 Task: Find connections with filter location Pontevedra with filter topic #Homeofficewith filter profile language German with filter current company Bosch Global Software Technologies with filter school Sri Jayachamarajendra College Of Engineering with filter industry Medical Practices with filter service category Consulting with filter keywords title Concierge
Action: Mouse moved to (573, 113)
Screenshot: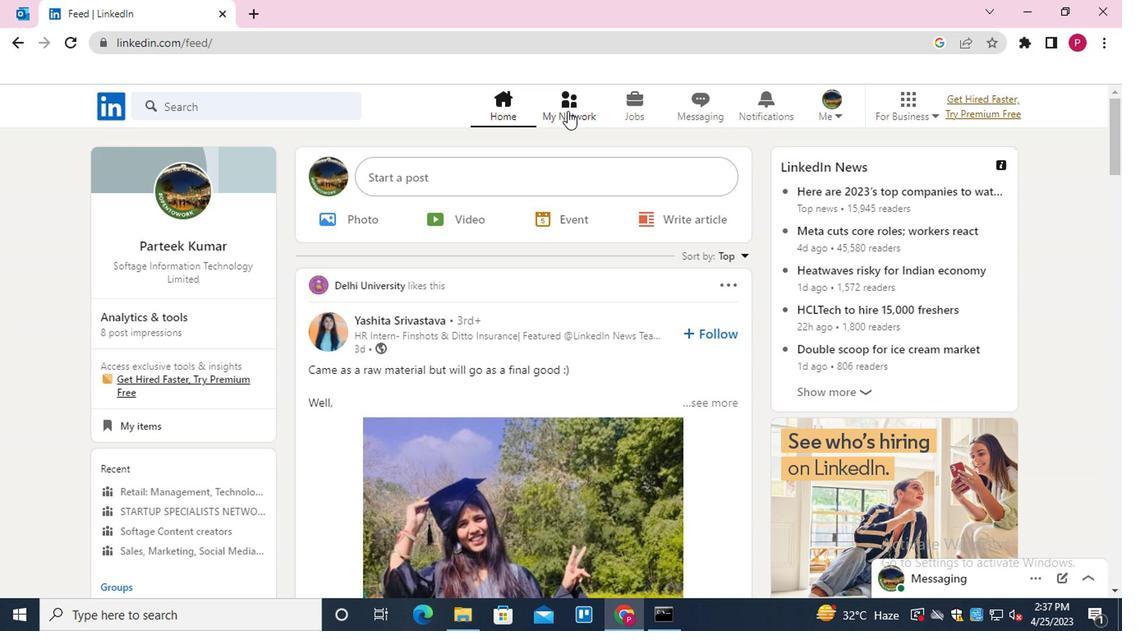 
Action: Mouse pressed left at (573, 113)
Screenshot: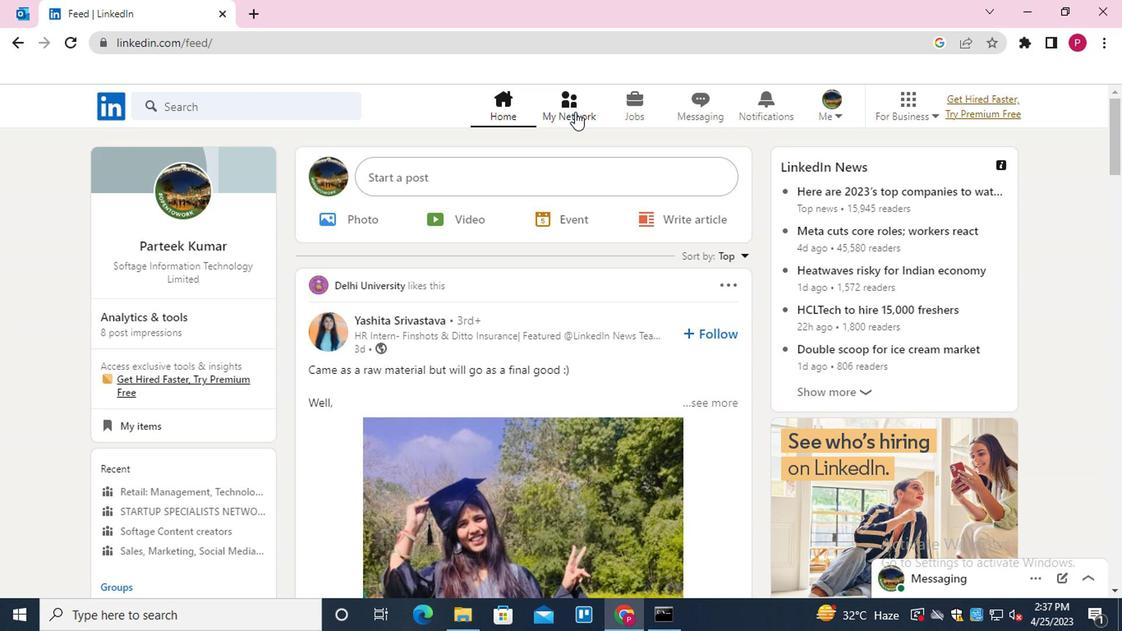 
Action: Mouse moved to (215, 205)
Screenshot: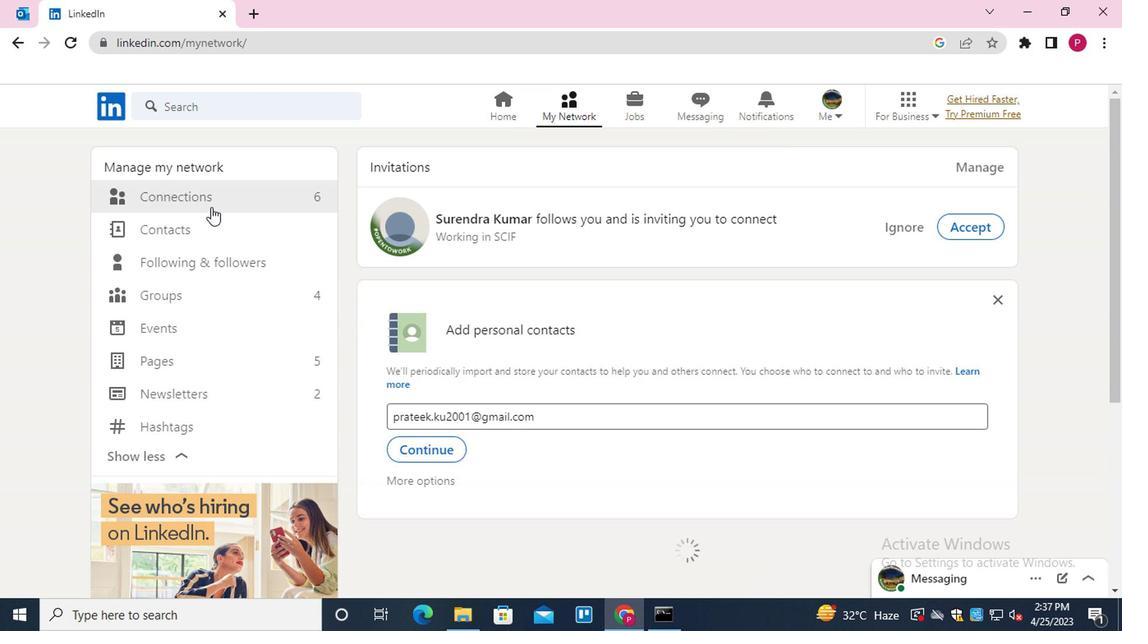 
Action: Mouse pressed left at (215, 205)
Screenshot: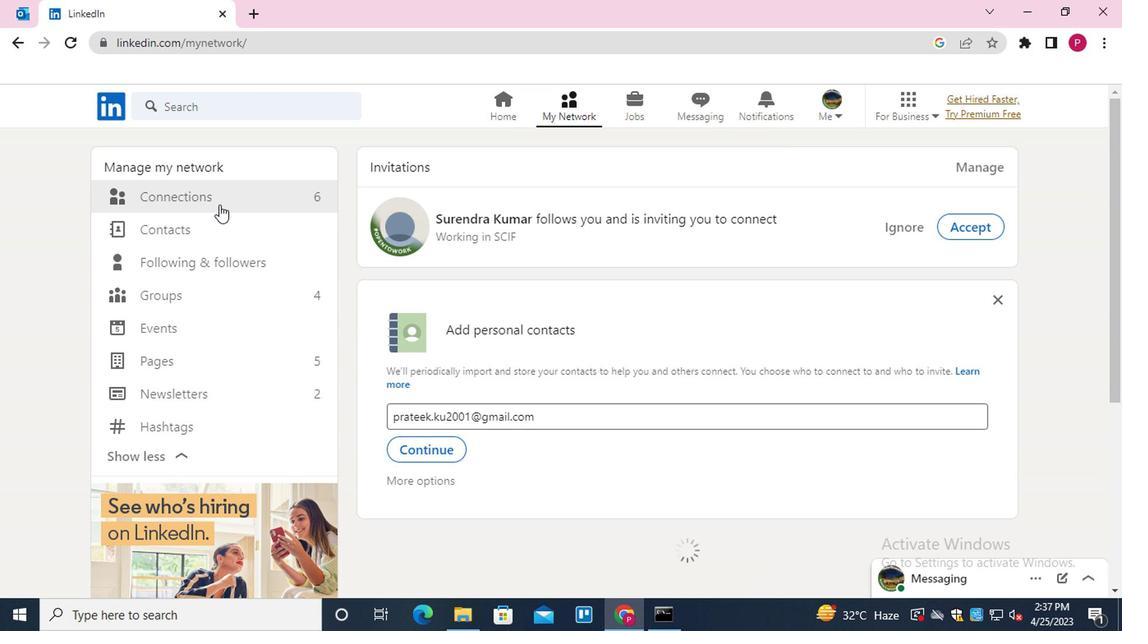 
Action: Mouse moved to (709, 198)
Screenshot: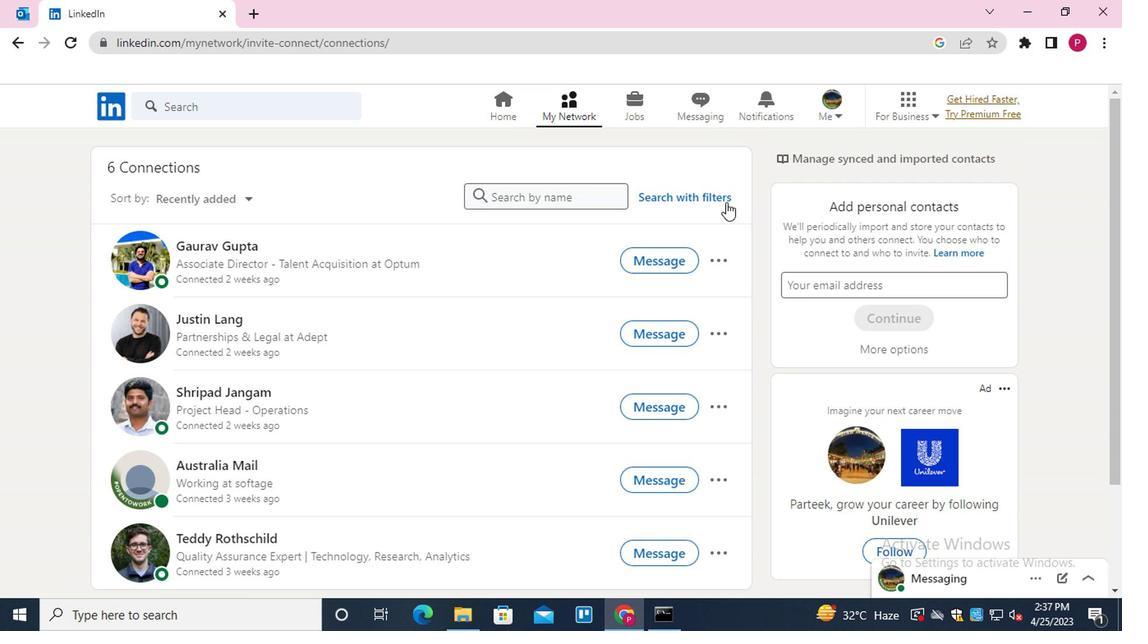 
Action: Mouse pressed left at (709, 198)
Screenshot: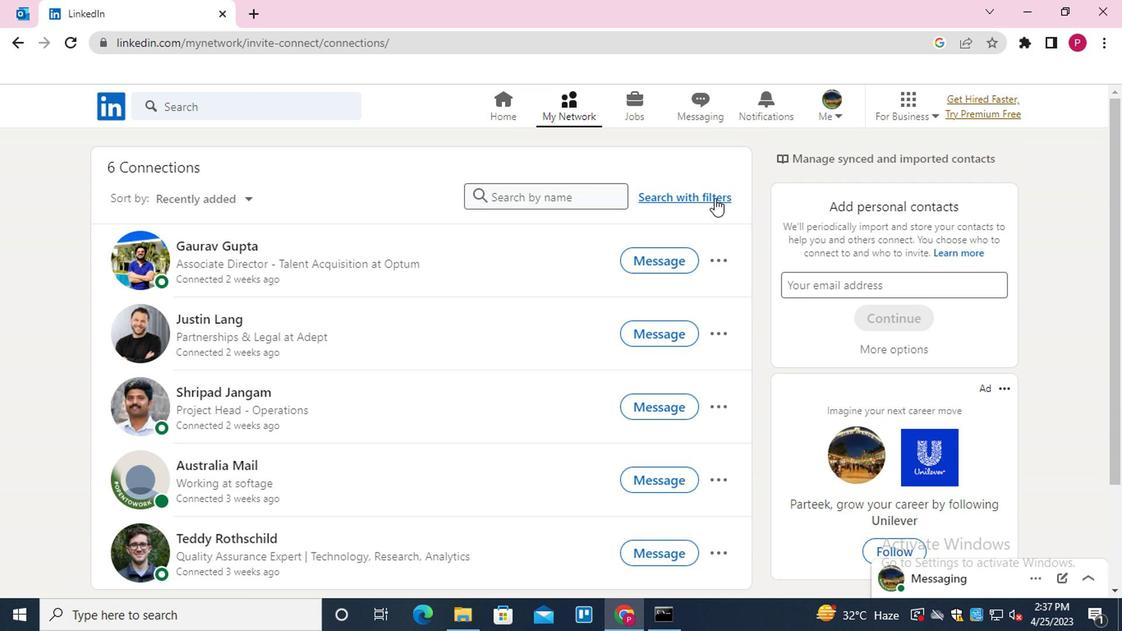 
Action: Mouse moved to (515, 154)
Screenshot: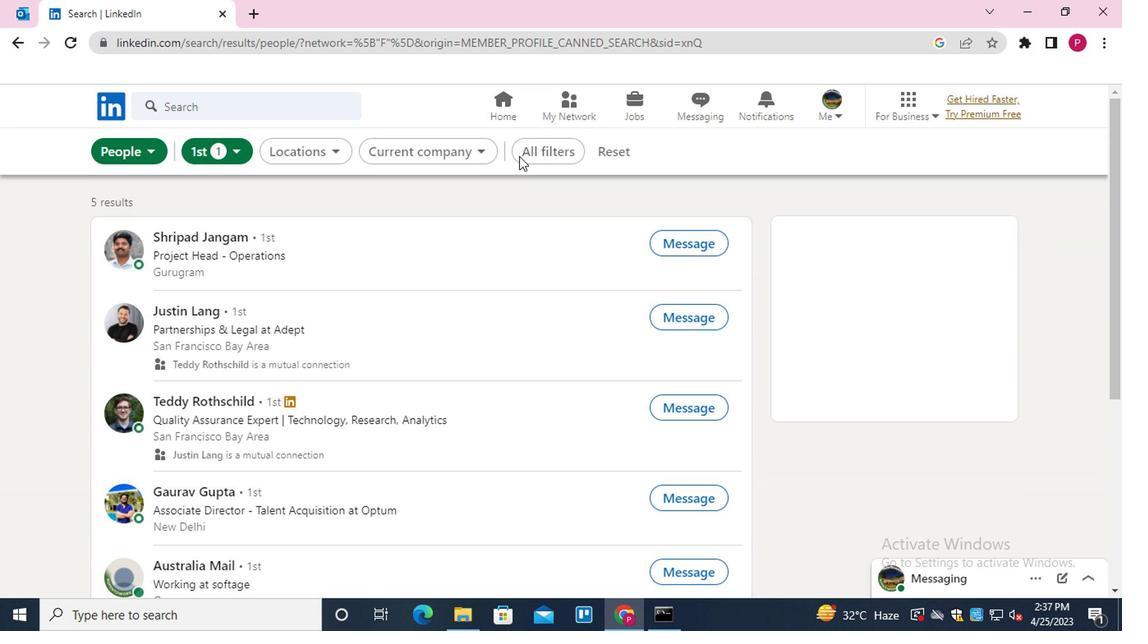 
Action: Mouse pressed left at (515, 154)
Screenshot: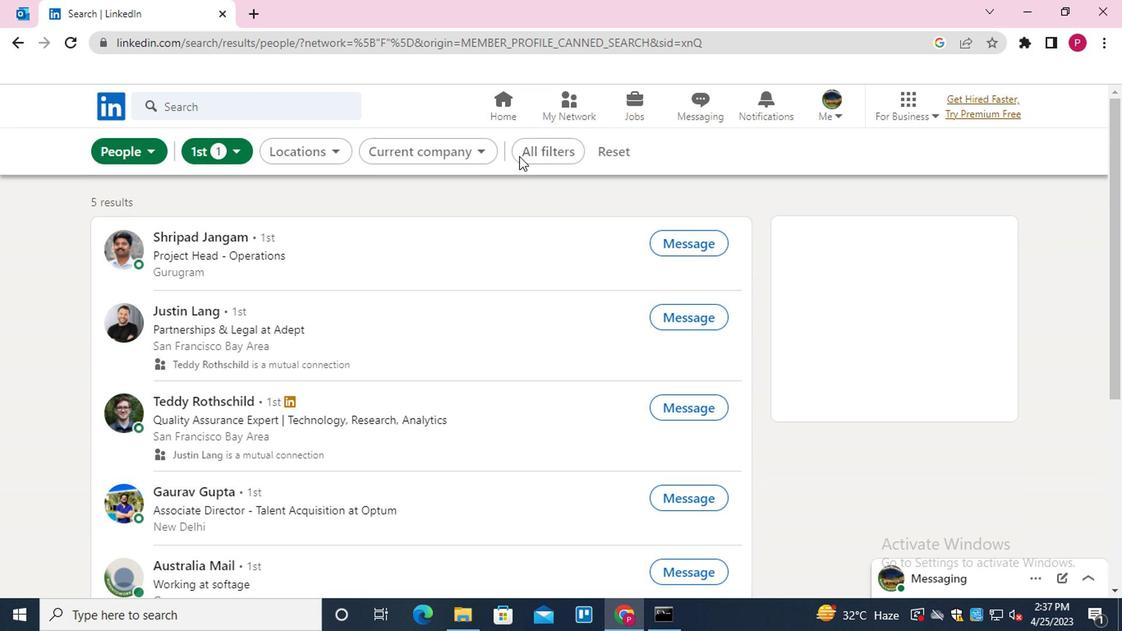 
Action: Mouse moved to (831, 325)
Screenshot: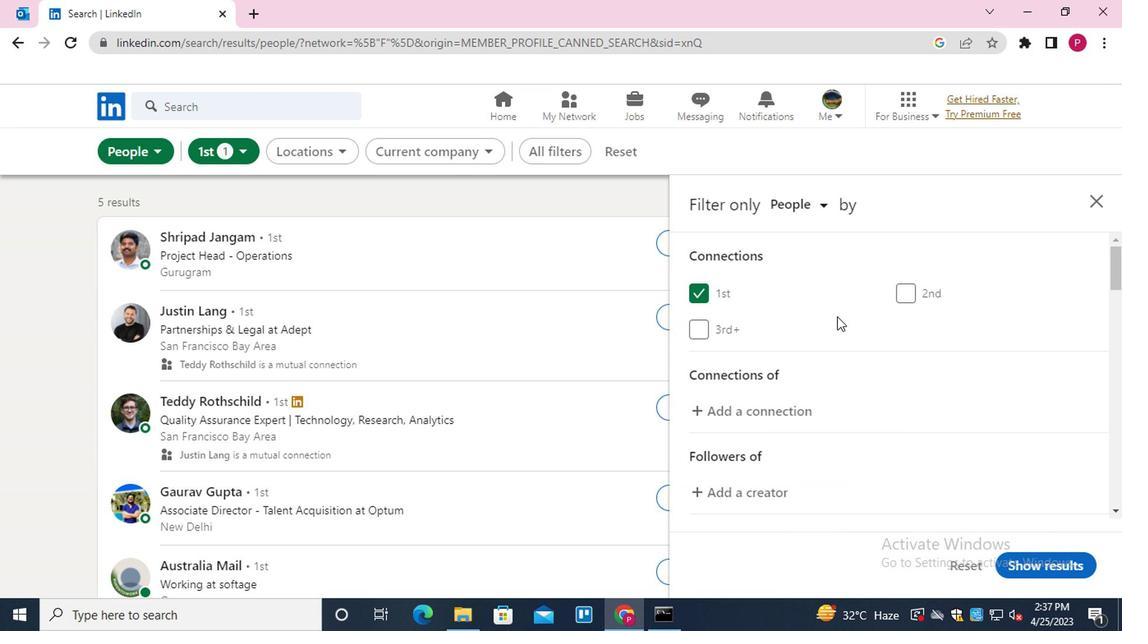 
Action: Mouse scrolled (831, 324) with delta (0, -1)
Screenshot: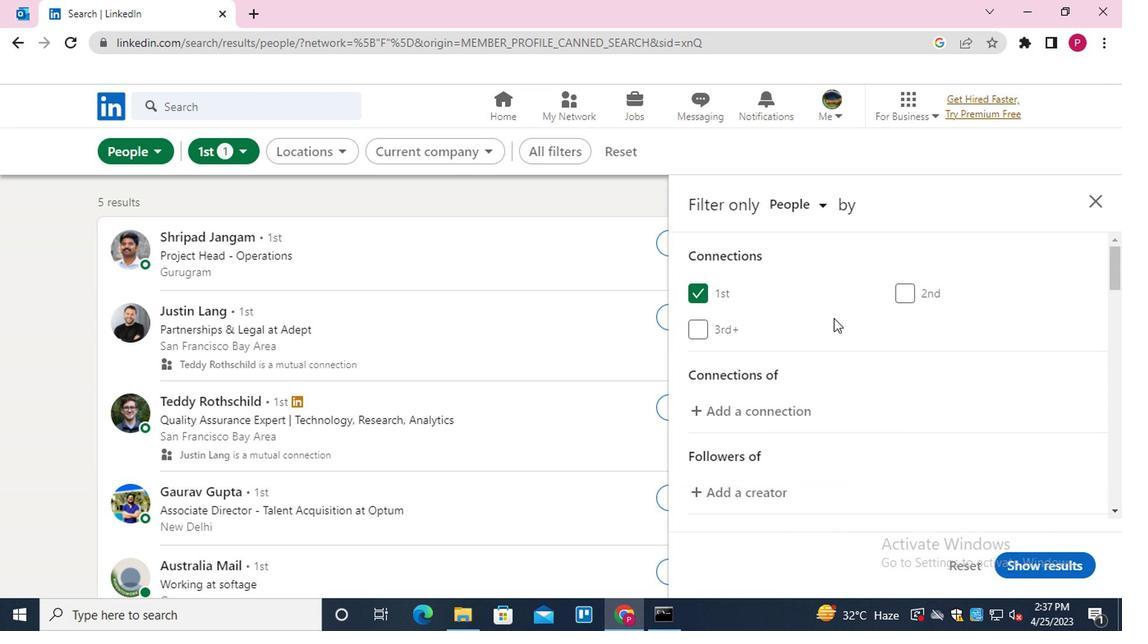 
Action: Mouse moved to (831, 326)
Screenshot: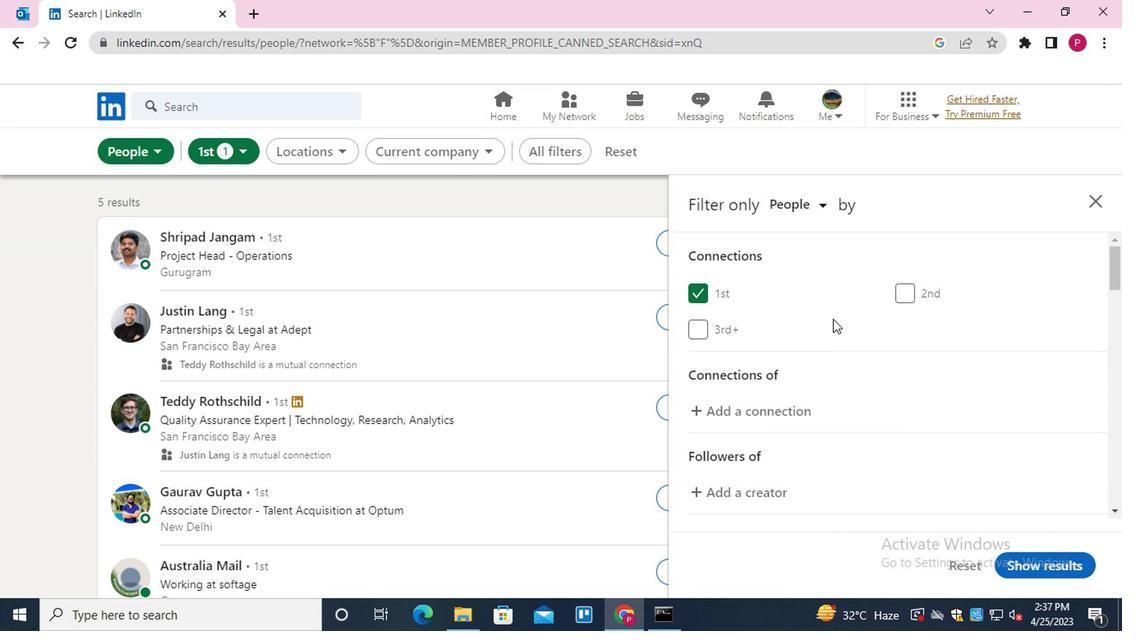 
Action: Mouse scrolled (831, 326) with delta (0, 0)
Screenshot: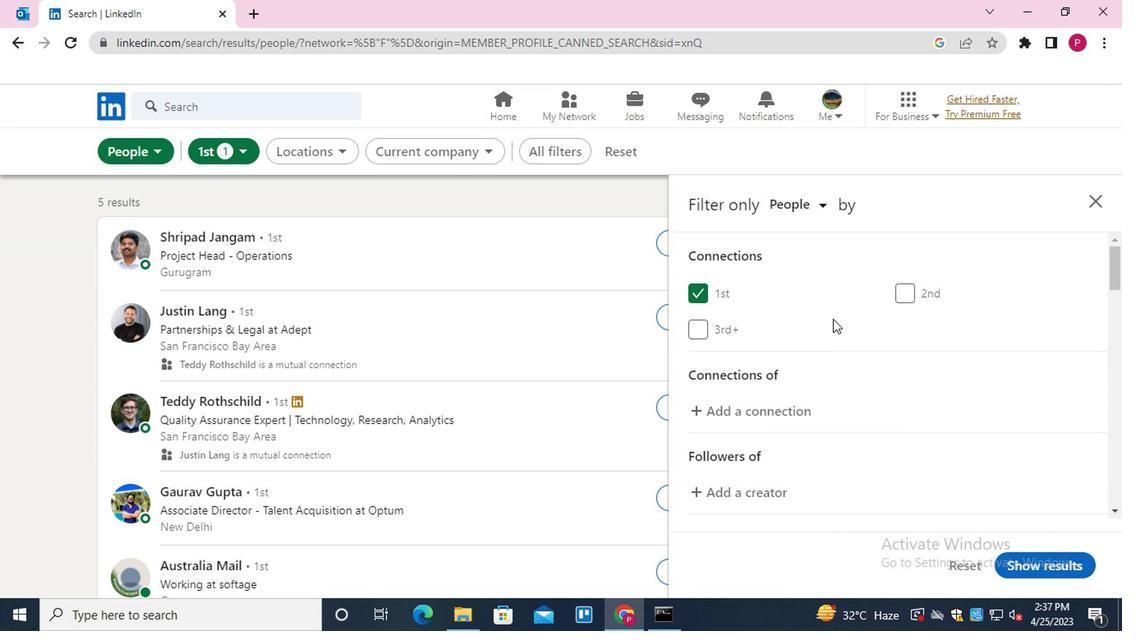 
Action: Mouse moved to (959, 473)
Screenshot: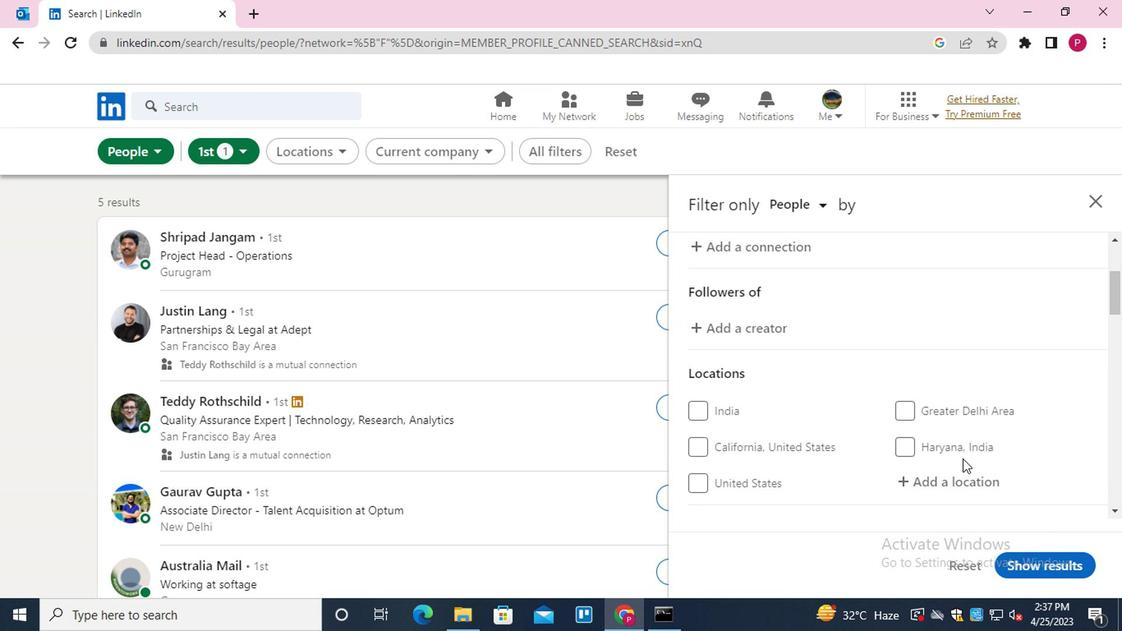 
Action: Mouse pressed left at (959, 473)
Screenshot: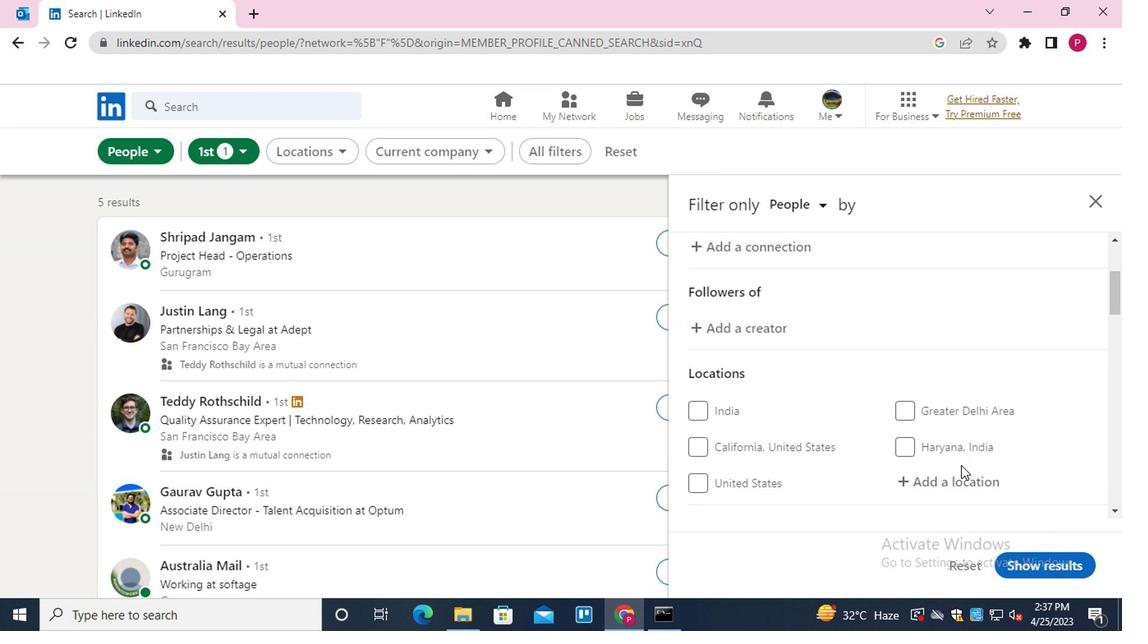 
Action: Key pressed <Key.shift>PONTEVEDRA
Screenshot: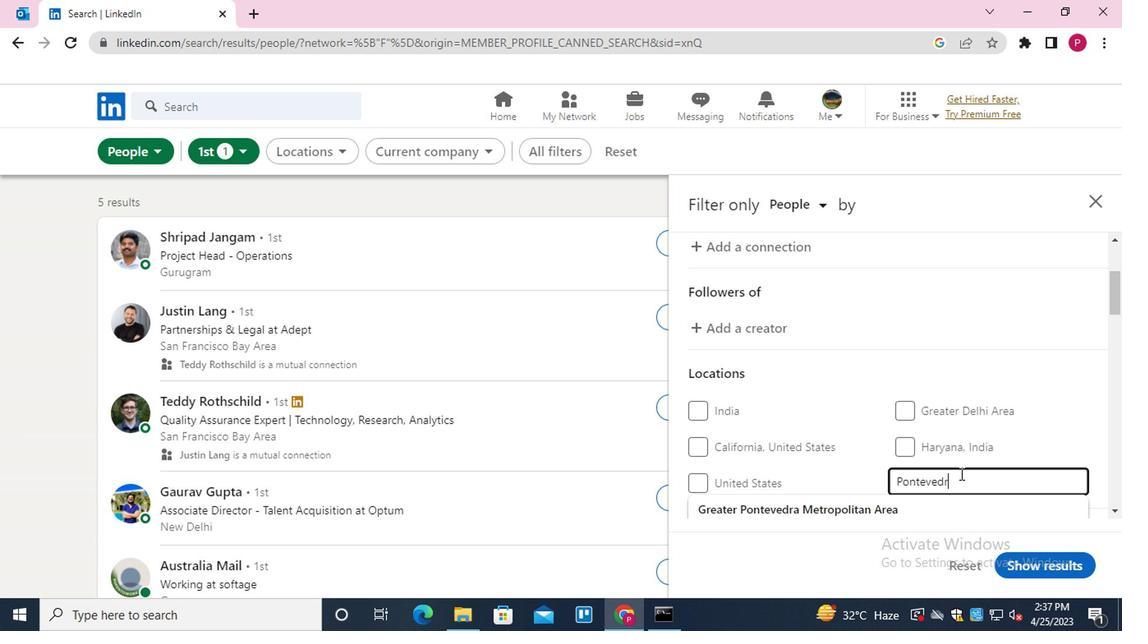 
Action: Mouse moved to (915, 513)
Screenshot: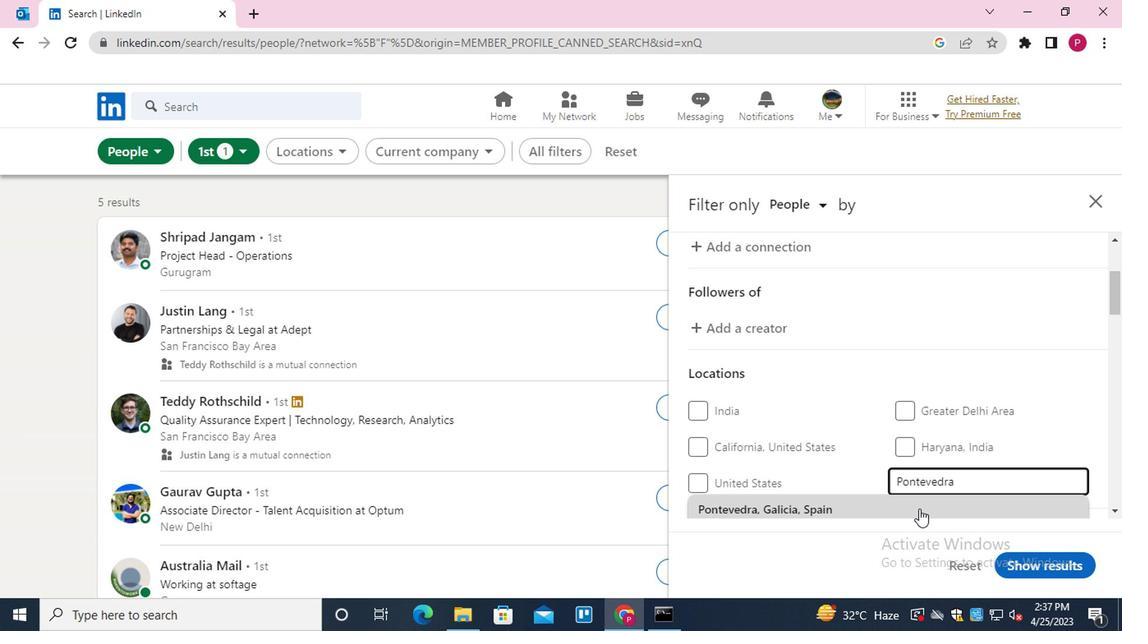 
Action: Mouse pressed left at (915, 513)
Screenshot: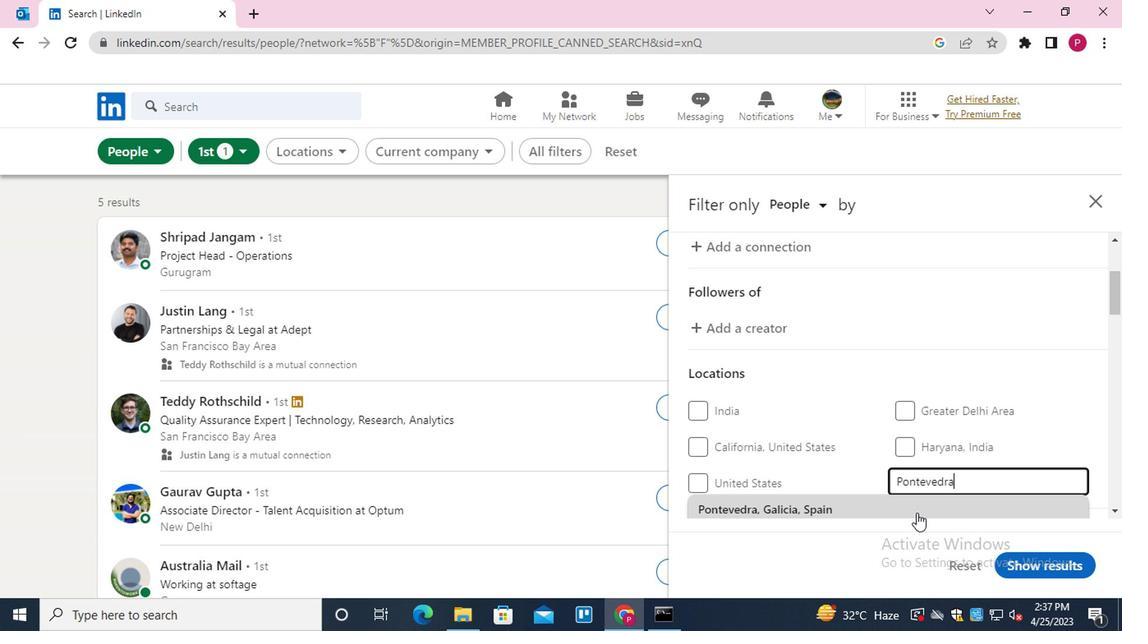 
Action: Mouse moved to (891, 441)
Screenshot: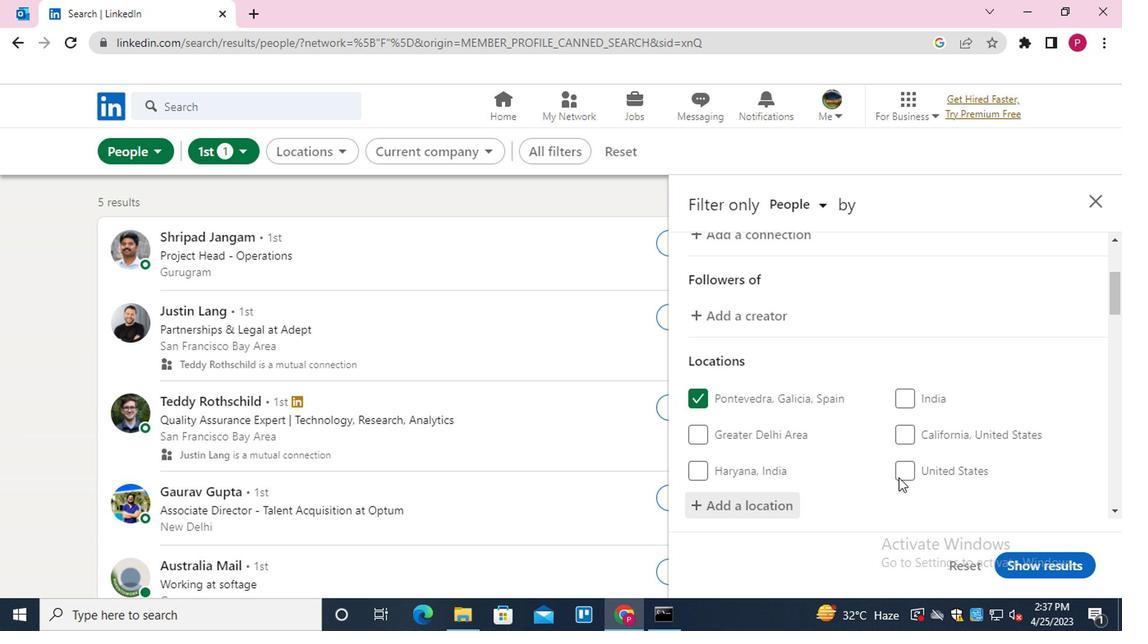 
Action: Mouse scrolled (891, 440) with delta (0, 0)
Screenshot: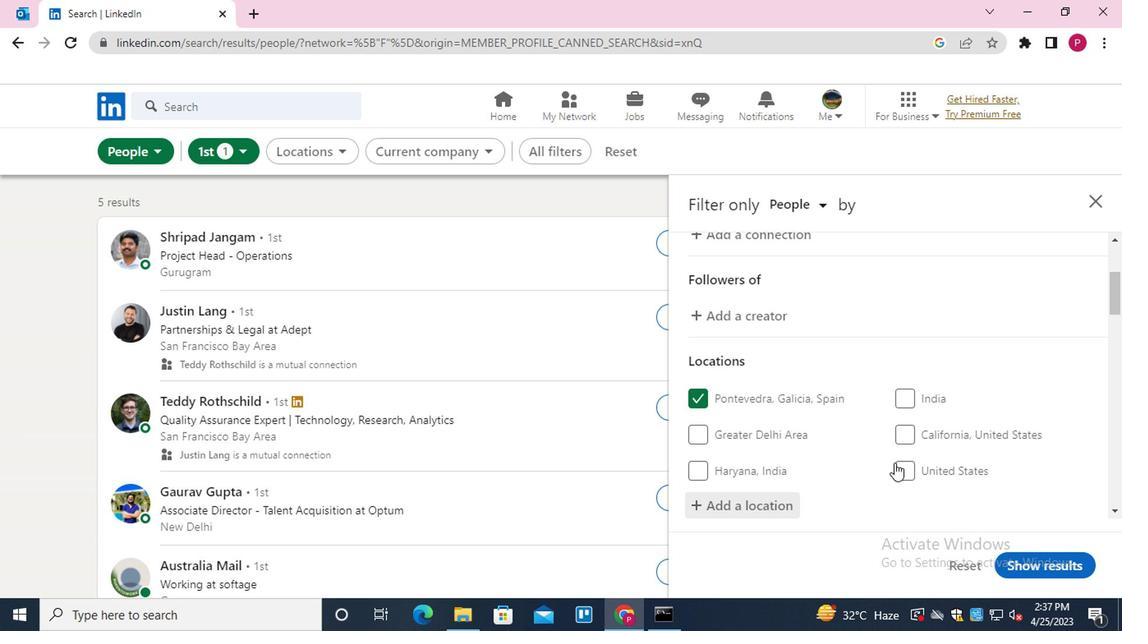 
Action: Mouse scrolled (891, 440) with delta (0, 0)
Screenshot: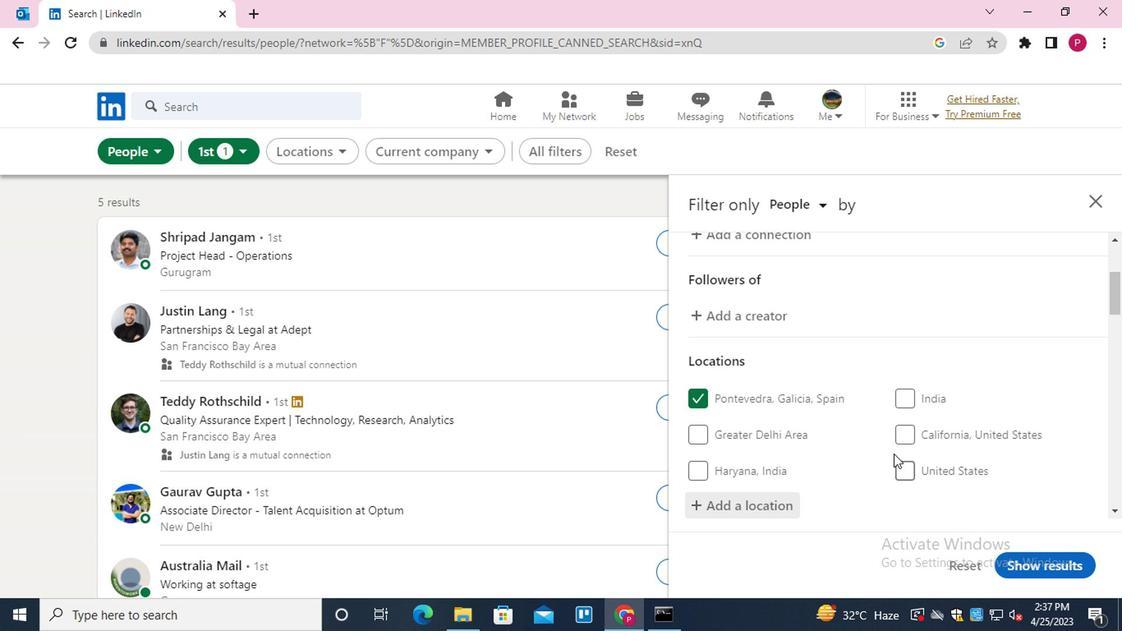 
Action: Mouse moved to (787, 426)
Screenshot: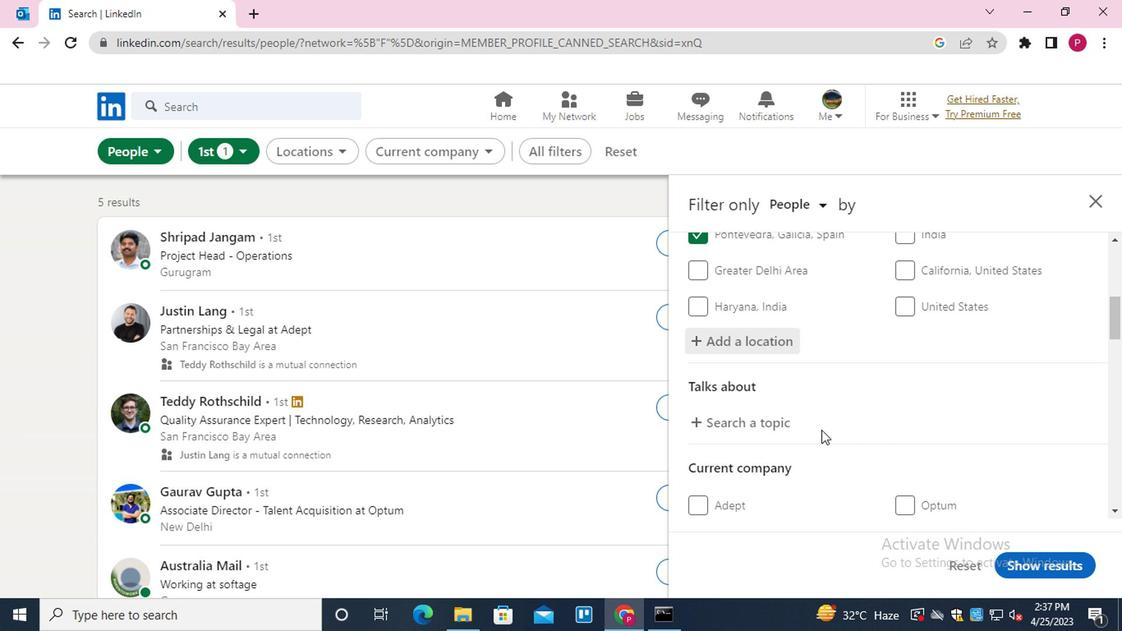 
Action: Mouse pressed left at (787, 426)
Screenshot: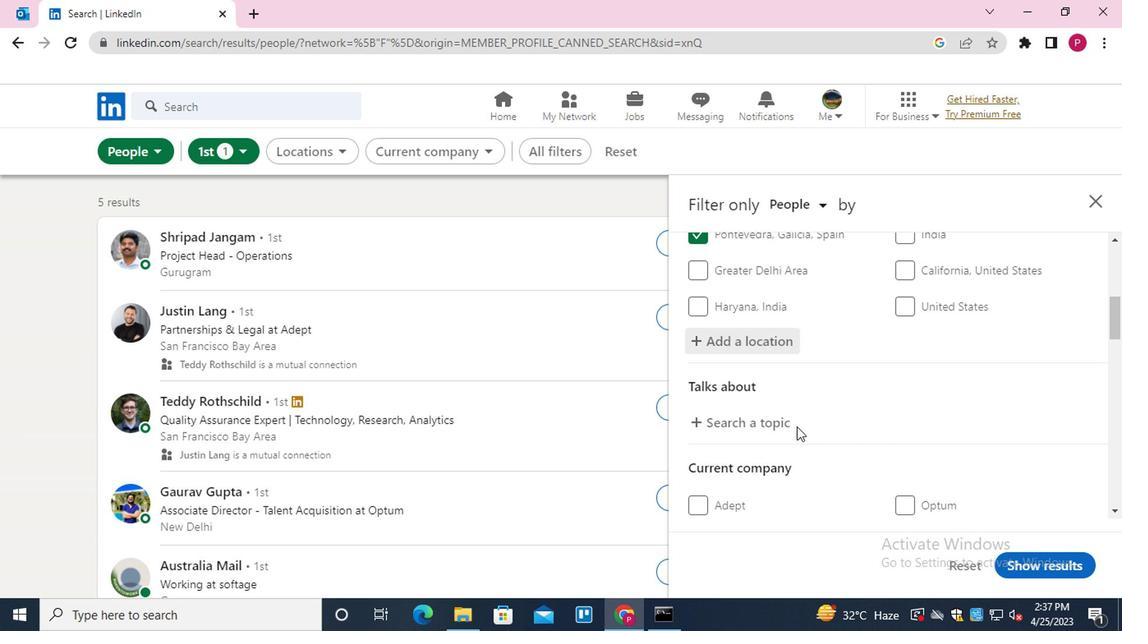 
Action: Key pressed <Key.shift><Key.shift>#HOMEOFFICE
Screenshot: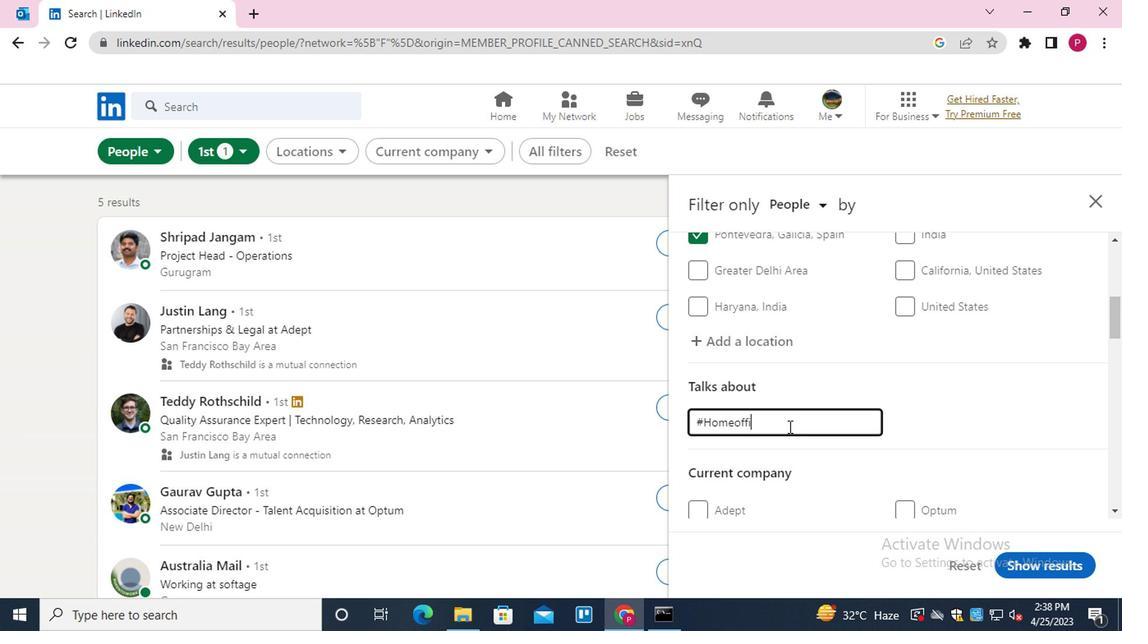 
Action: Mouse moved to (793, 426)
Screenshot: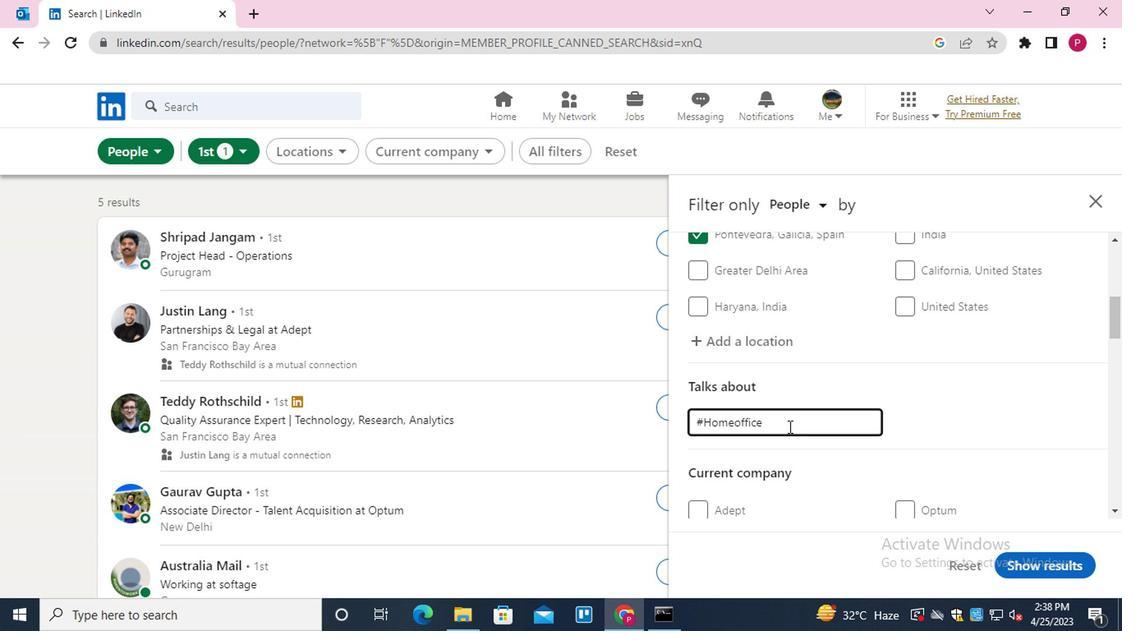 
Action: Mouse scrolled (793, 424) with delta (0, -1)
Screenshot: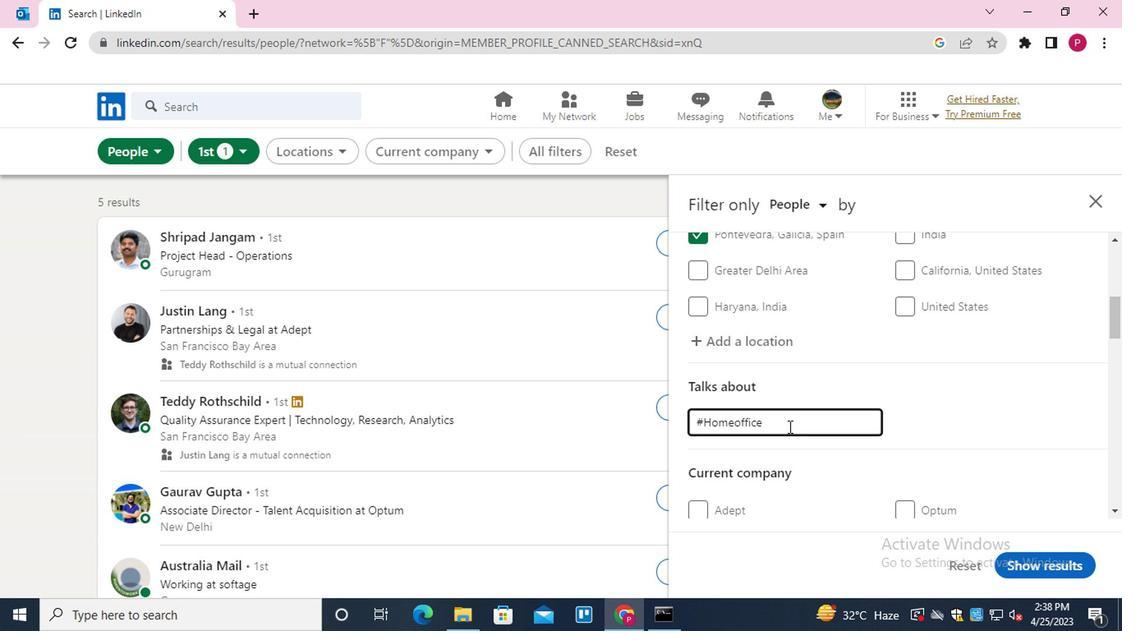 
Action: Mouse moved to (797, 427)
Screenshot: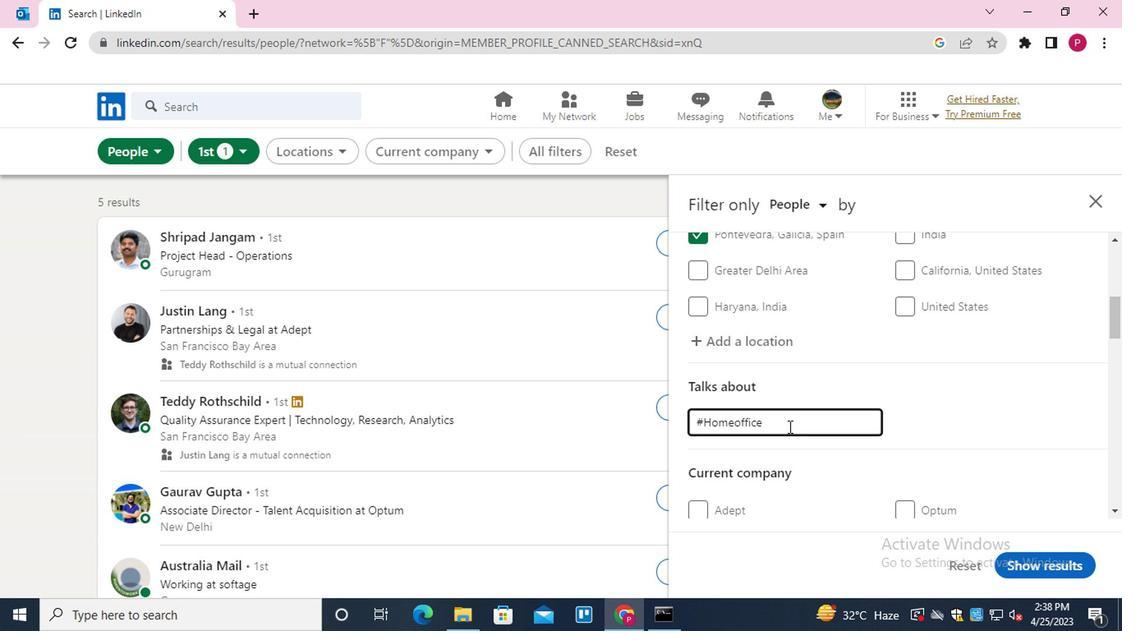 
Action: Mouse scrolled (797, 426) with delta (0, -1)
Screenshot: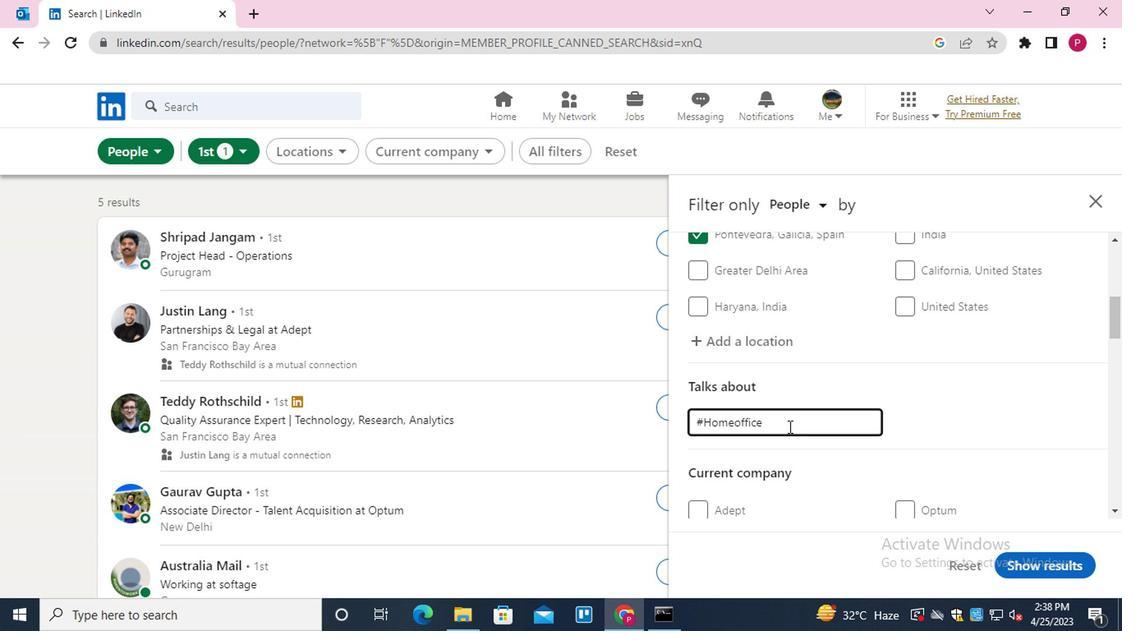 
Action: Mouse moved to (951, 385)
Screenshot: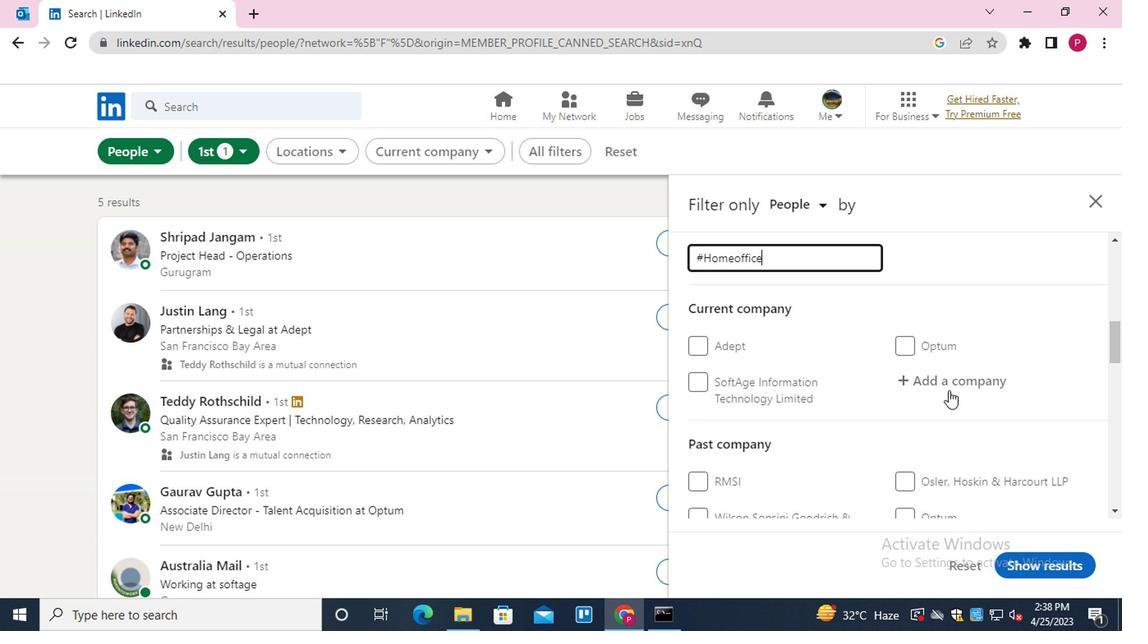 
Action: Mouse pressed left at (951, 385)
Screenshot: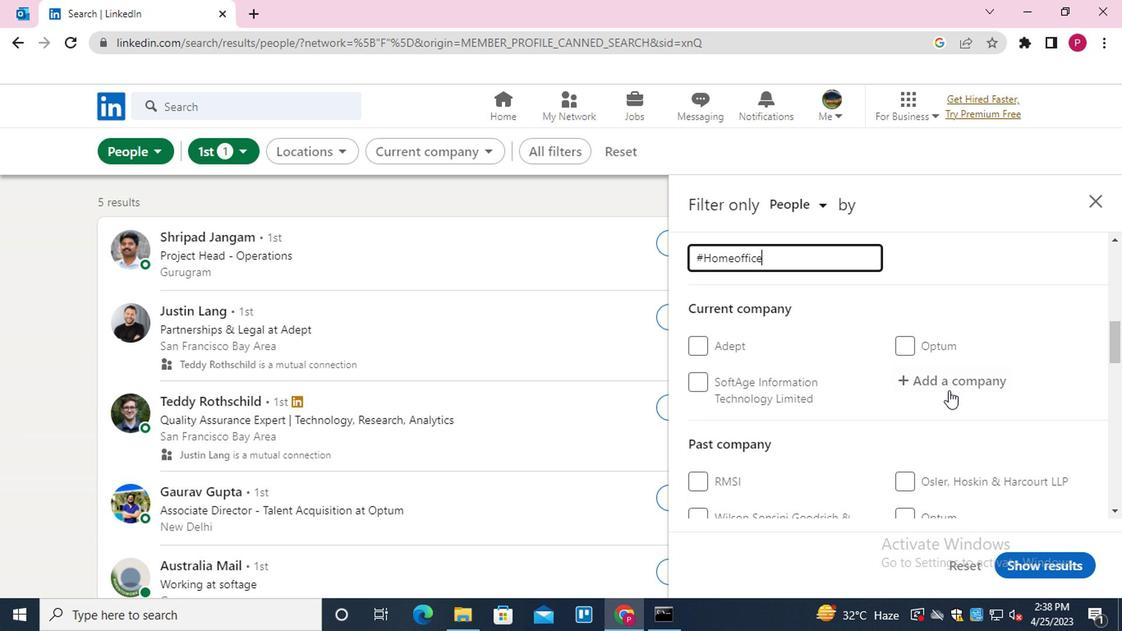 
Action: Key pressed <Key.shift><Key.shift><Key.shift><Key.shift><Key.shift><Key.shift><Key.shift><Key.shift><Key.shift><Key.shift><Key.shift><Key.shift><Key.shift><Key.shift><Key.shift><Key.shift><Key.shift><Key.shift>BOSCH
Screenshot: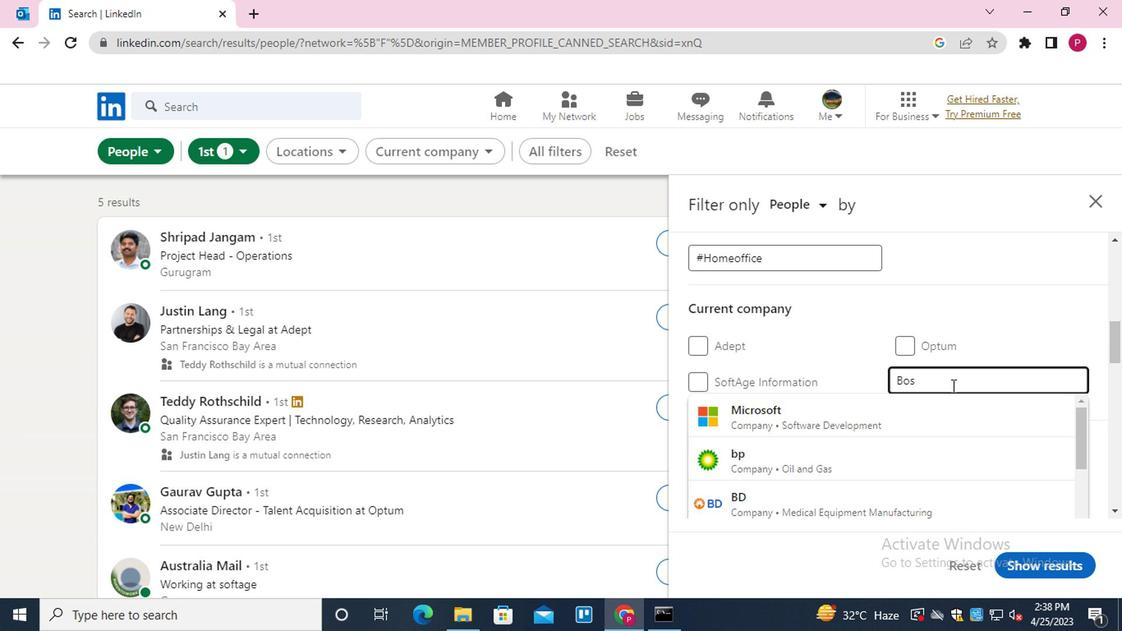 
Action: Mouse moved to (823, 412)
Screenshot: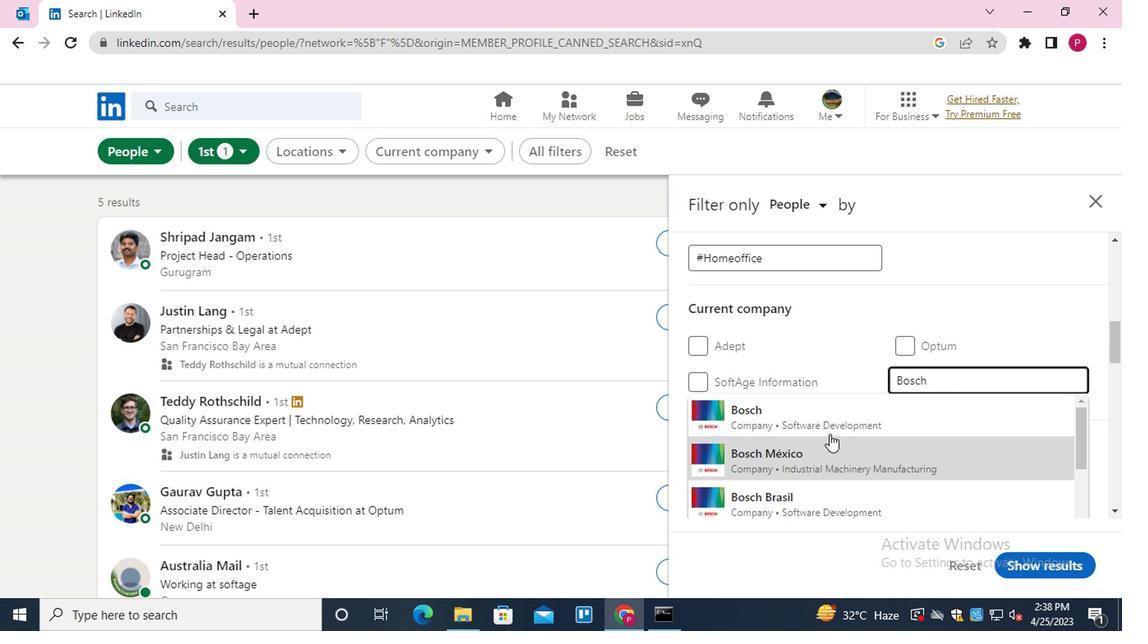 
Action: Mouse scrolled (823, 412) with delta (0, 0)
Screenshot: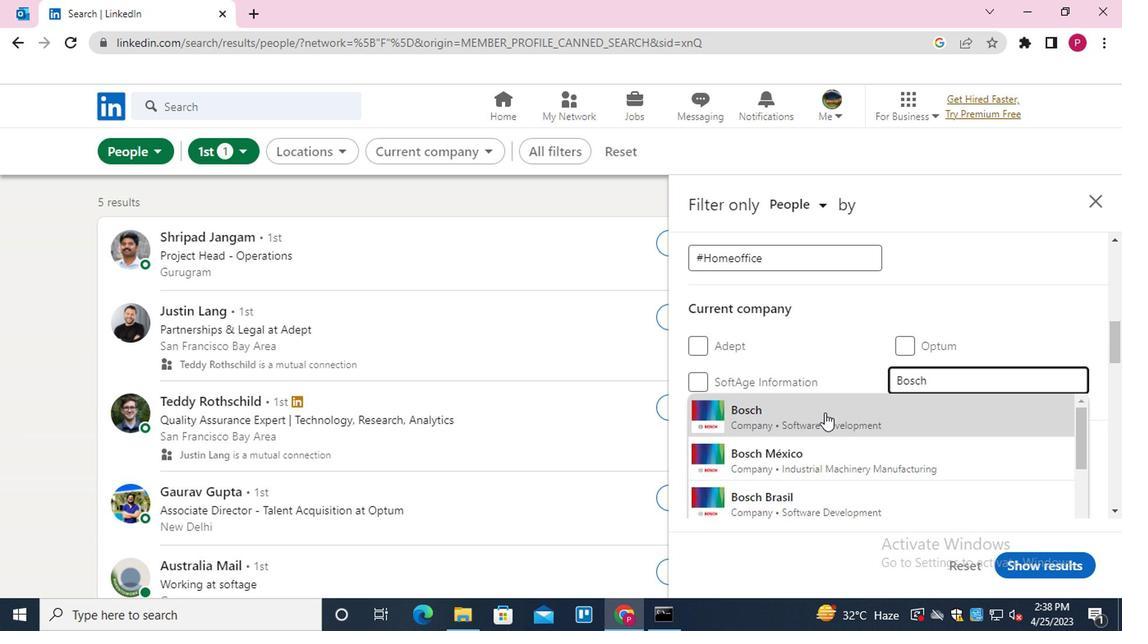 
Action: Mouse moved to (821, 412)
Screenshot: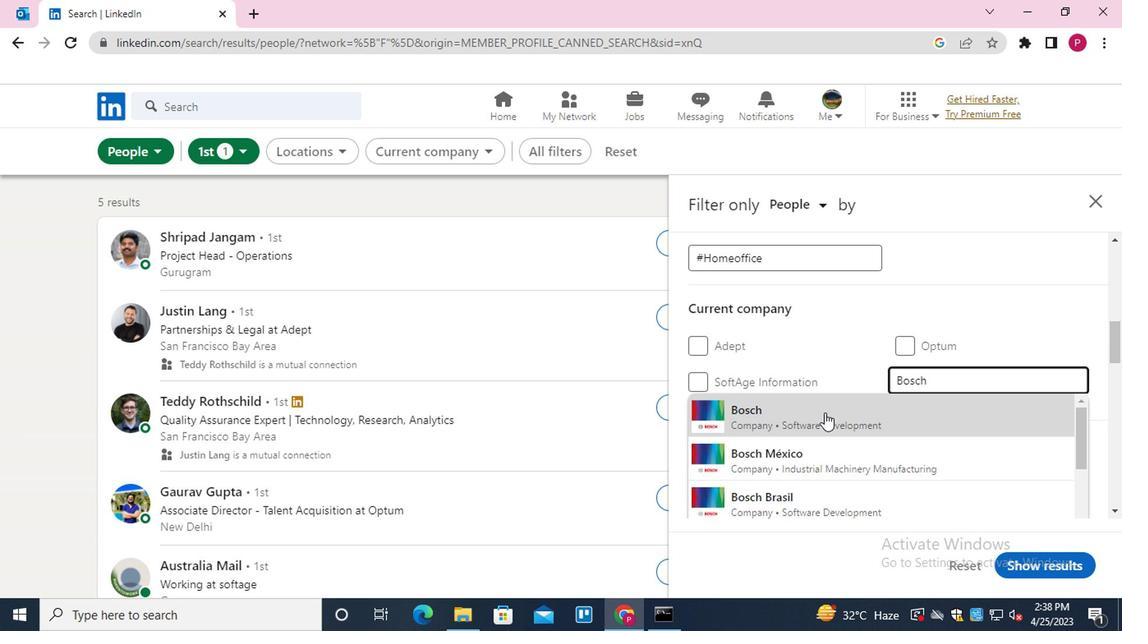 
Action: Mouse scrolled (821, 411) with delta (0, 0)
Screenshot: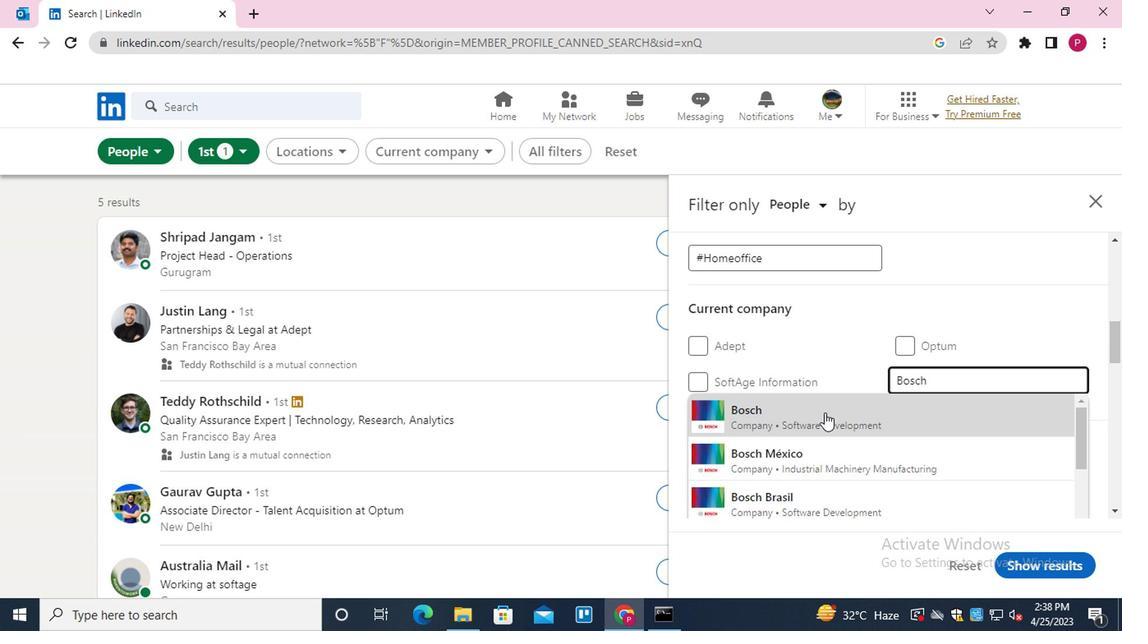 
Action: Mouse moved to (837, 447)
Screenshot: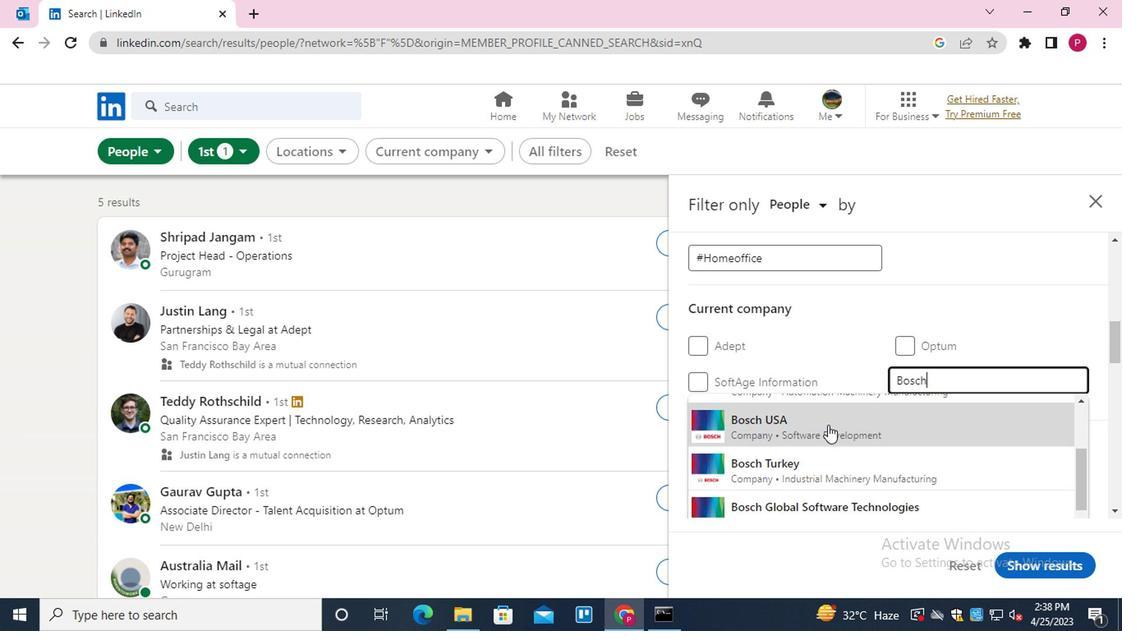 
Action: Mouse scrolled (837, 446) with delta (0, 0)
Screenshot: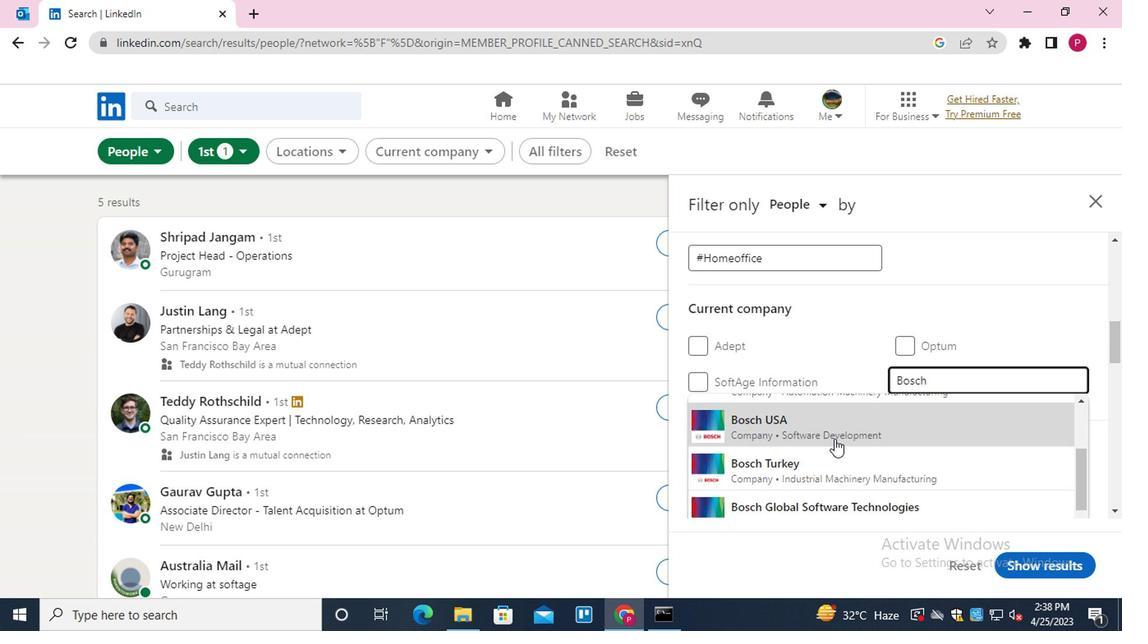 
Action: Mouse moved to (840, 440)
Screenshot: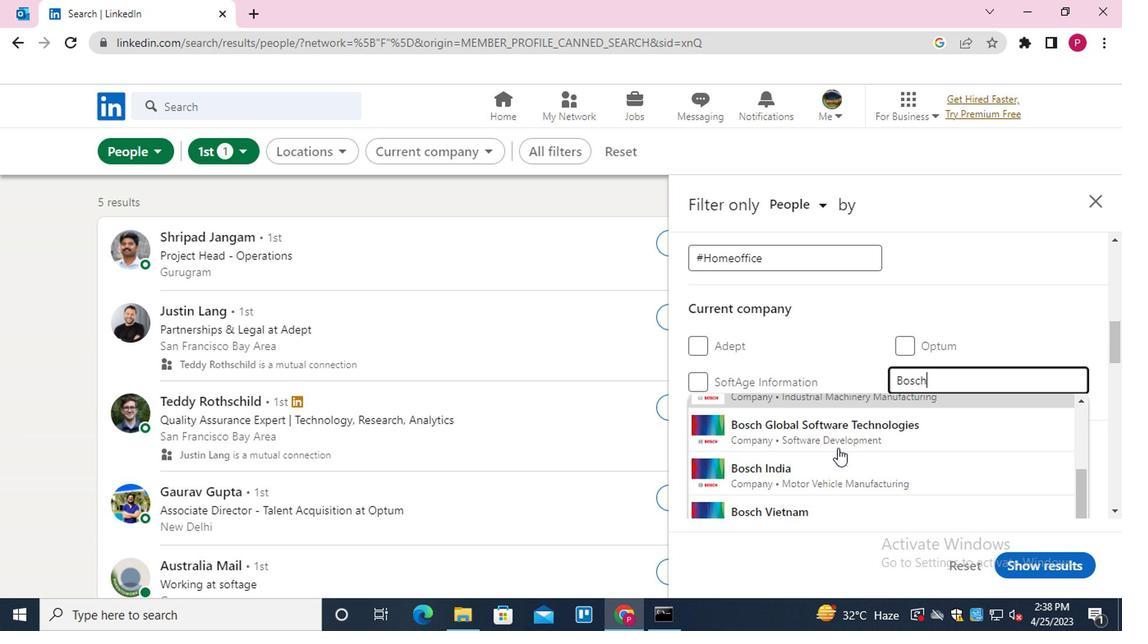 
Action: Mouse pressed left at (840, 440)
Screenshot: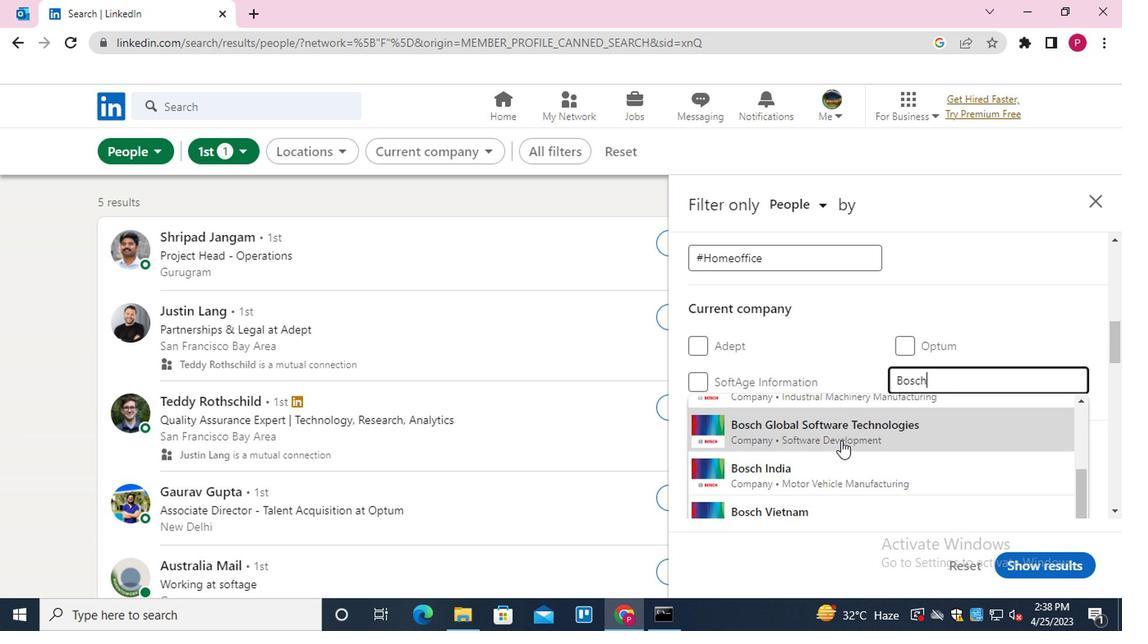 
Action: Mouse scrolled (840, 441) with delta (0, 0)
Screenshot: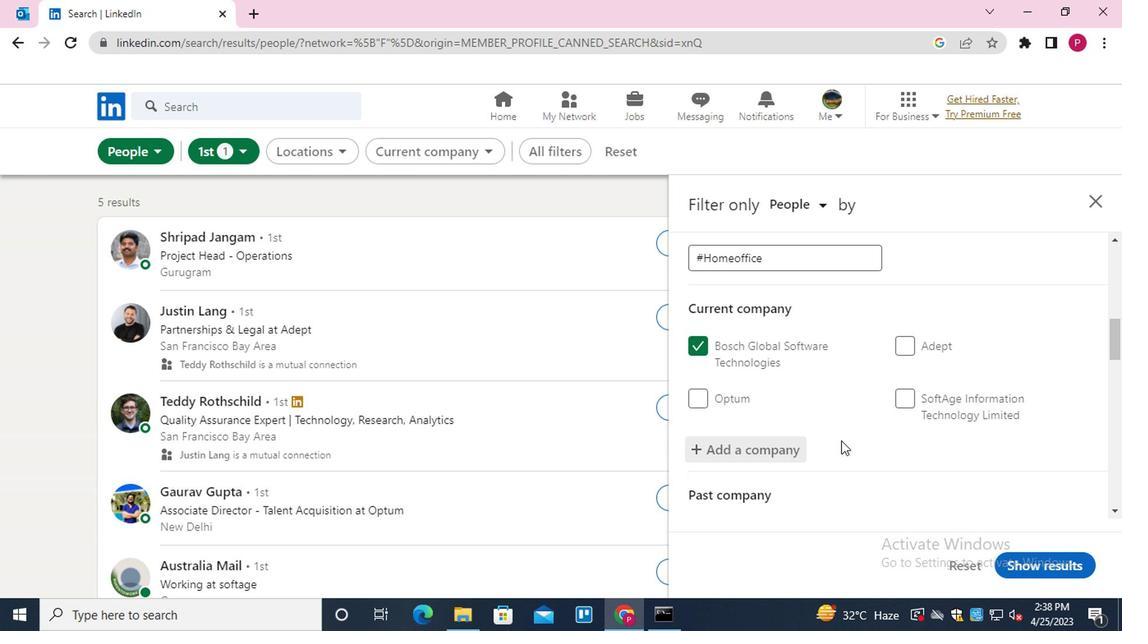 
Action: Mouse scrolled (840, 441) with delta (0, 0)
Screenshot: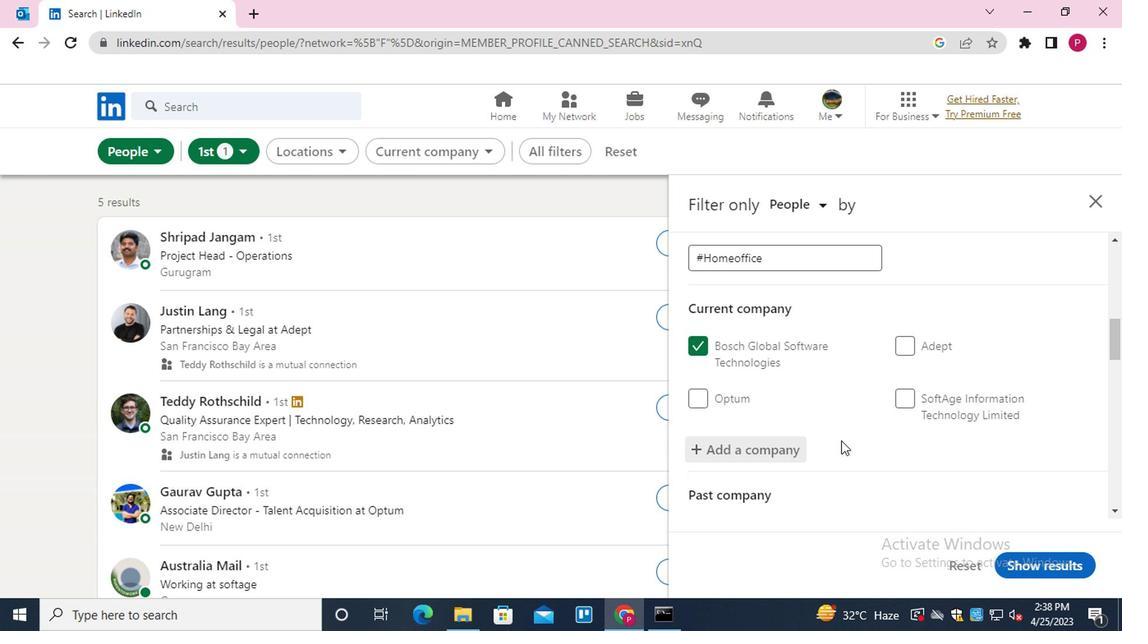 
Action: Mouse scrolled (840, 441) with delta (0, 0)
Screenshot: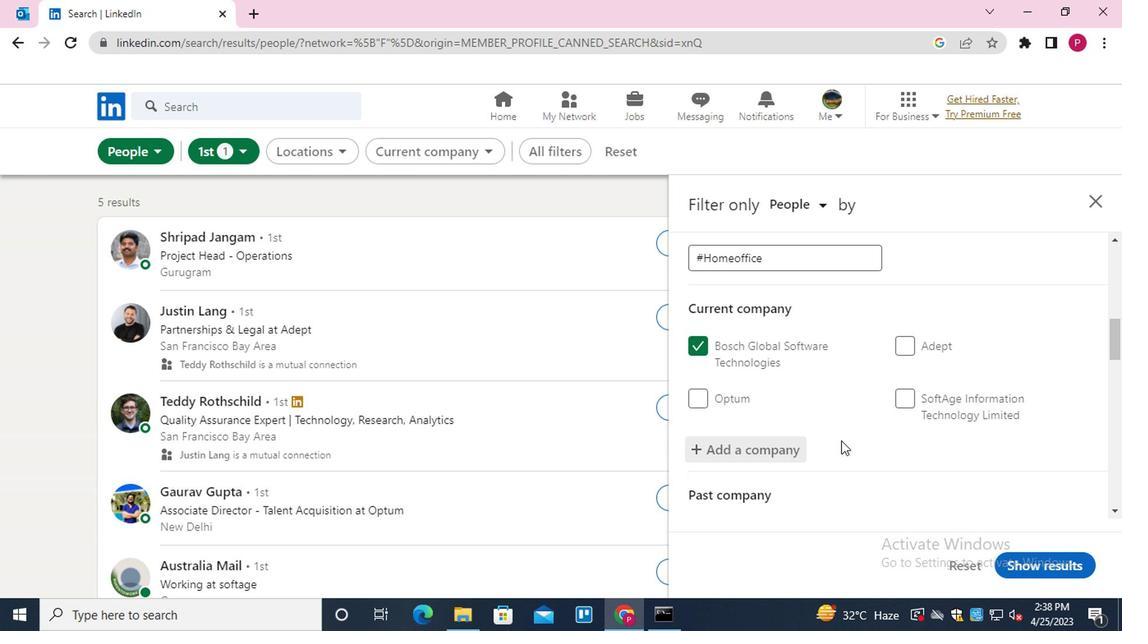 
Action: Mouse moved to (887, 428)
Screenshot: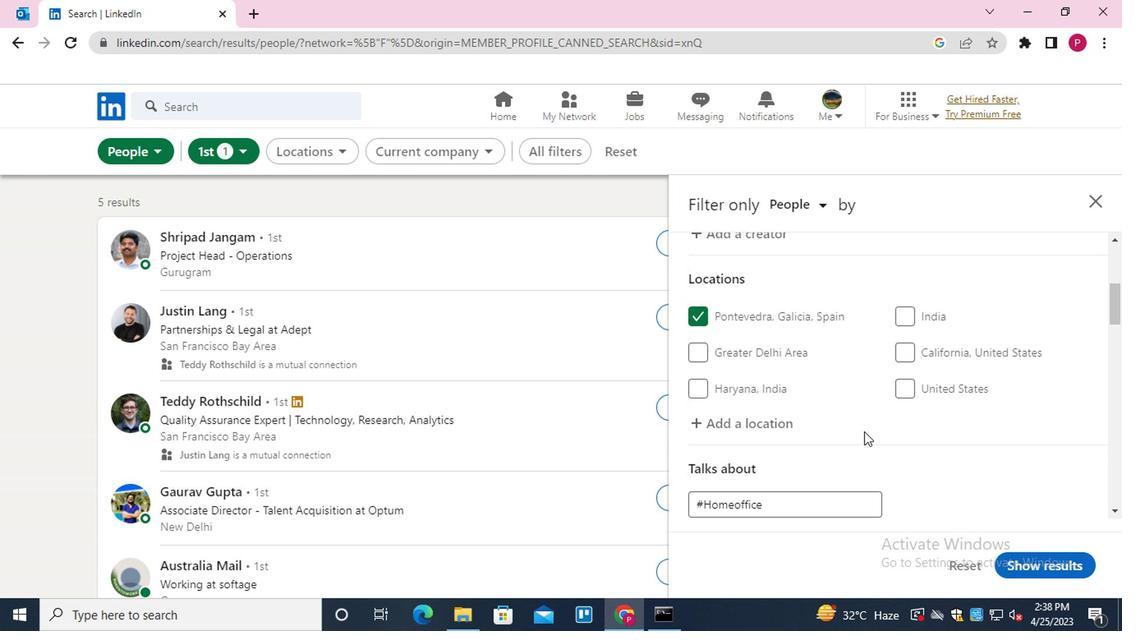 
Action: Mouse scrolled (887, 427) with delta (0, 0)
Screenshot: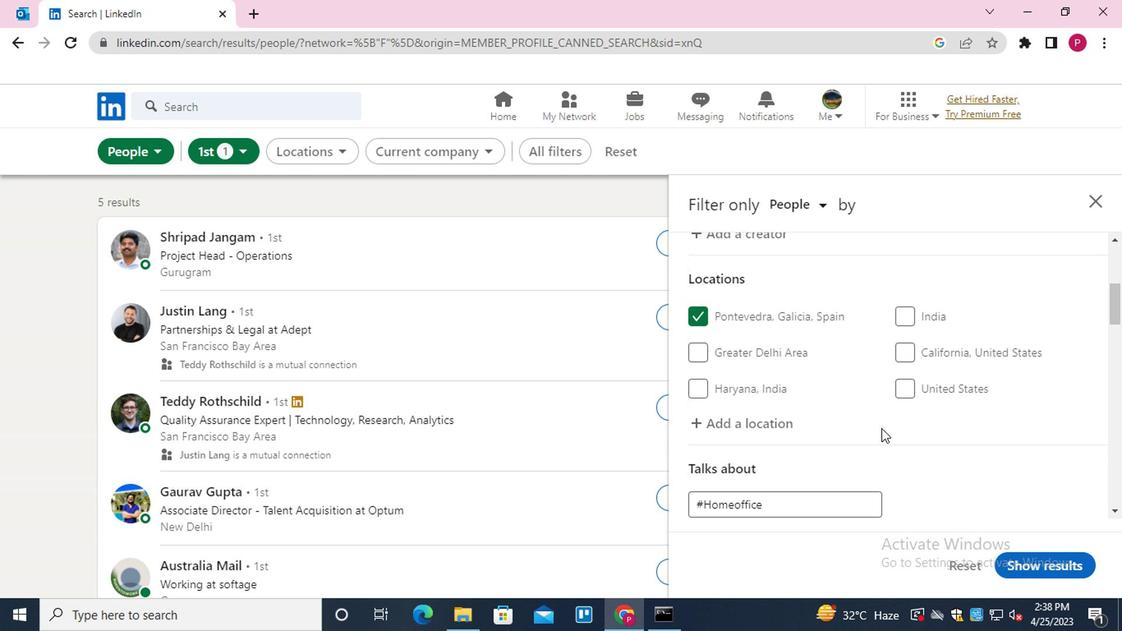 
Action: Mouse moved to (887, 428)
Screenshot: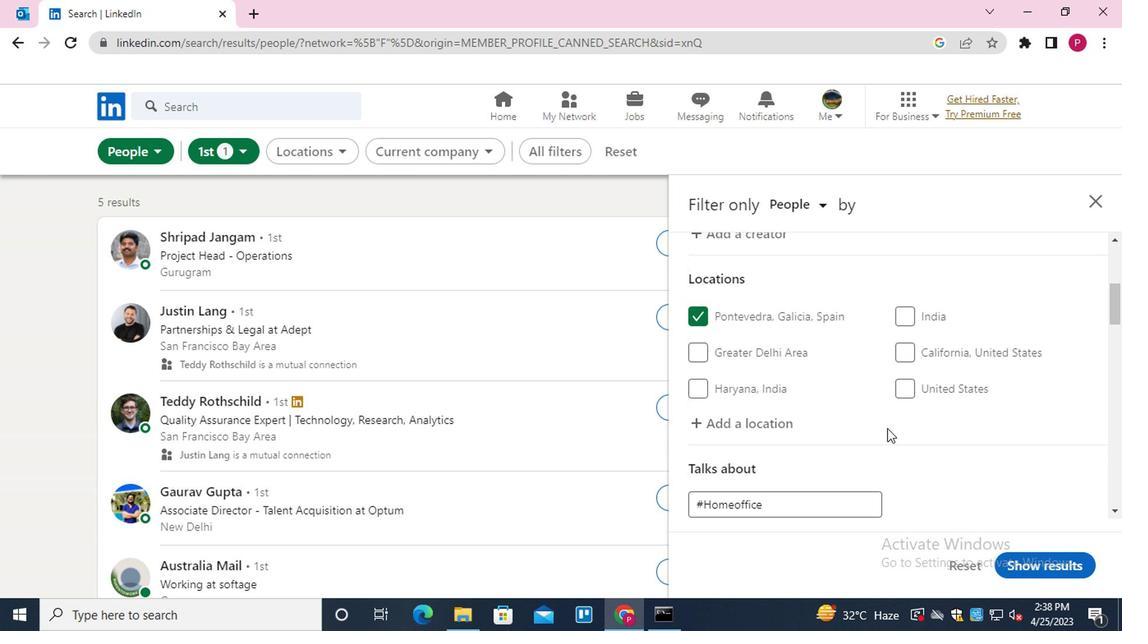 
Action: Mouse scrolled (887, 427) with delta (0, 0)
Screenshot: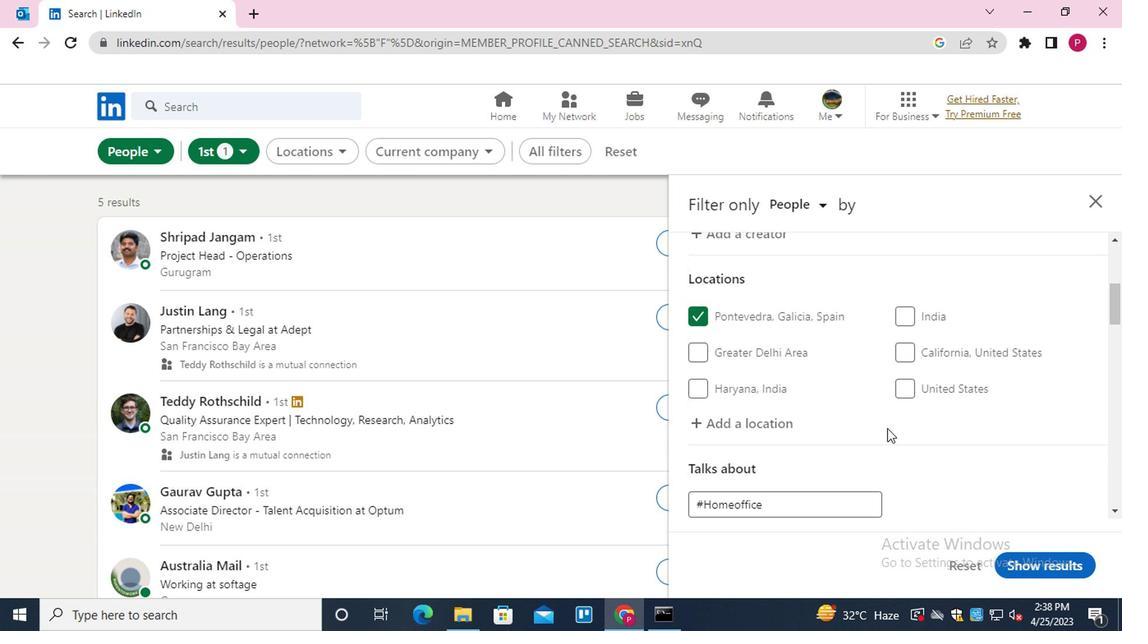 
Action: Mouse moved to (889, 428)
Screenshot: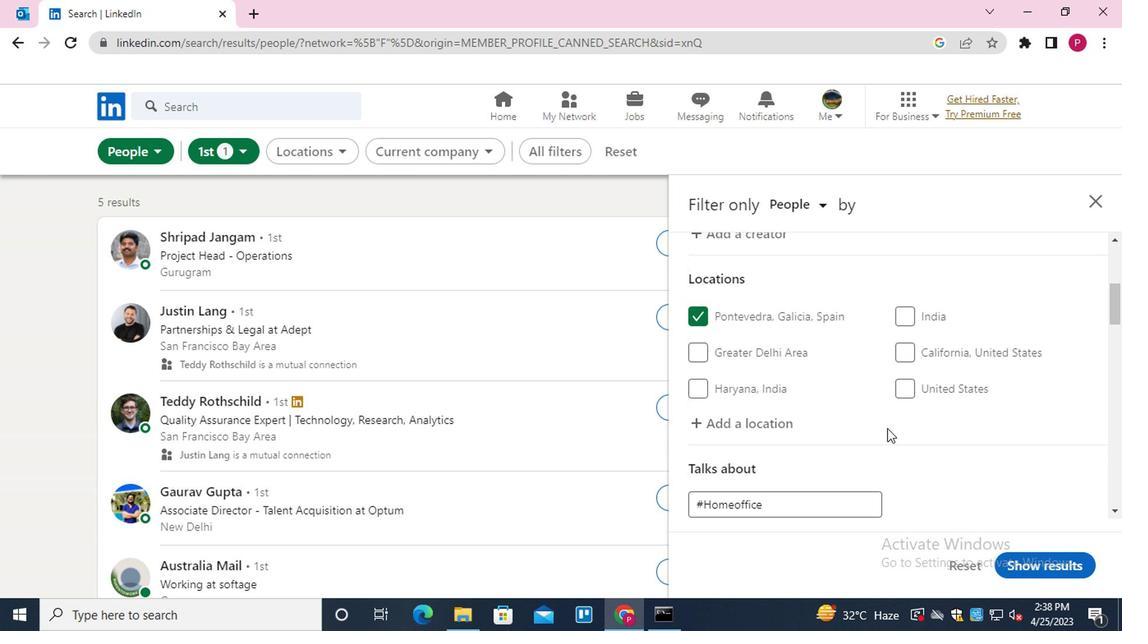 
Action: Mouse scrolled (889, 427) with delta (0, 0)
Screenshot: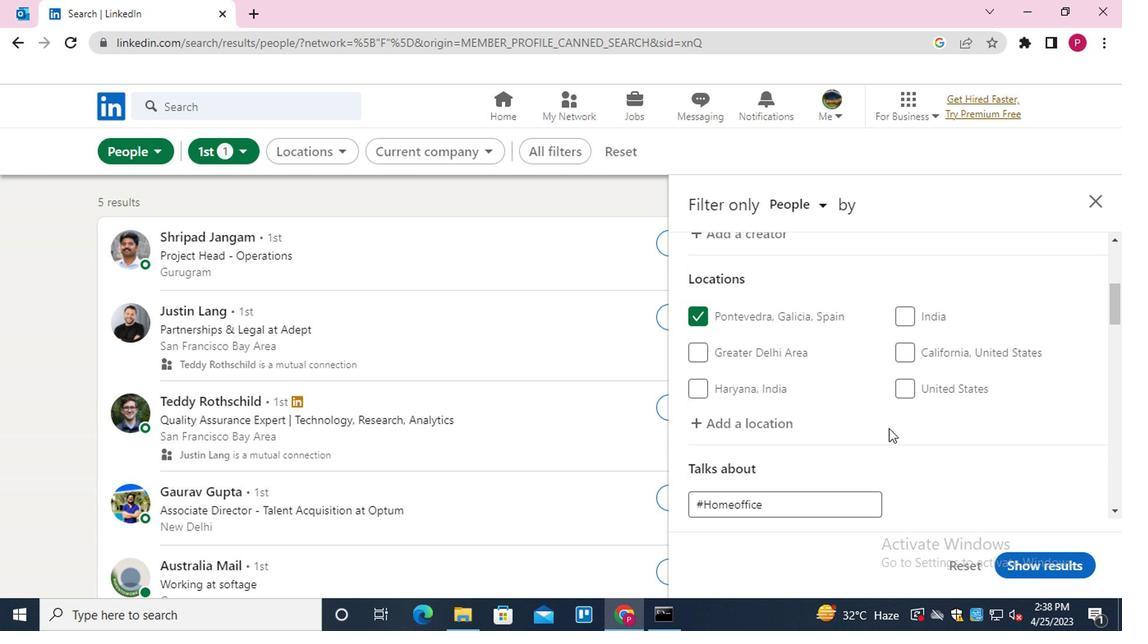 
Action: Mouse scrolled (889, 427) with delta (0, 0)
Screenshot: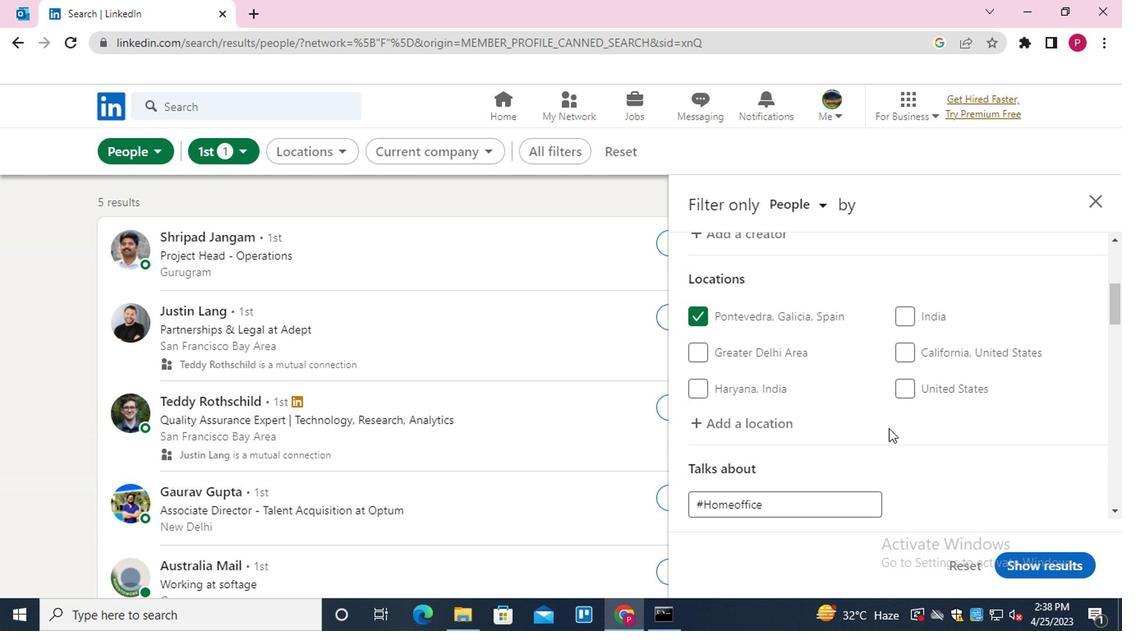 
Action: Mouse moved to (925, 440)
Screenshot: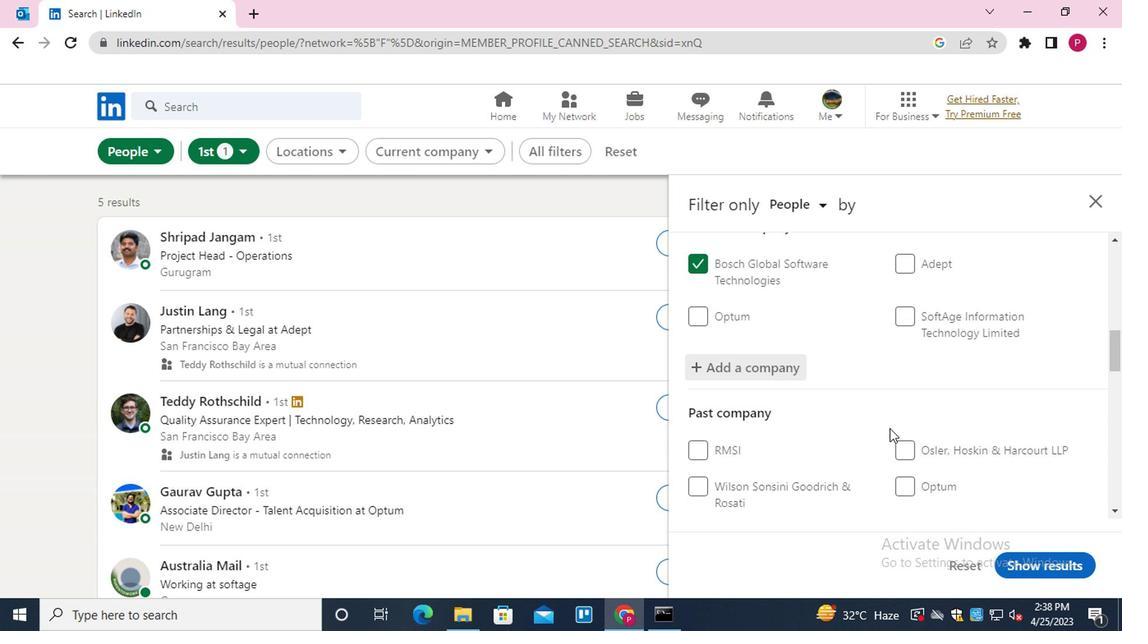 
Action: Mouse scrolled (925, 439) with delta (0, -1)
Screenshot: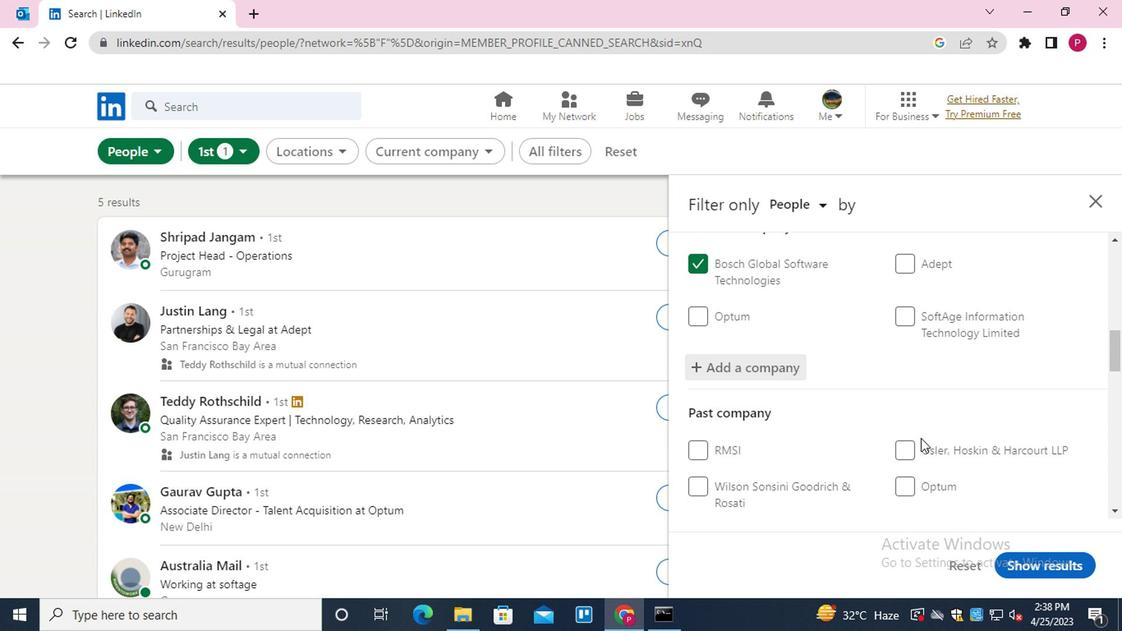 
Action: Mouse scrolled (925, 439) with delta (0, -1)
Screenshot: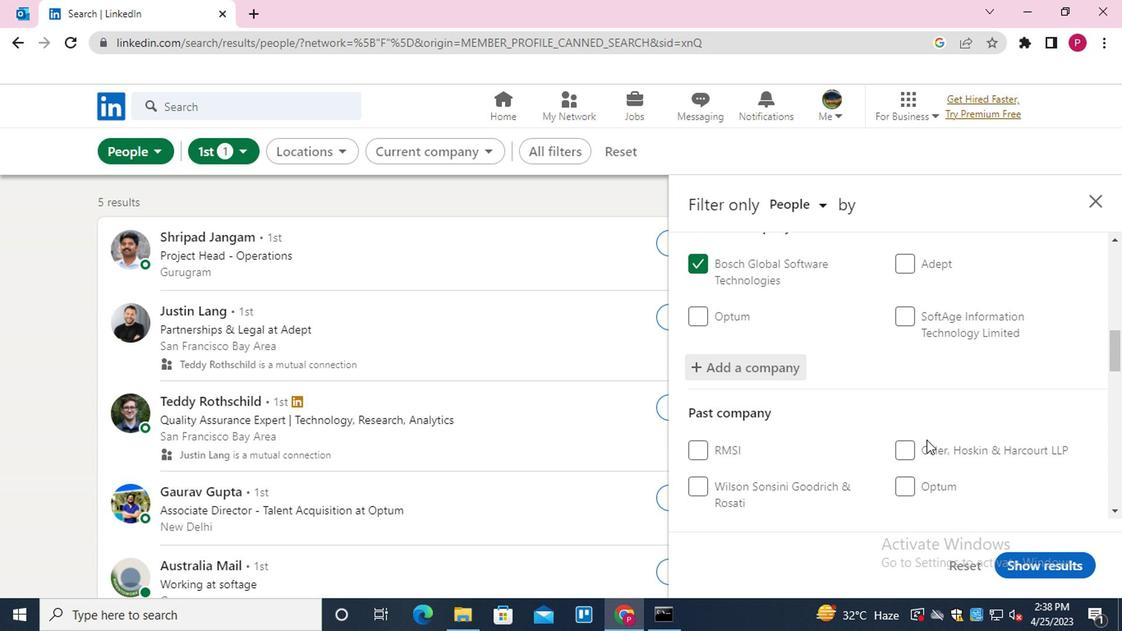 
Action: Mouse moved to (927, 440)
Screenshot: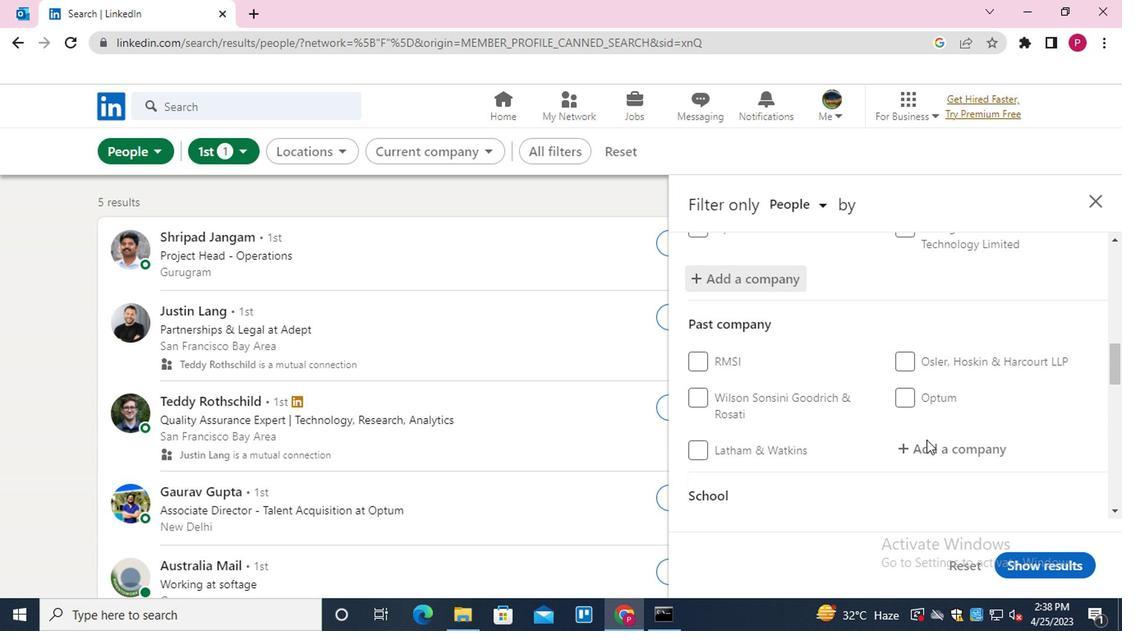 
Action: Mouse scrolled (927, 439) with delta (0, -1)
Screenshot: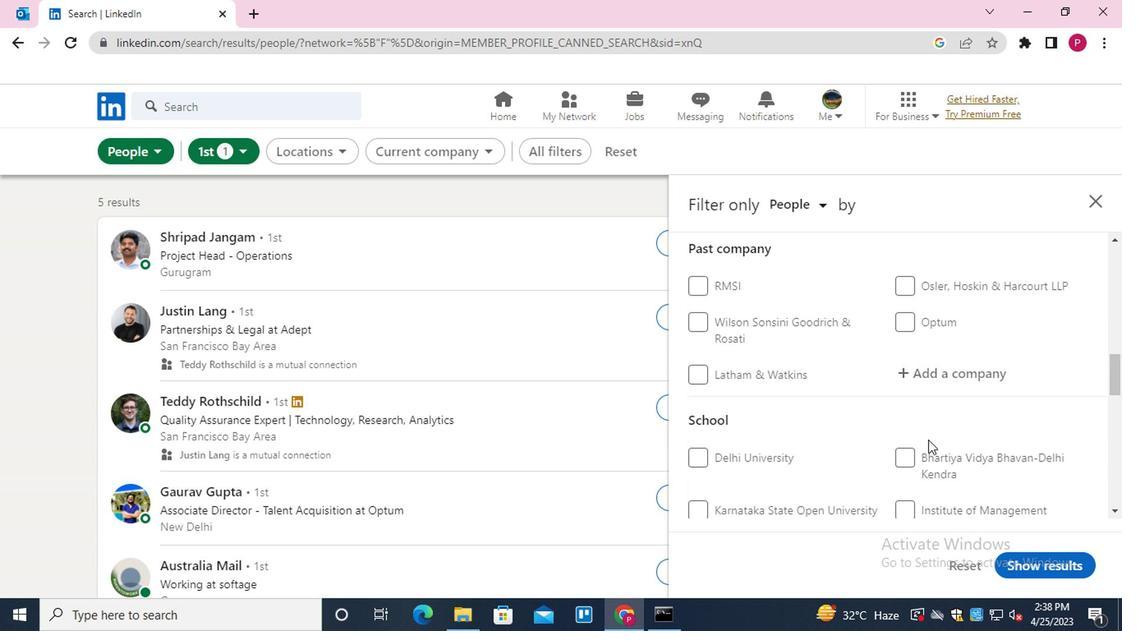 
Action: Mouse scrolled (927, 439) with delta (0, -1)
Screenshot: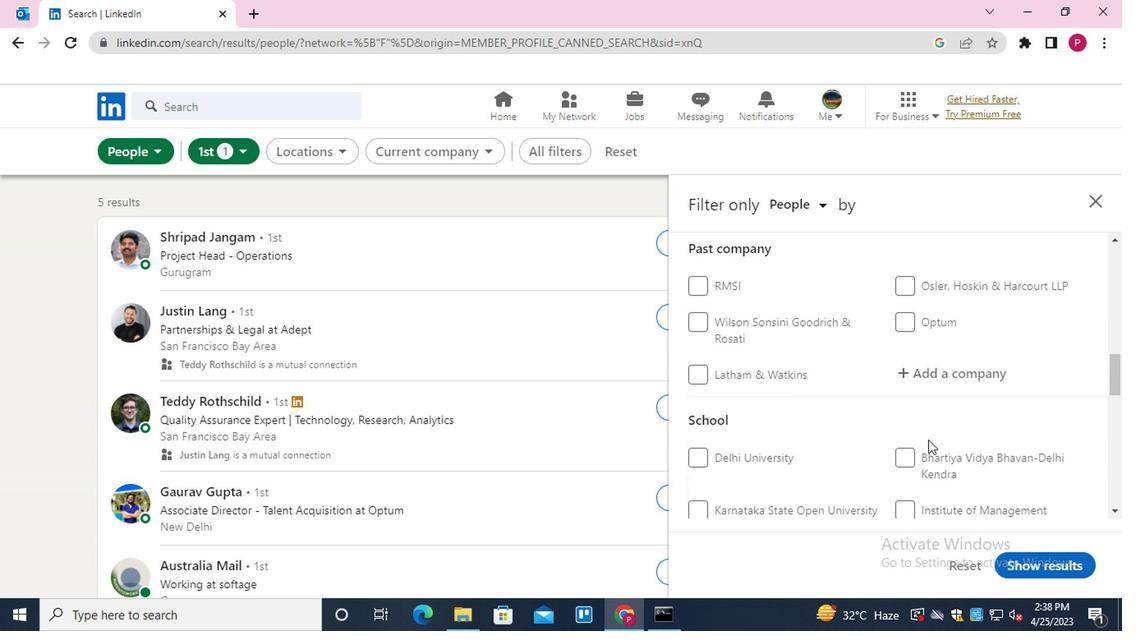 
Action: Mouse moved to (955, 400)
Screenshot: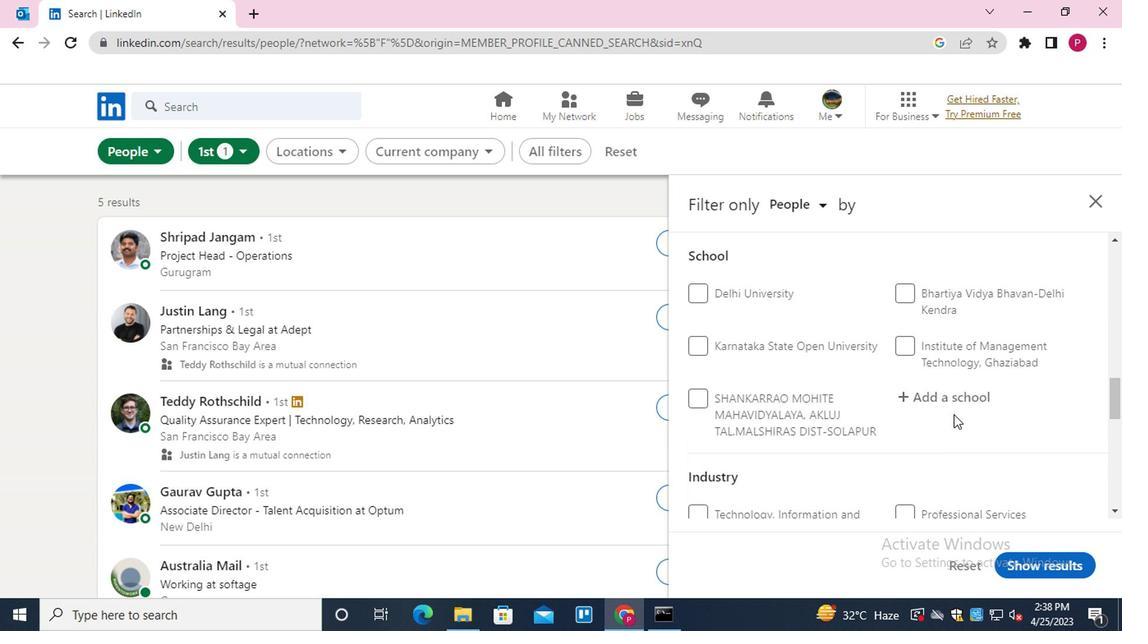 
Action: Mouse pressed left at (955, 400)
Screenshot: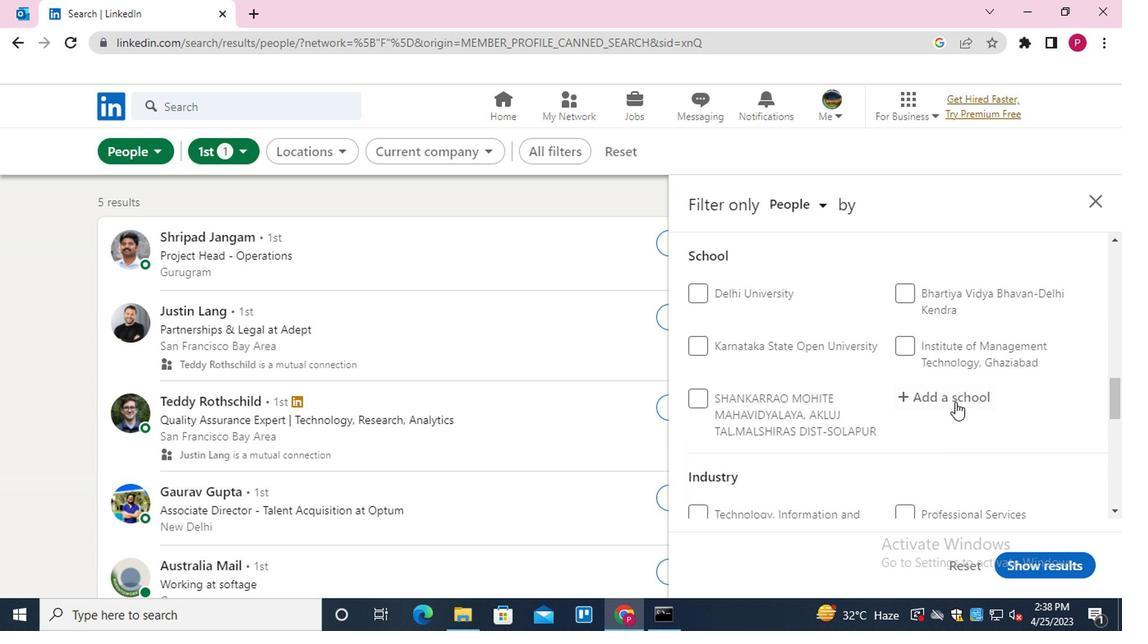 
Action: Key pressed <Key.shift>SHRI<Key.space><Key.shift>JAYACHAMAR
Screenshot: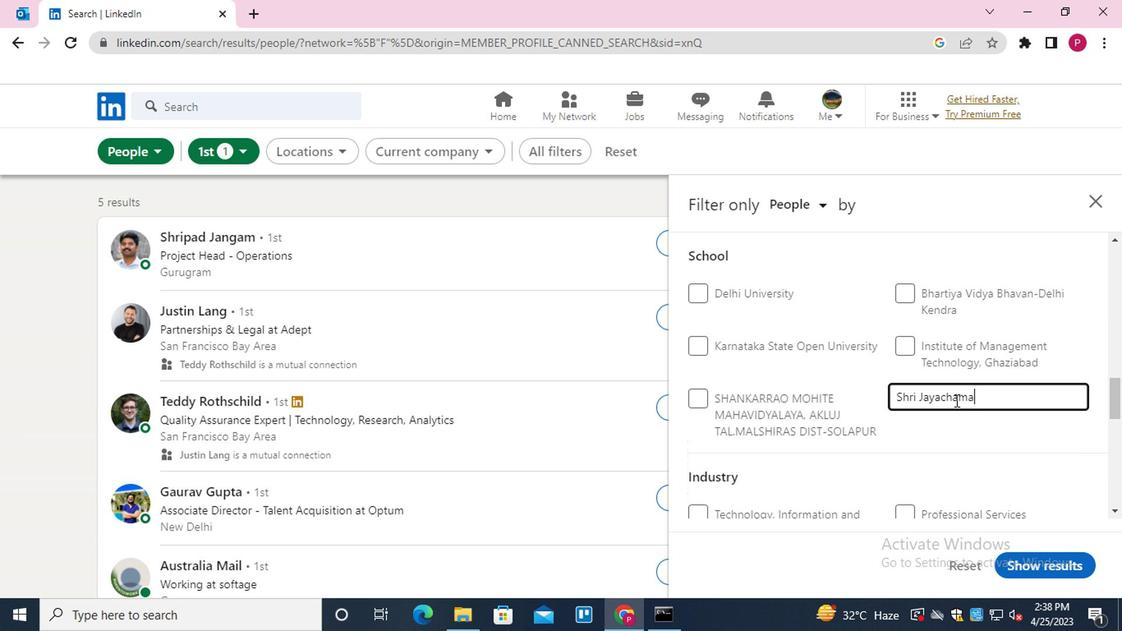 
Action: Mouse moved to (955, 404)
Screenshot: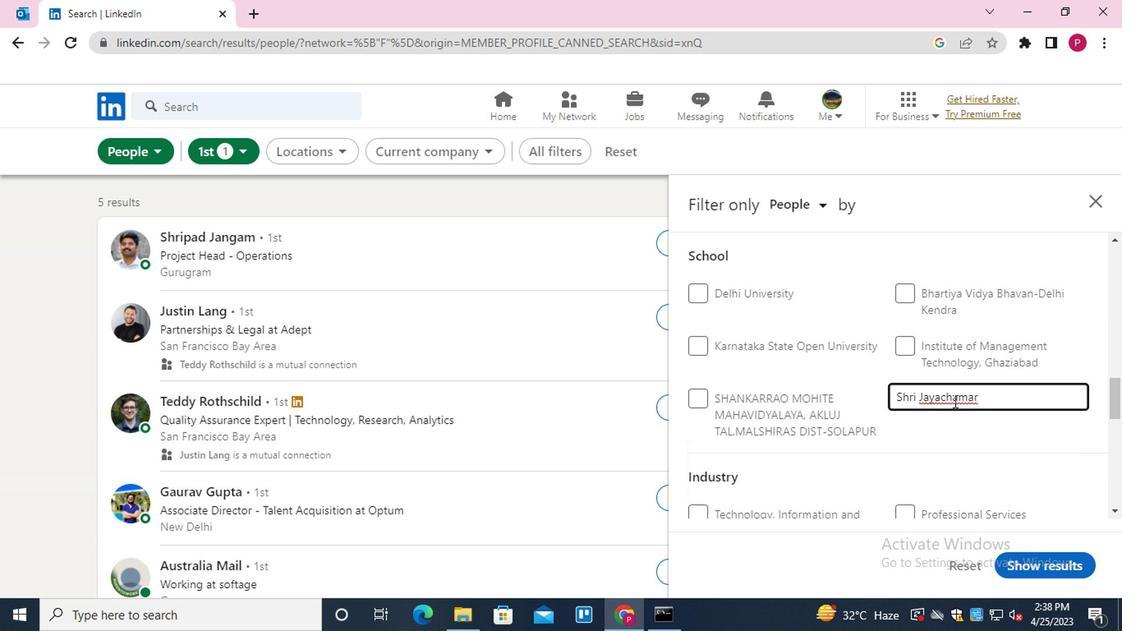
Action: Key pressed AJEB<Key.backspace>NDRA<Key.space><Key.shift>COLLEGE<Key.space>OF<Key.space><Key.shift><Key.shift>ENGINEERING<Key.space>
Screenshot: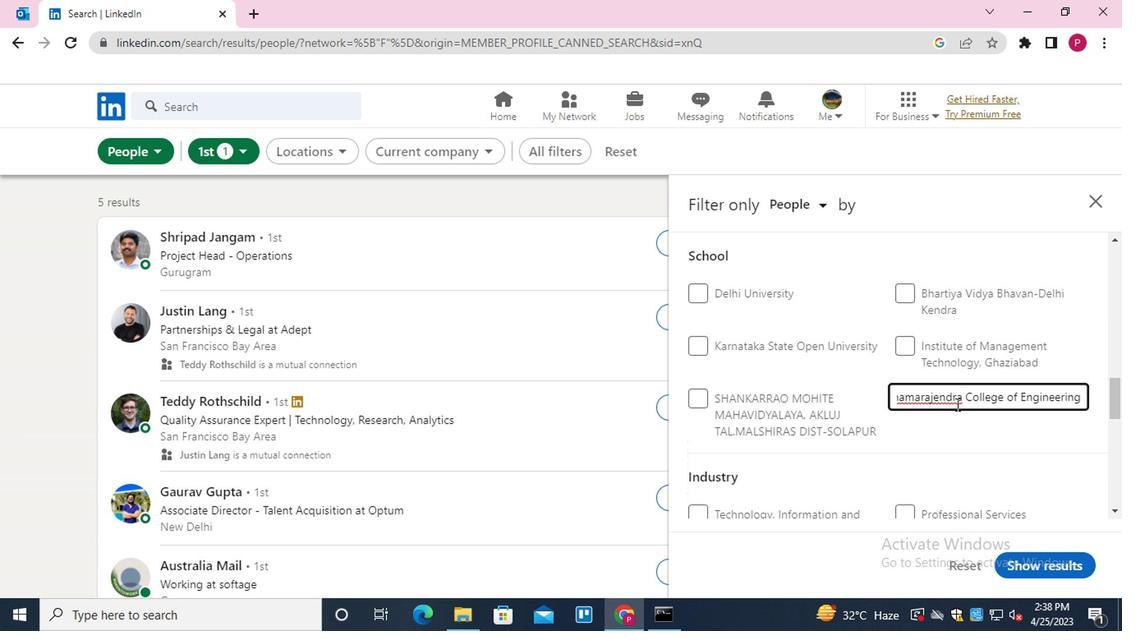
Action: Mouse moved to (962, 473)
Screenshot: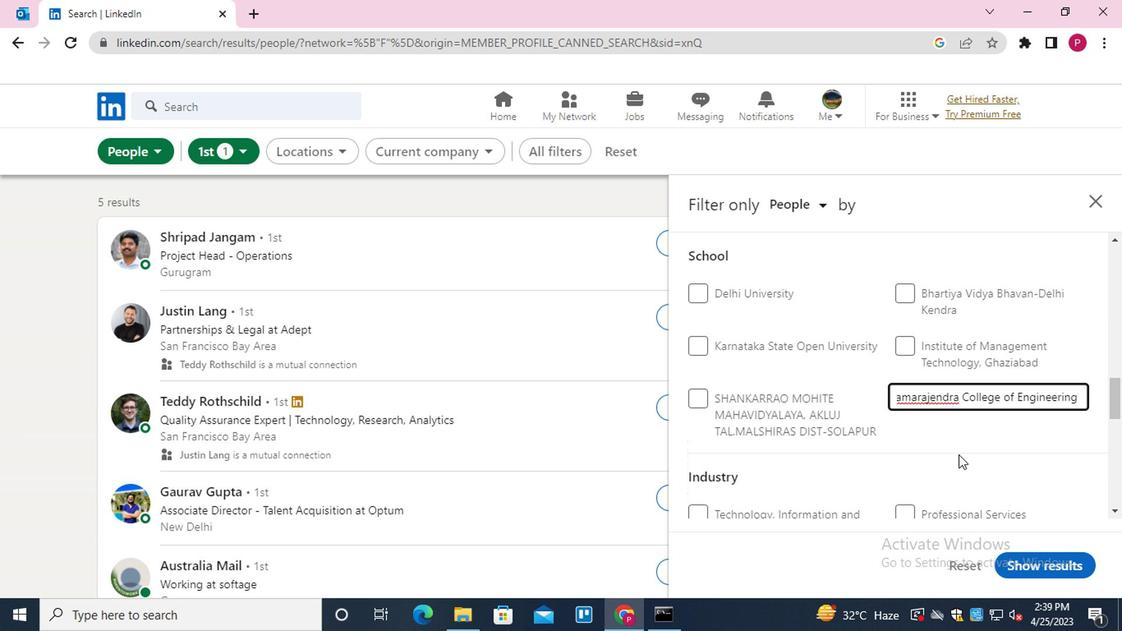 
Action: Mouse pressed left at (962, 473)
Screenshot: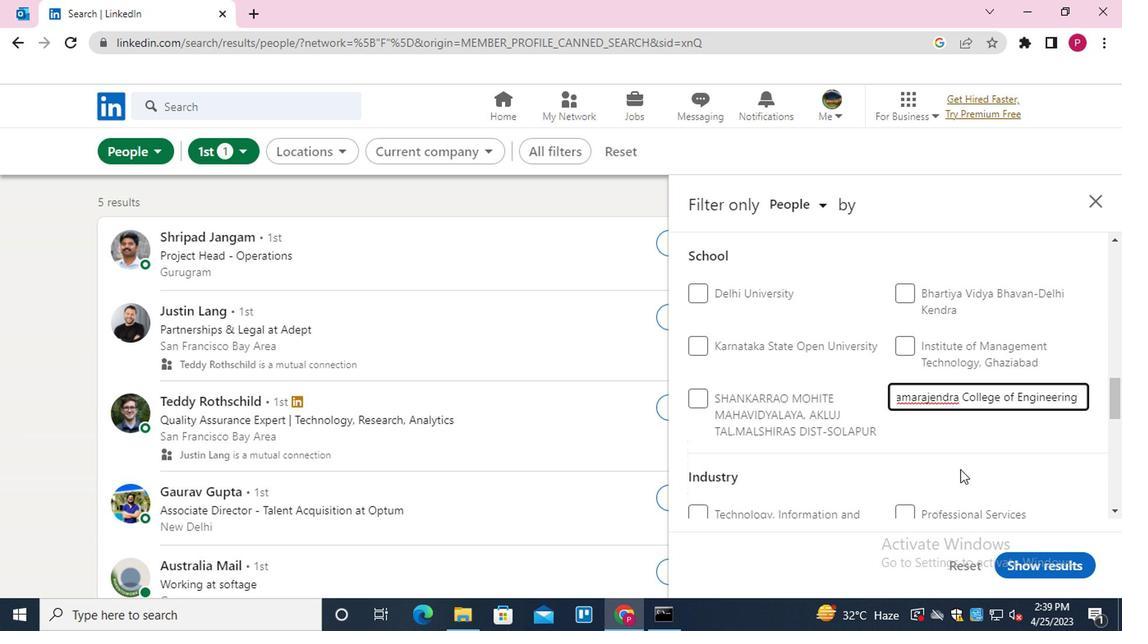 
Action: Mouse moved to (965, 460)
Screenshot: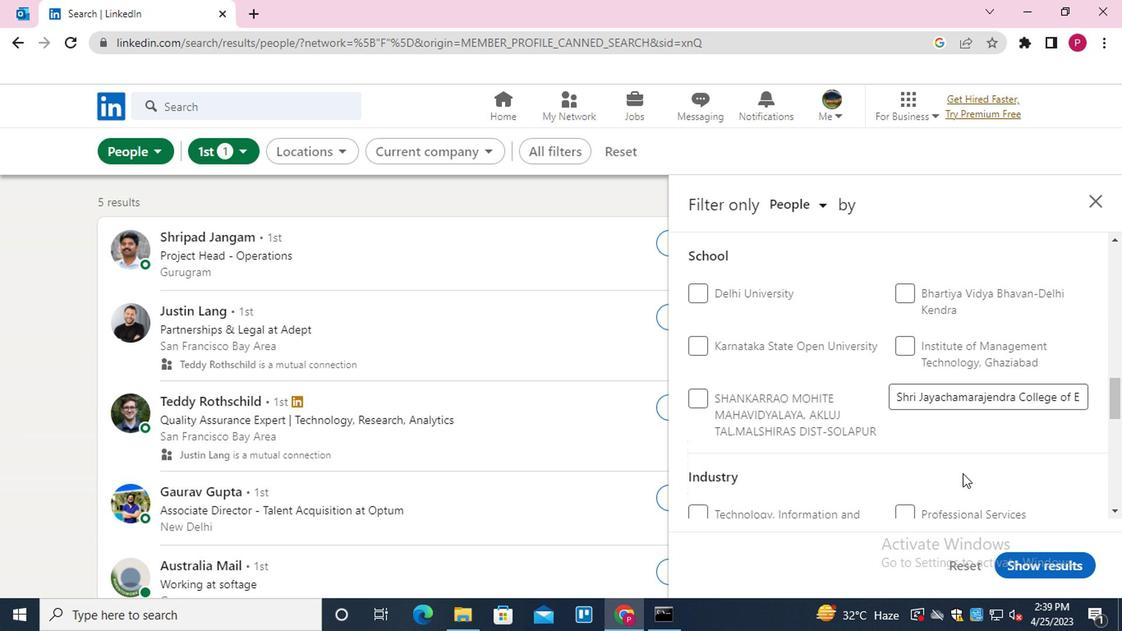 
Action: Mouse scrolled (965, 459) with delta (0, -1)
Screenshot: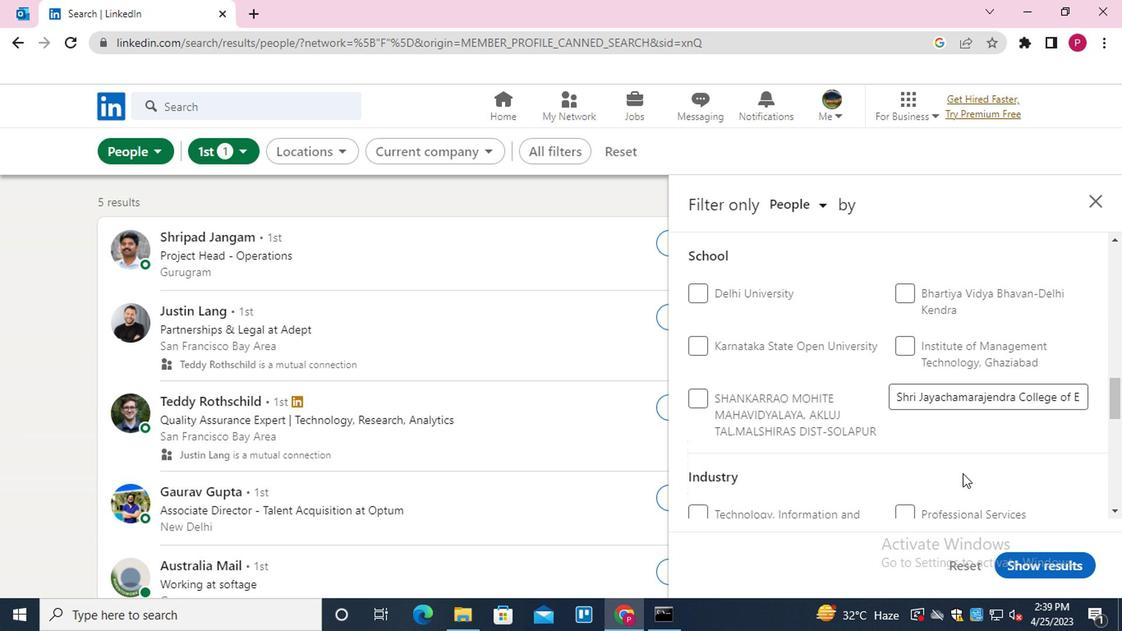 
Action: Mouse scrolled (965, 459) with delta (0, -1)
Screenshot: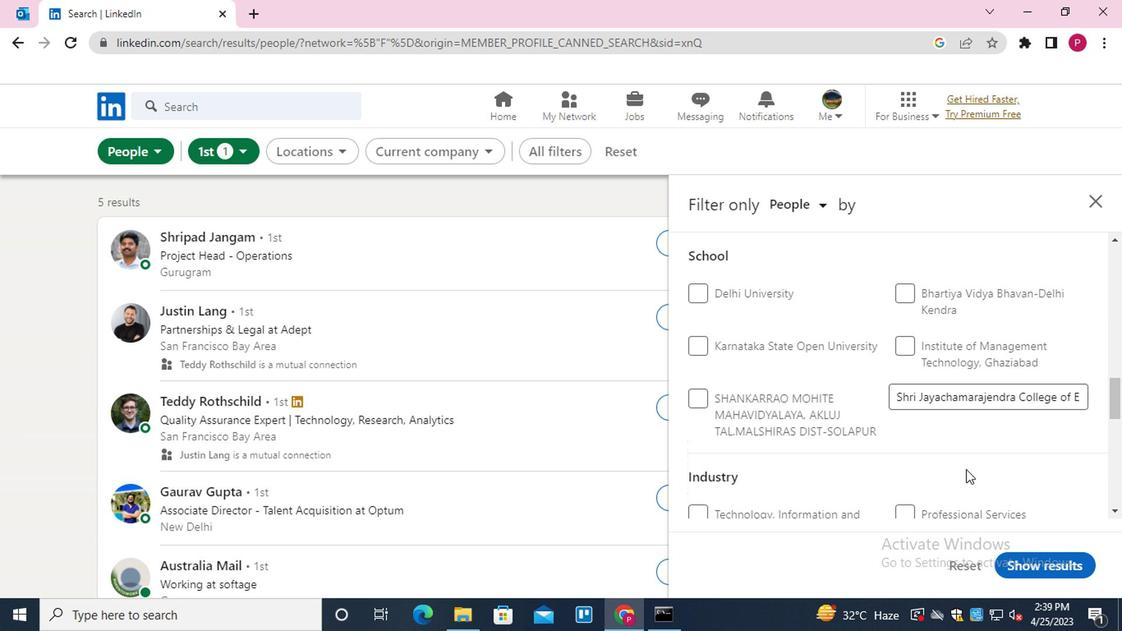 
Action: Mouse scrolled (965, 459) with delta (0, -1)
Screenshot: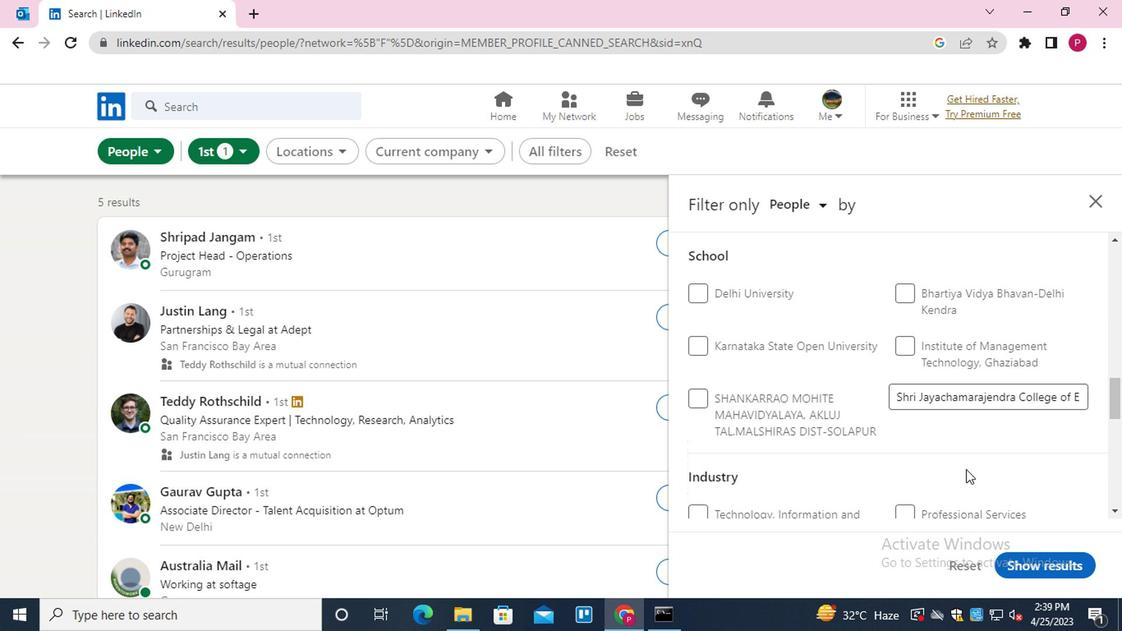 
Action: Mouse moved to (965, 360)
Screenshot: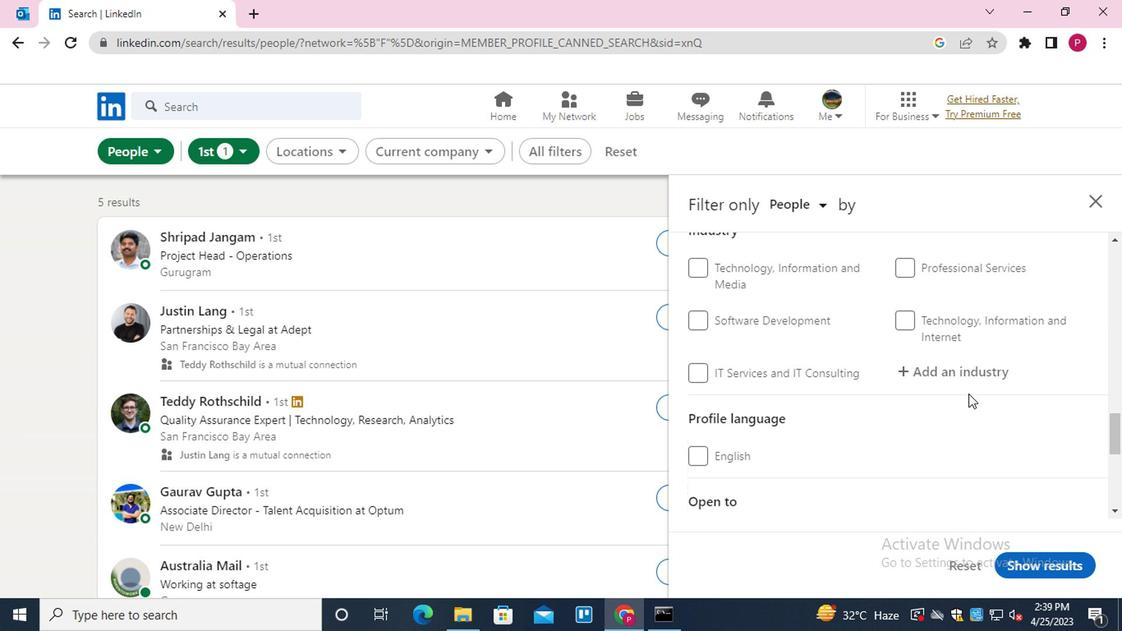 
Action: Mouse pressed left at (965, 360)
Screenshot: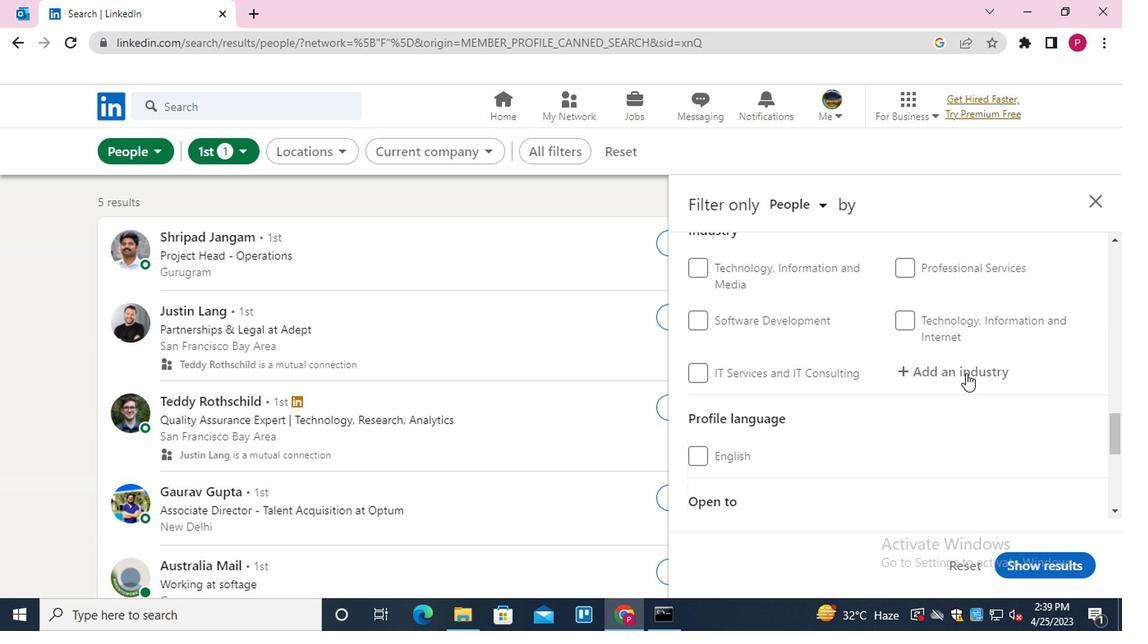 
Action: Key pressed <Key.shift>MEDICAL
Screenshot: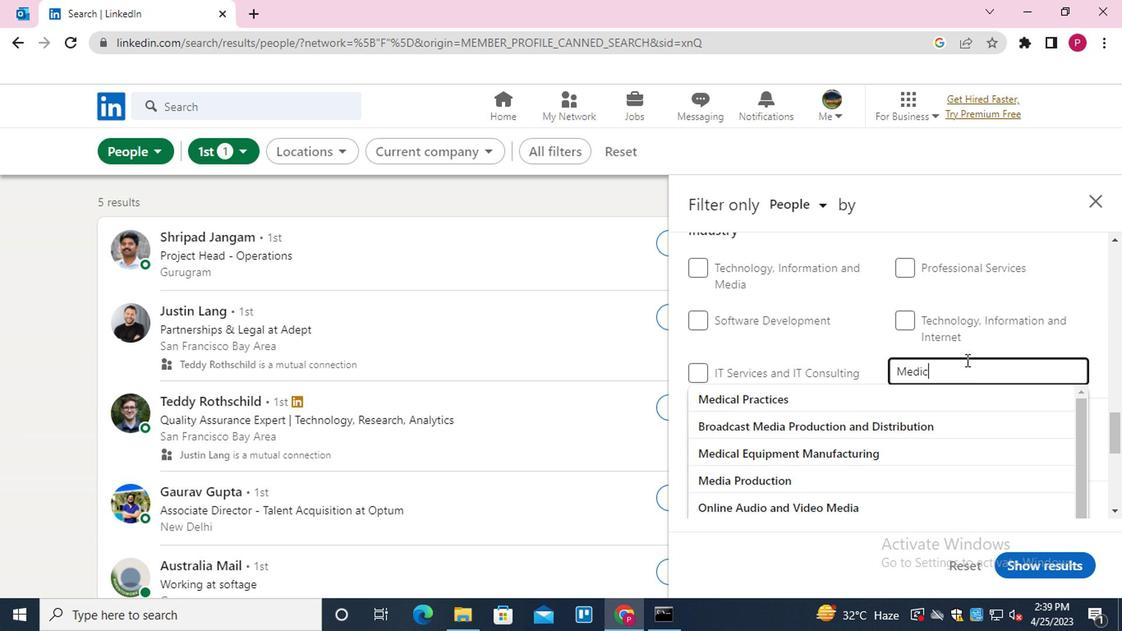 
Action: Mouse moved to (878, 401)
Screenshot: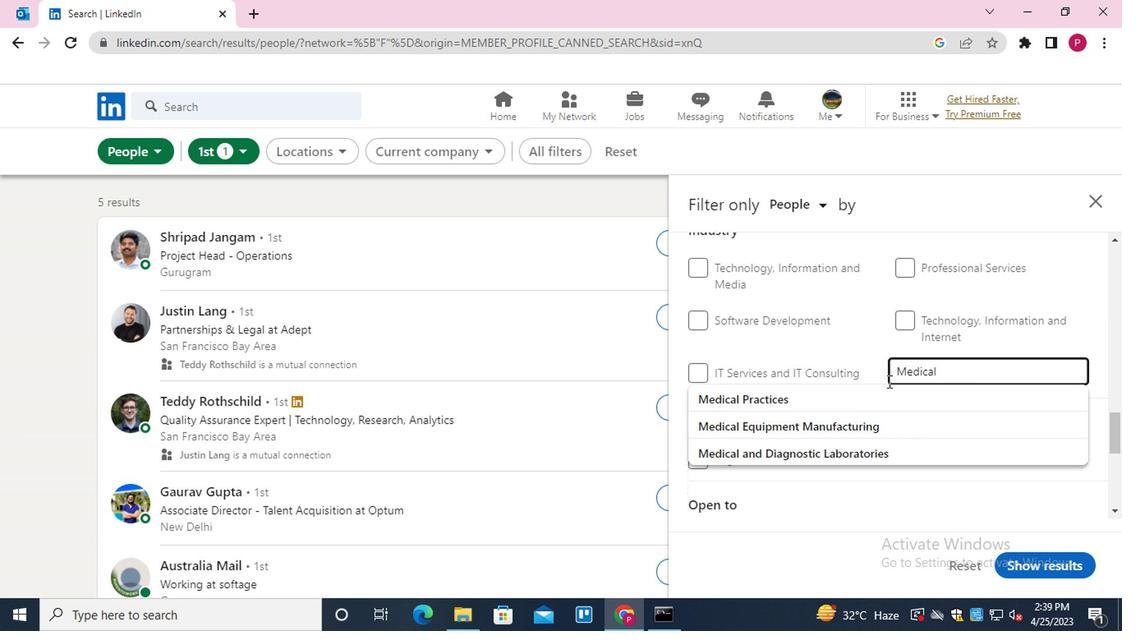 
Action: Mouse pressed left at (878, 401)
Screenshot: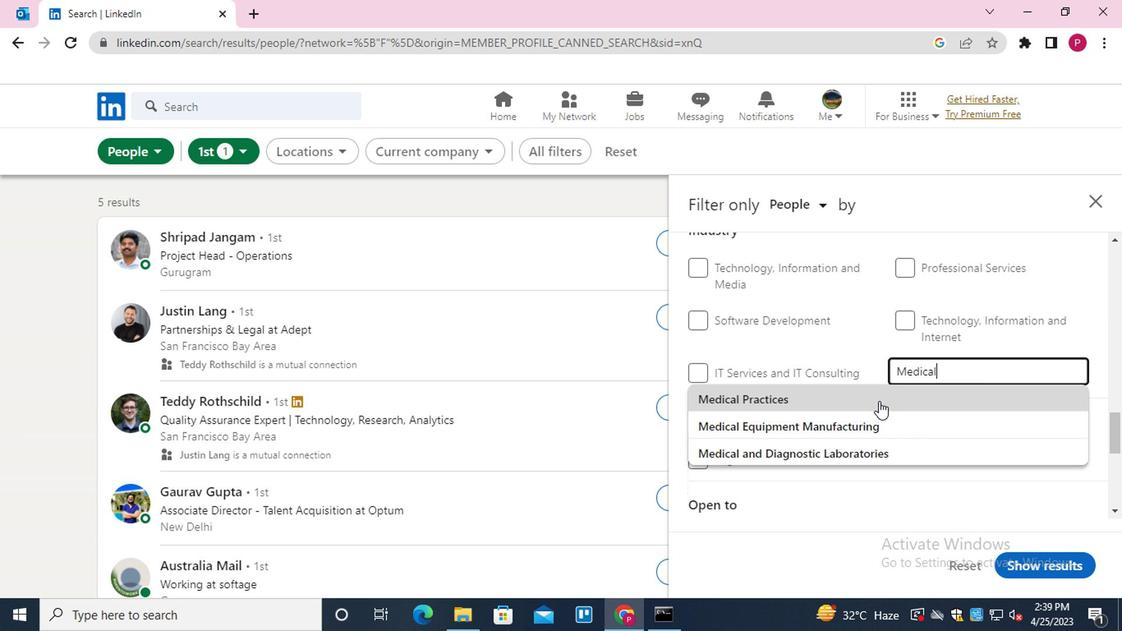
Action: Mouse moved to (772, 440)
Screenshot: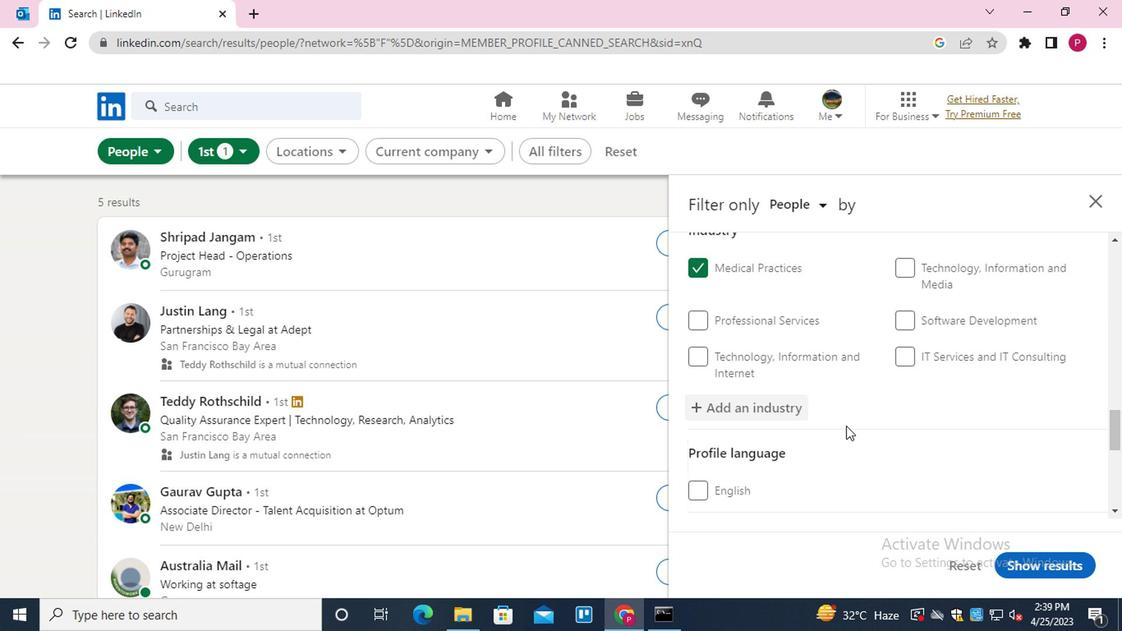 
Action: Mouse scrolled (772, 440) with delta (0, 0)
Screenshot: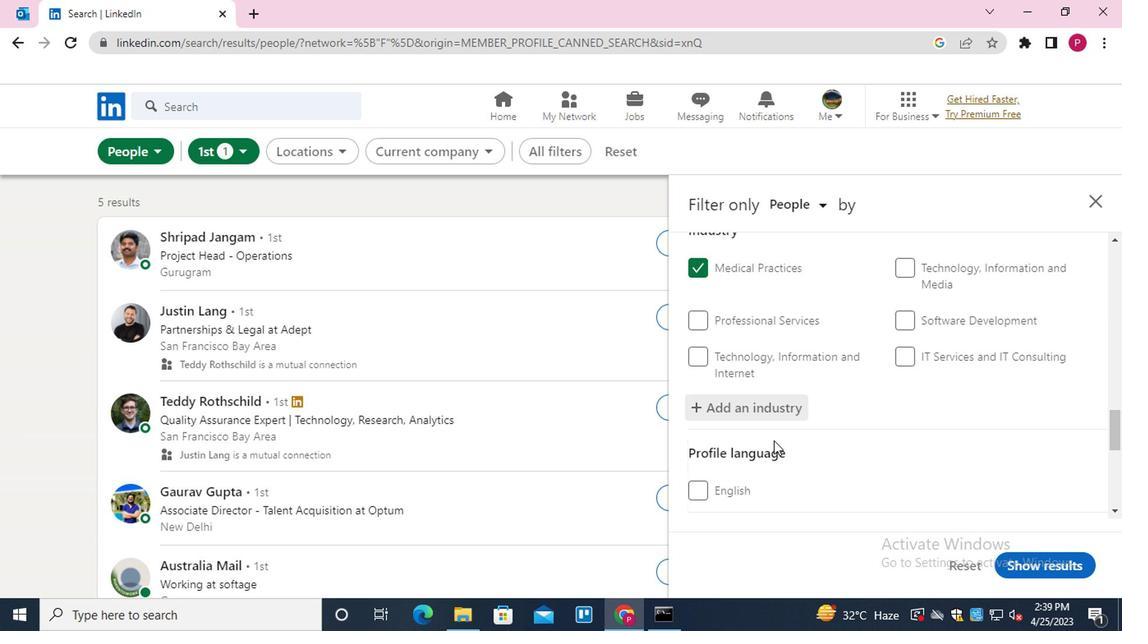 
Action: Mouse scrolled (772, 440) with delta (0, 0)
Screenshot: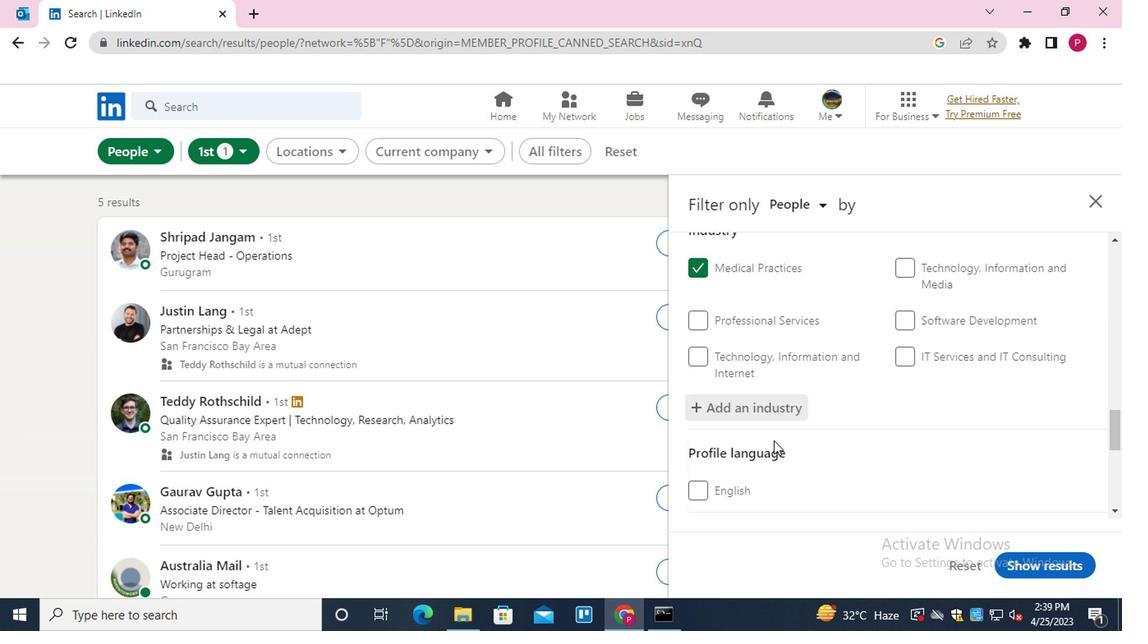
Action: Mouse moved to (799, 354)
Screenshot: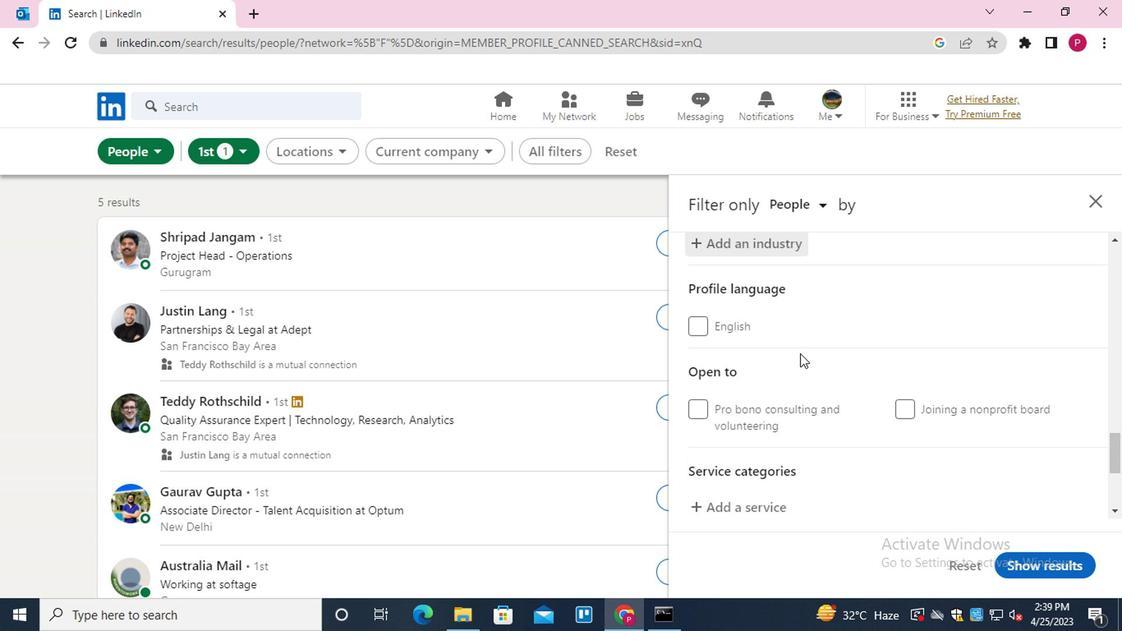 
Action: Mouse scrolled (799, 353) with delta (0, -1)
Screenshot: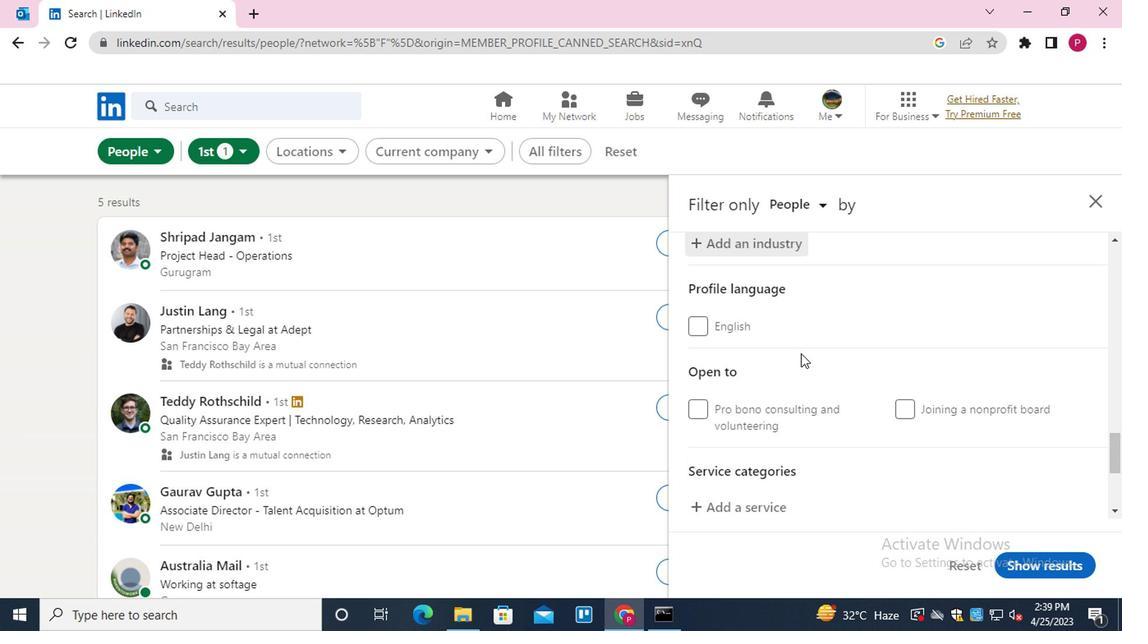 
Action: Mouse moved to (738, 427)
Screenshot: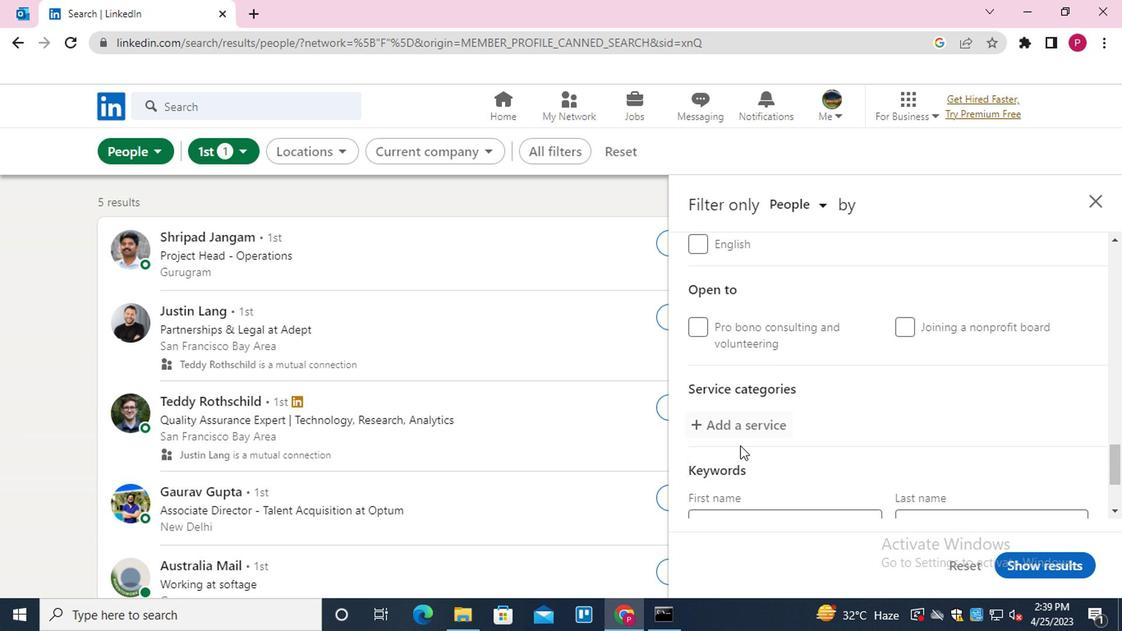 
Action: Mouse pressed left at (738, 427)
Screenshot: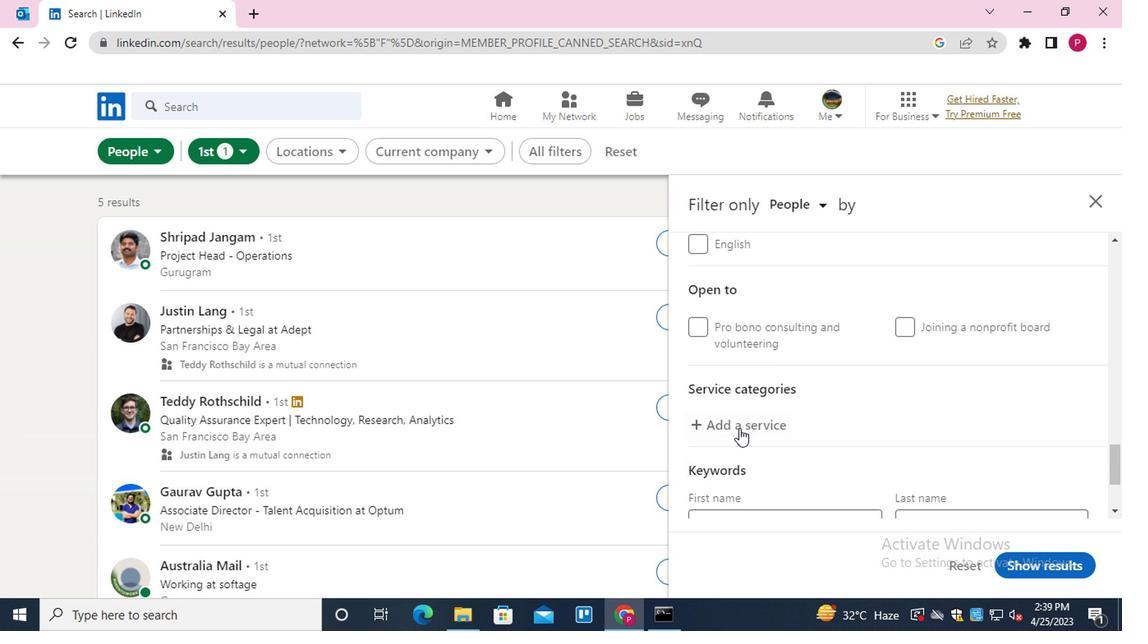 
Action: Key pressed <Key.shift>CO
Screenshot: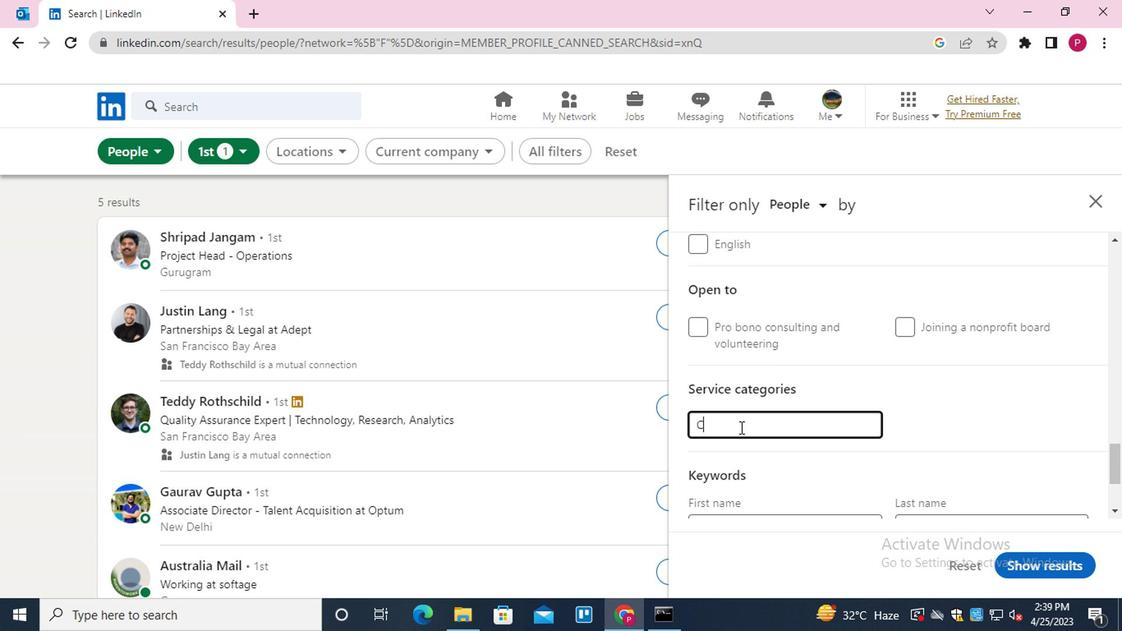 
Action: Mouse moved to (738, 426)
Screenshot: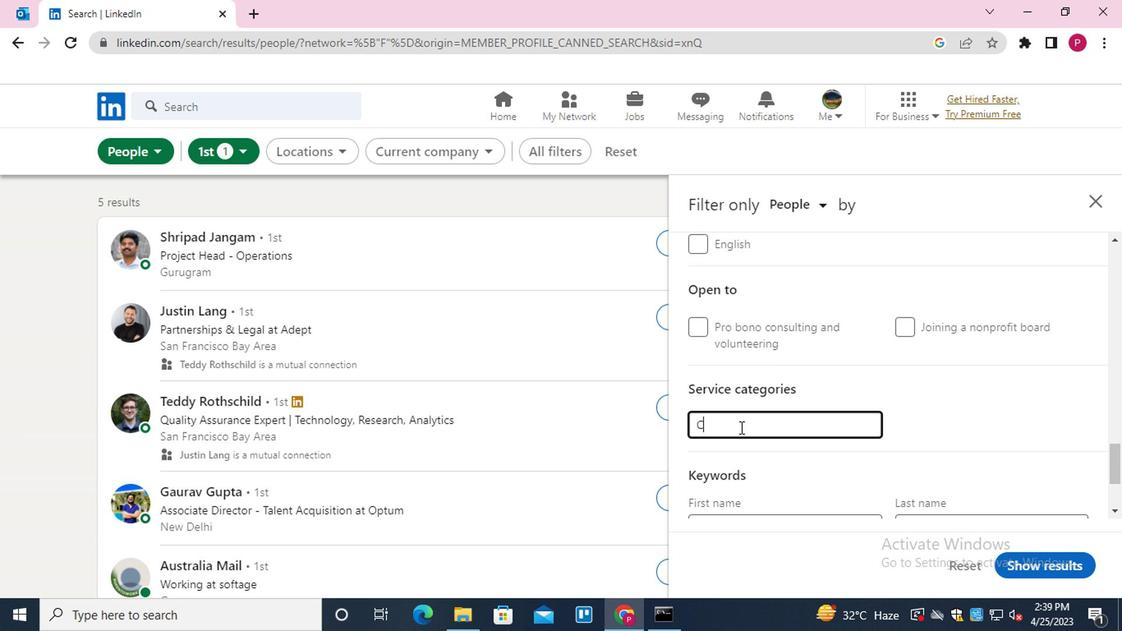 
Action: Key pressed NSUL
Screenshot: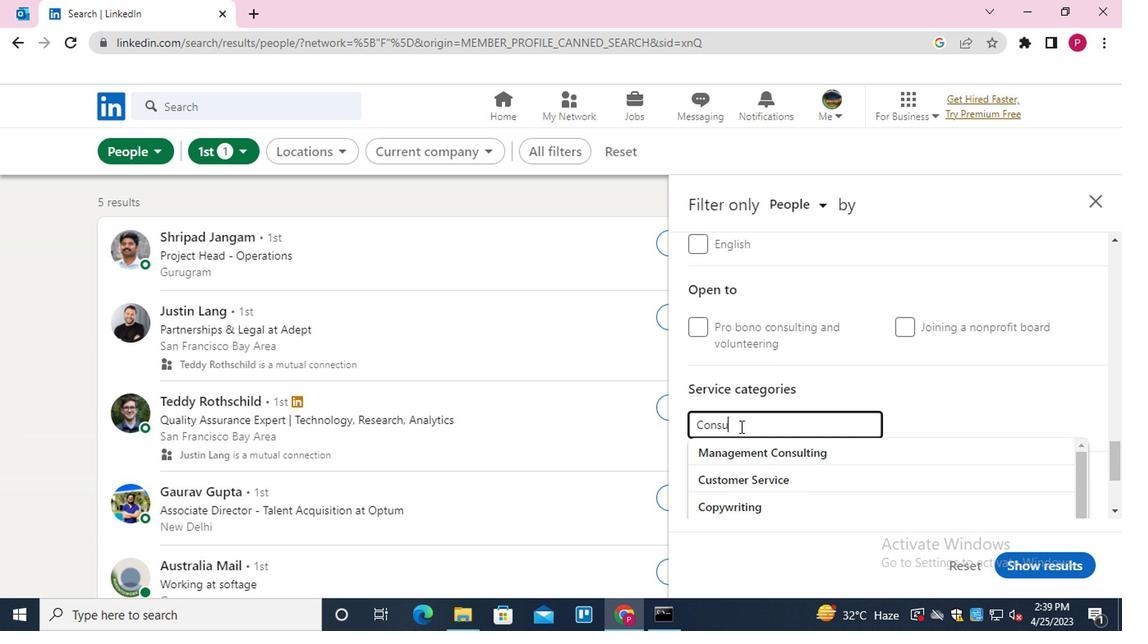 
Action: Mouse moved to (751, 451)
Screenshot: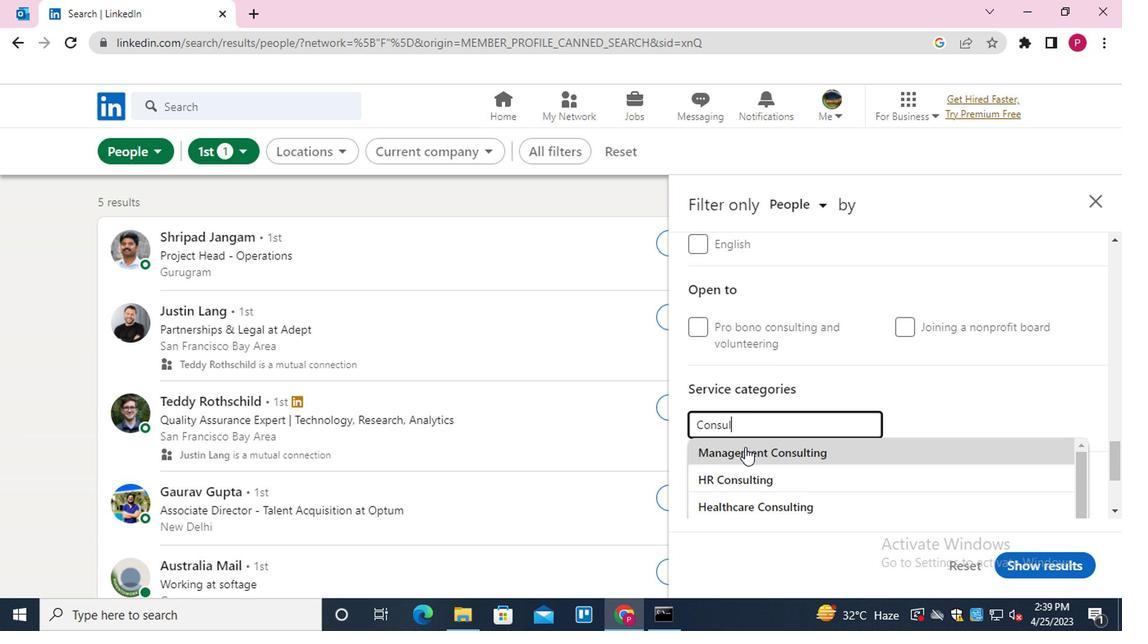 
Action: Key pressed TING
Screenshot: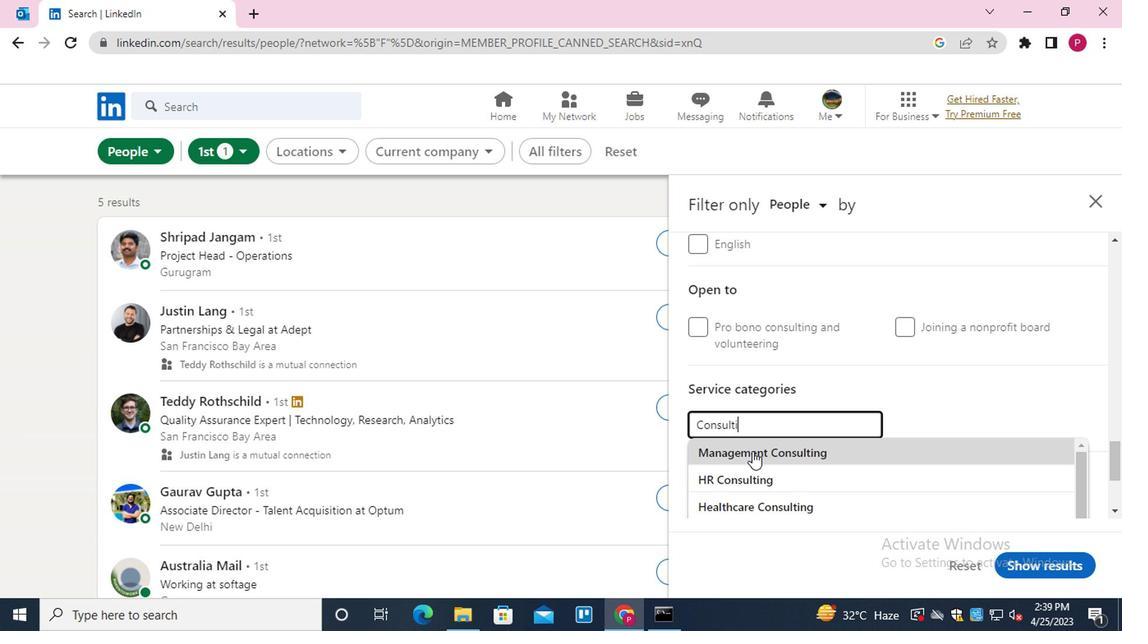 
Action: Mouse moved to (797, 471)
Screenshot: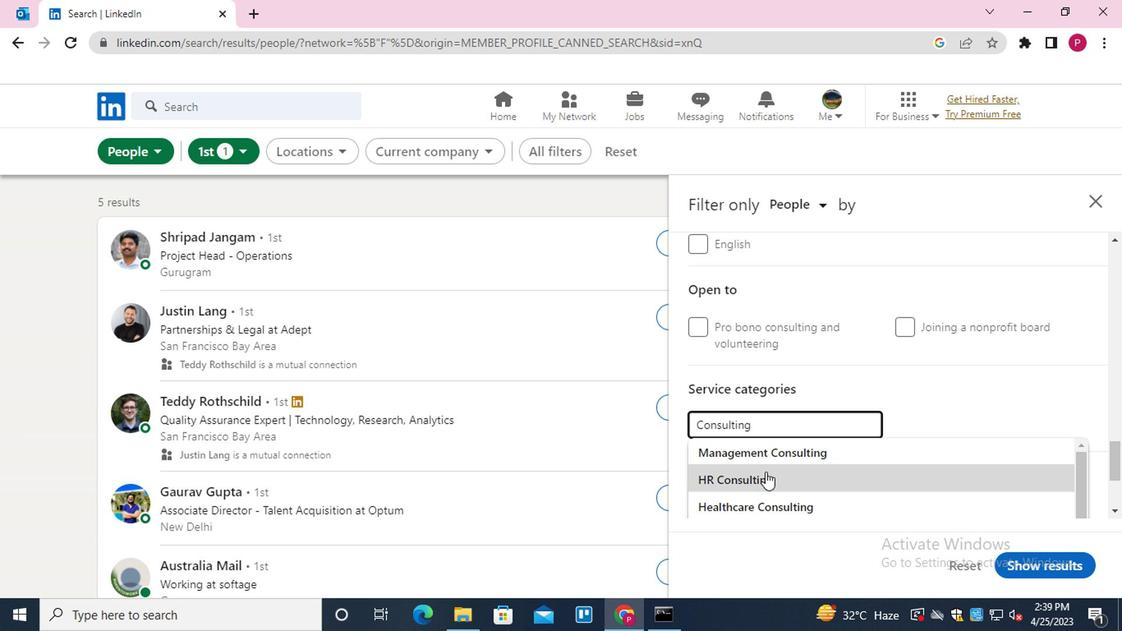 
Action: Mouse scrolled (797, 470) with delta (0, -1)
Screenshot: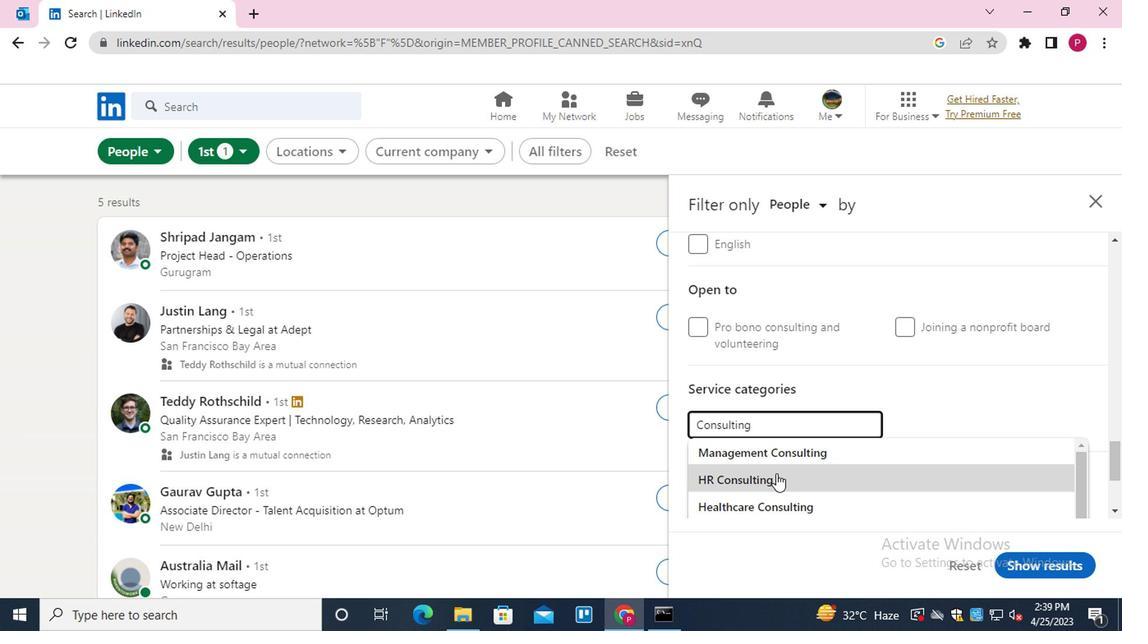 
Action: Mouse moved to (811, 463)
Screenshot: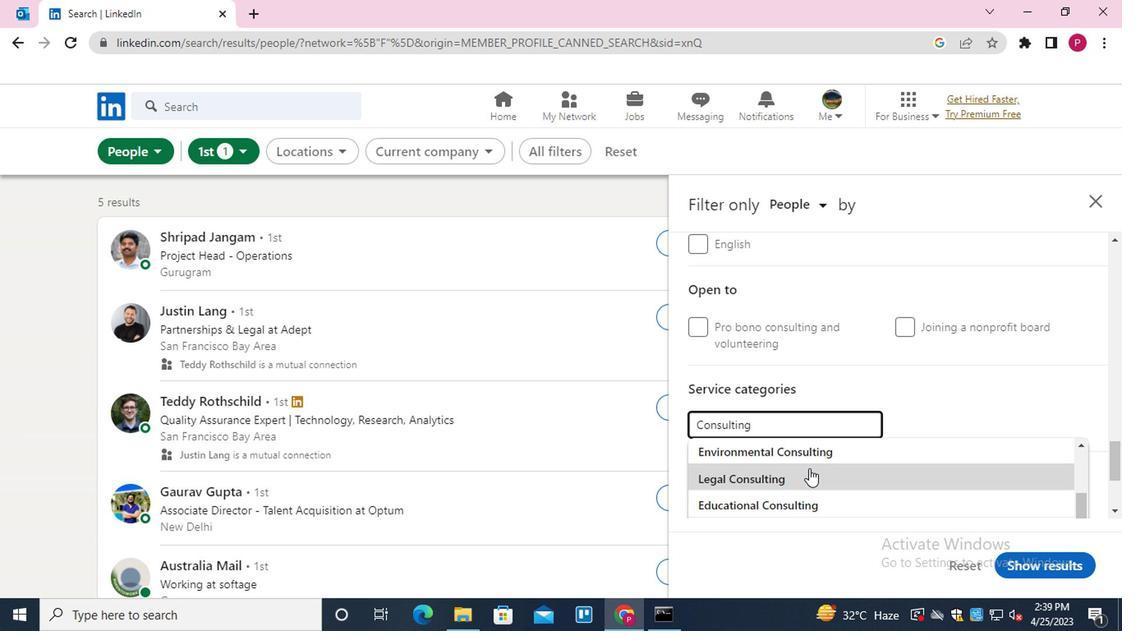 
Action: Mouse scrolled (811, 464) with delta (0, 1)
Screenshot: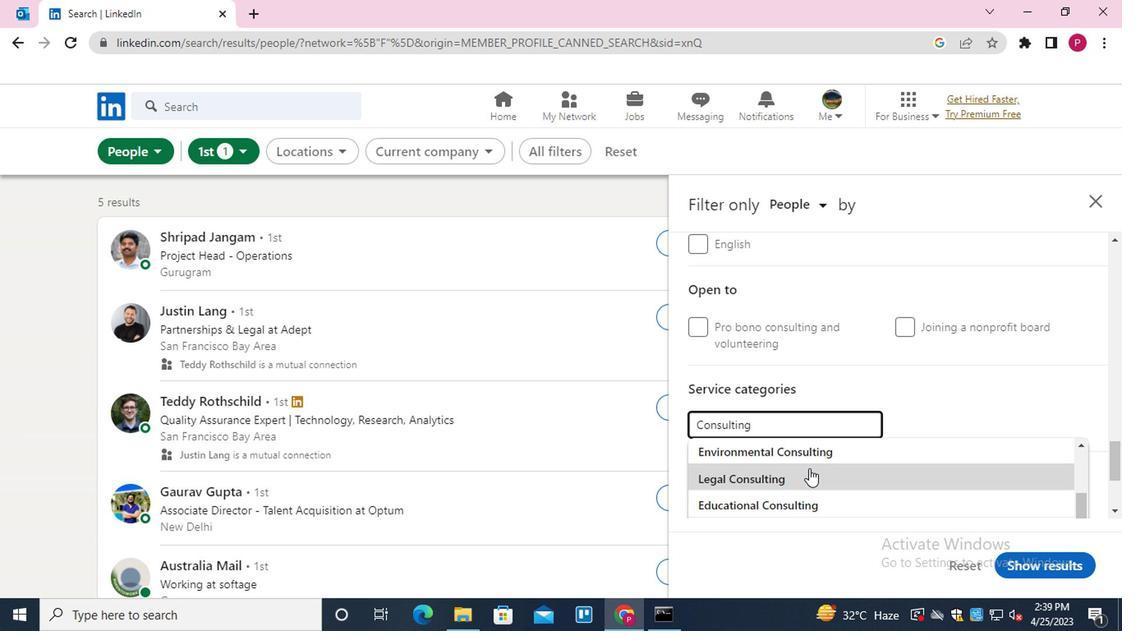 
Action: Mouse moved to (815, 461)
Screenshot: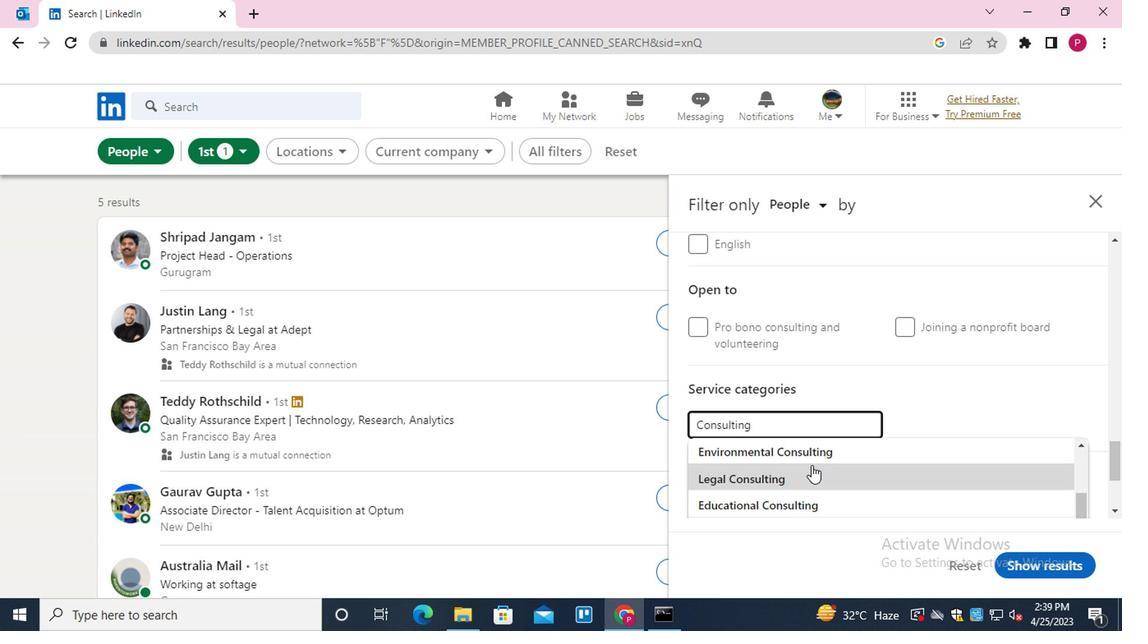 
Action: Mouse scrolled (815, 461) with delta (0, 0)
Screenshot: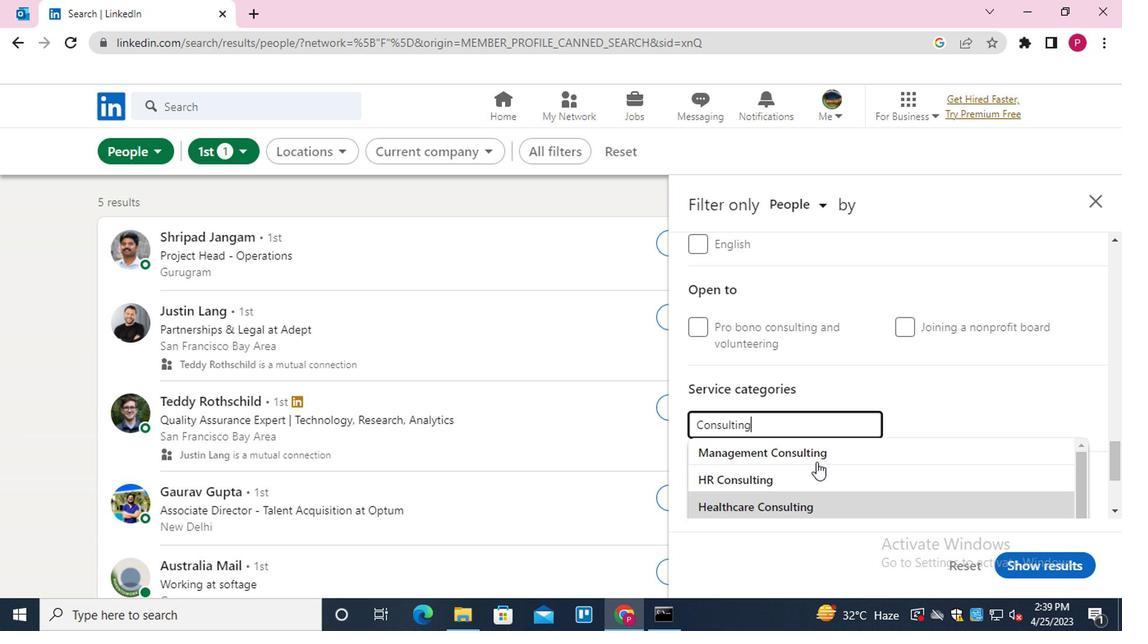 
Action: Mouse scrolled (815, 461) with delta (0, 0)
Screenshot: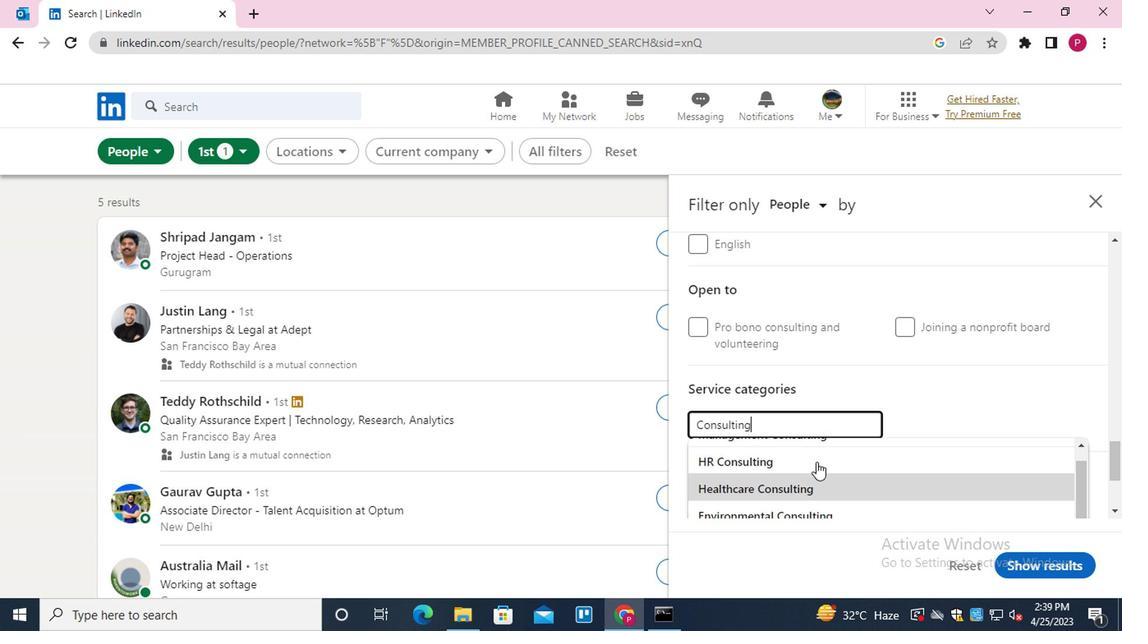 
Action: Mouse scrolled (815, 461) with delta (0, 0)
Screenshot: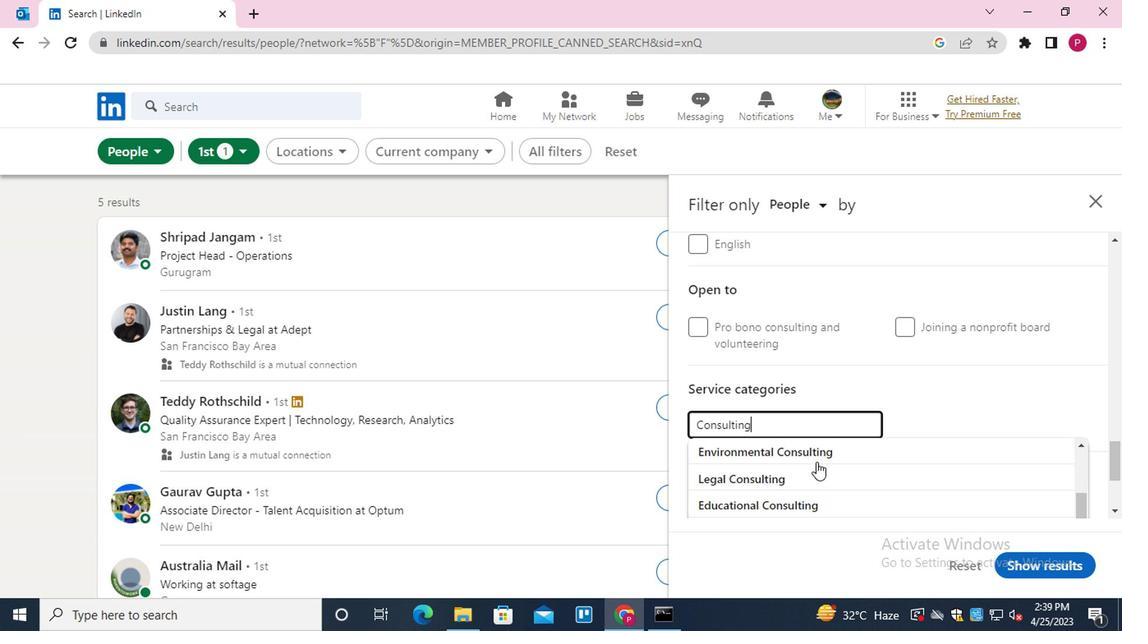 
Action: Mouse moved to (814, 461)
Screenshot: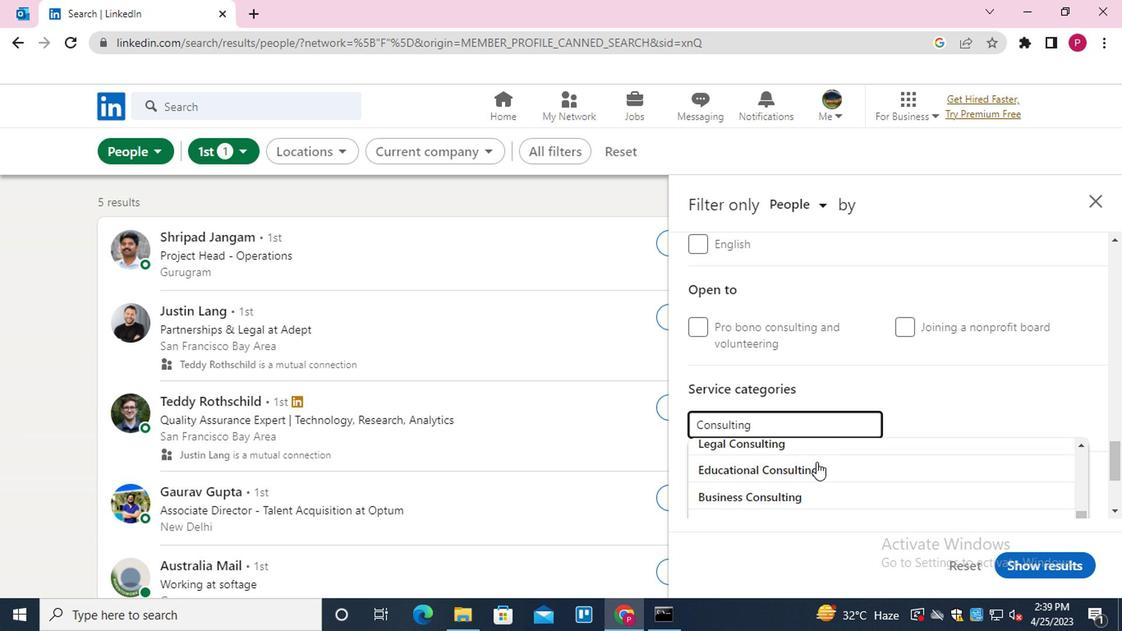 
Action: Mouse scrolled (814, 461) with delta (0, 0)
Screenshot: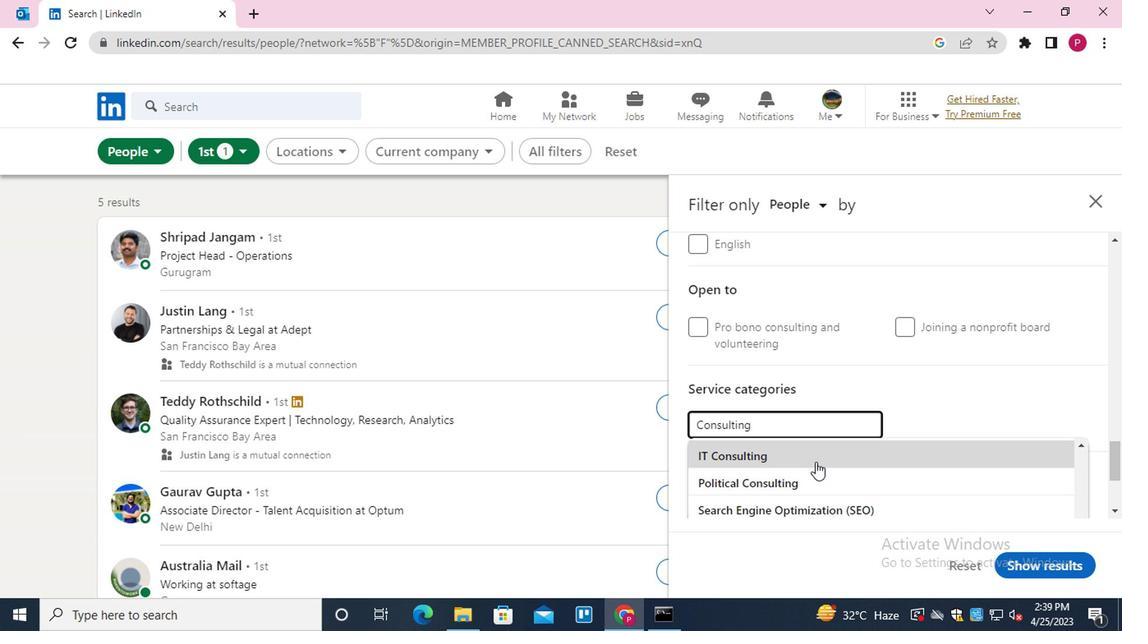 
Action: Mouse scrolled (814, 461) with delta (0, 0)
Screenshot: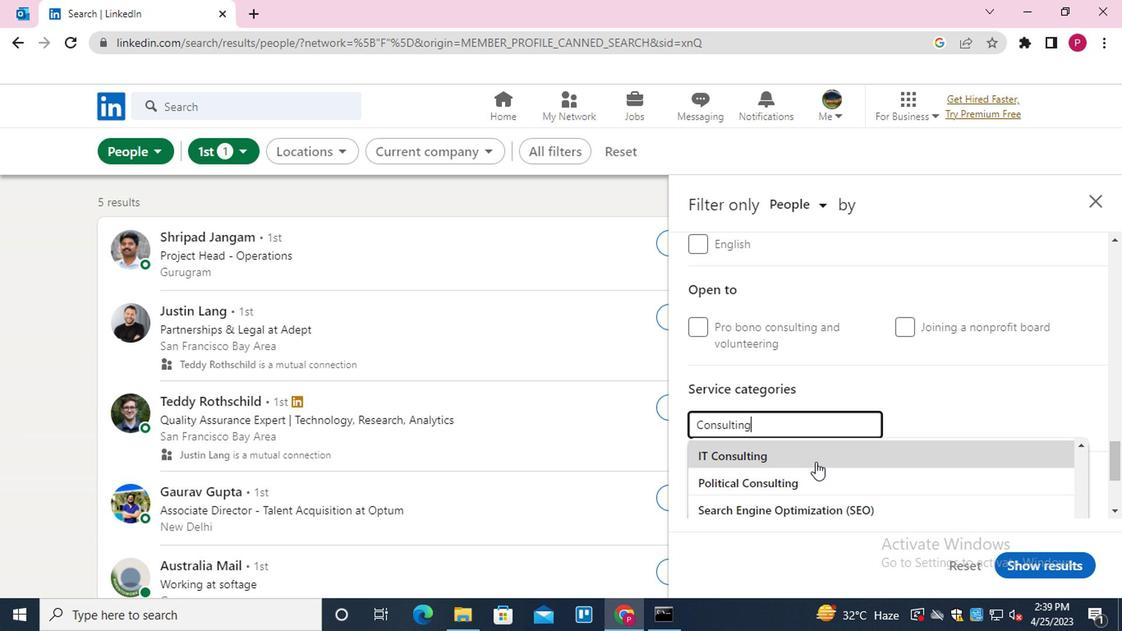
Action: Mouse moved to (804, 493)
Screenshot: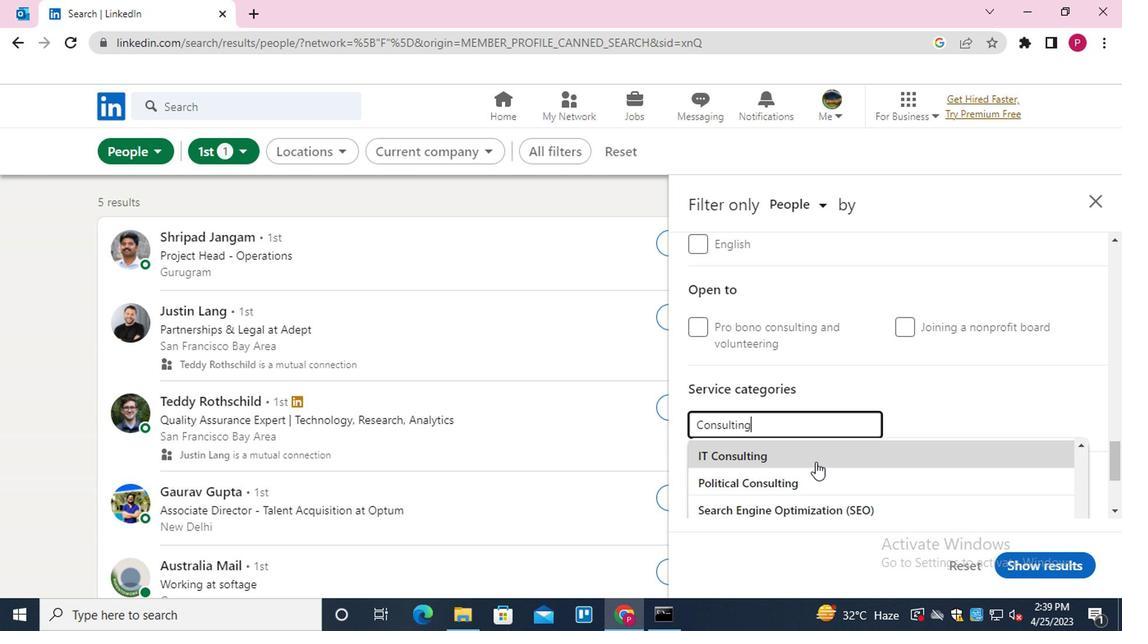 
Action: Mouse scrolled (804, 493) with delta (0, 0)
Screenshot: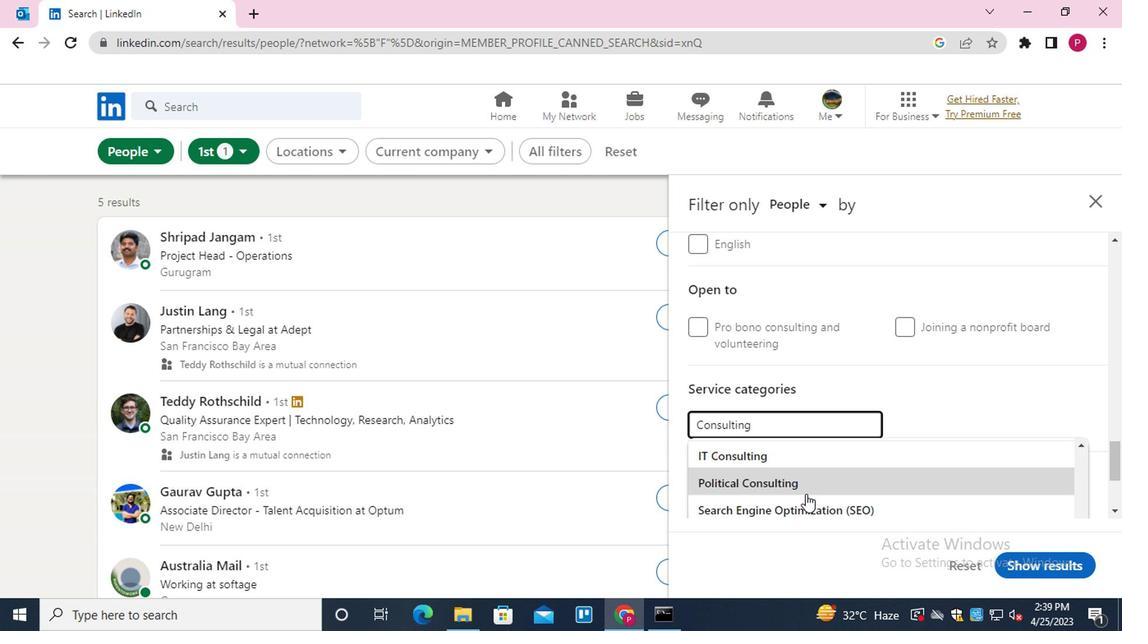 
Action: Mouse moved to (804, 493)
Screenshot: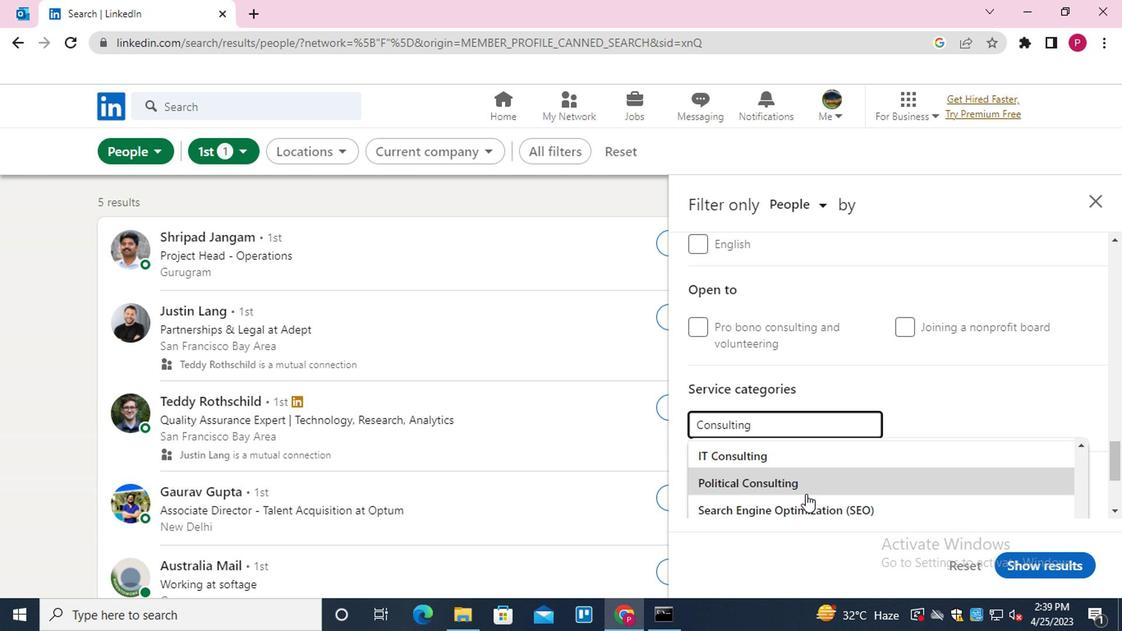 
Action: Mouse scrolled (804, 493) with delta (0, 0)
Screenshot: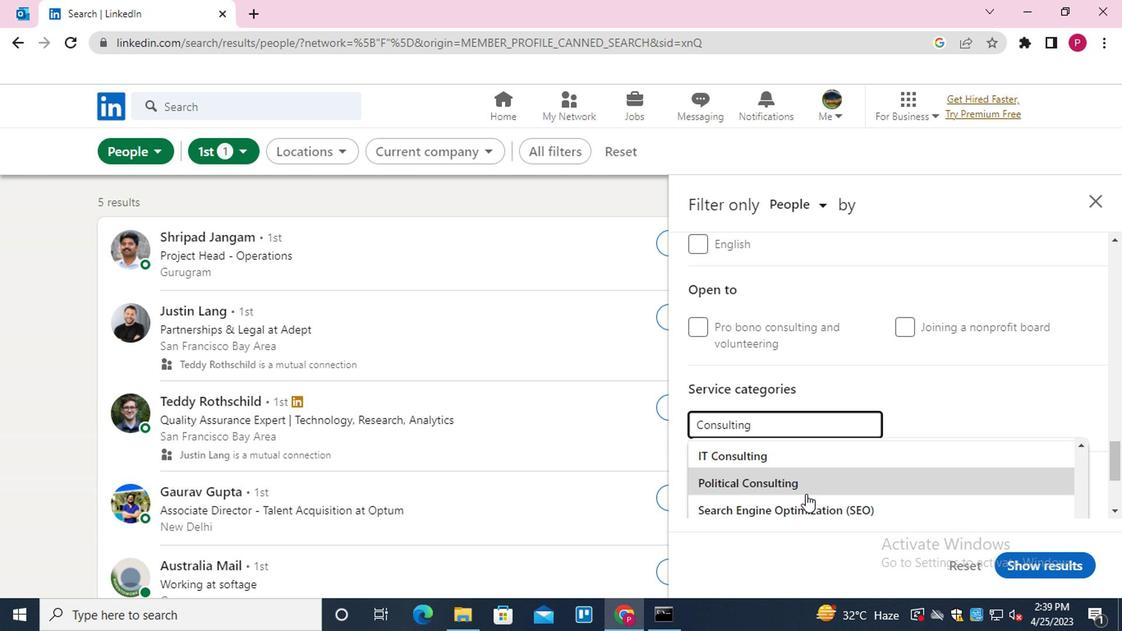 
Action: Mouse moved to (805, 493)
Screenshot: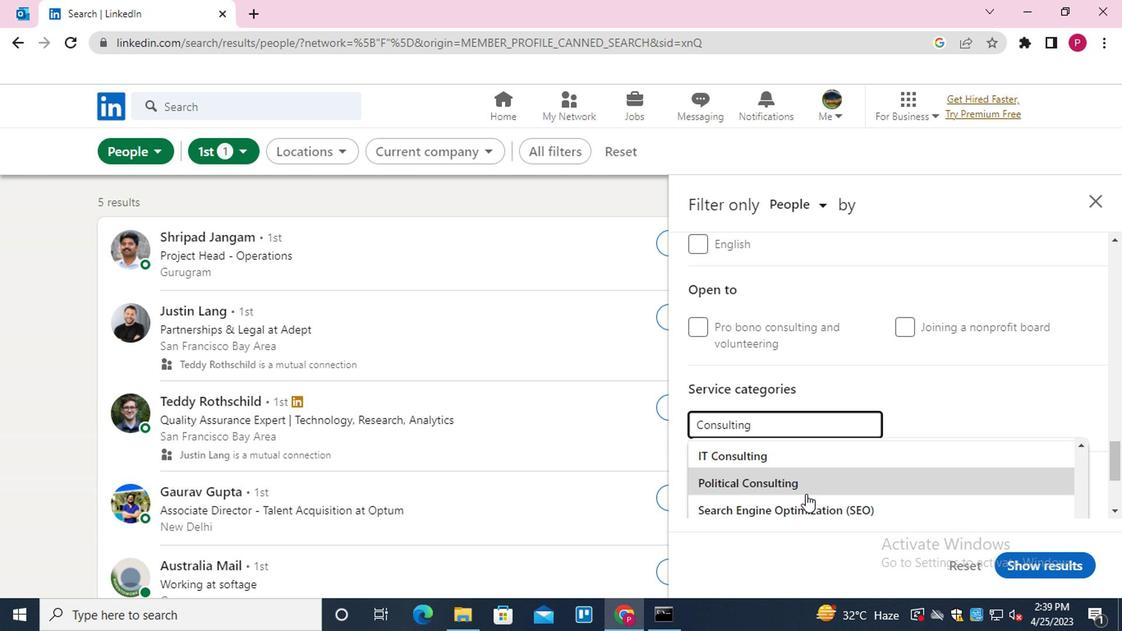 
Action: Mouse scrolled (805, 492) with delta (0, -1)
Screenshot: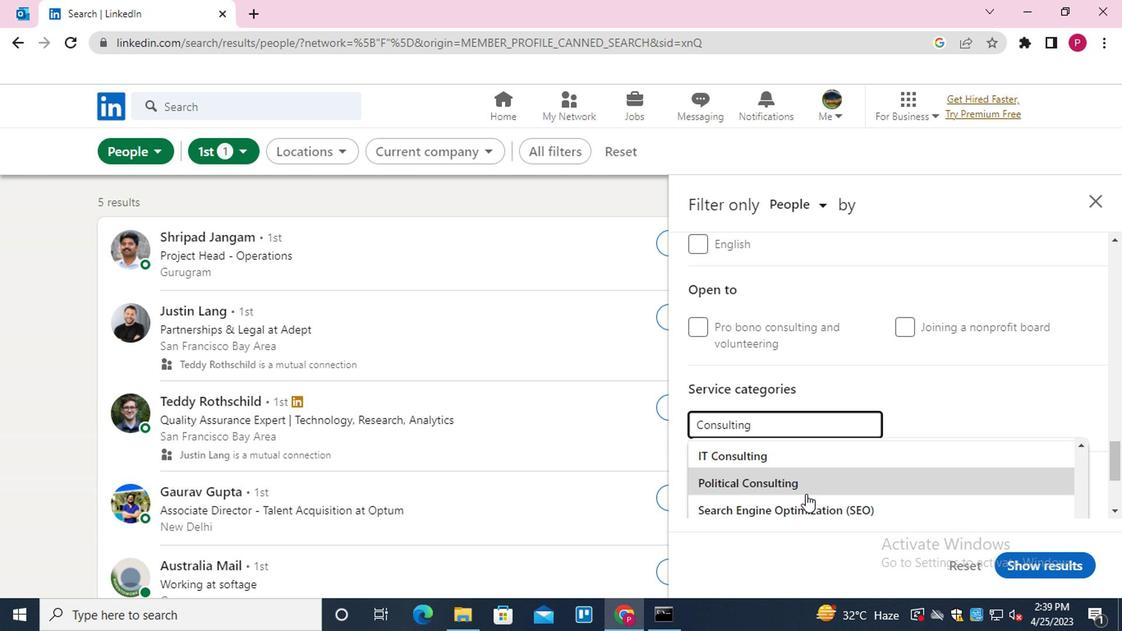 
Action: Mouse moved to (838, 461)
Screenshot: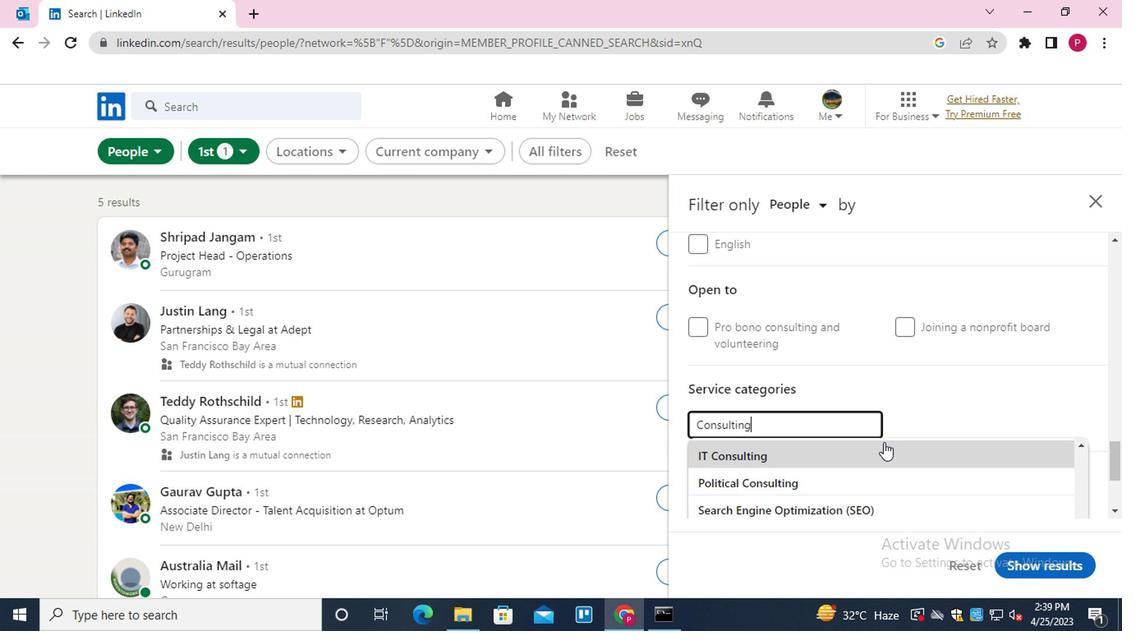 
Action: Mouse scrolled (838, 462) with delta (0, 1)
Screenshot: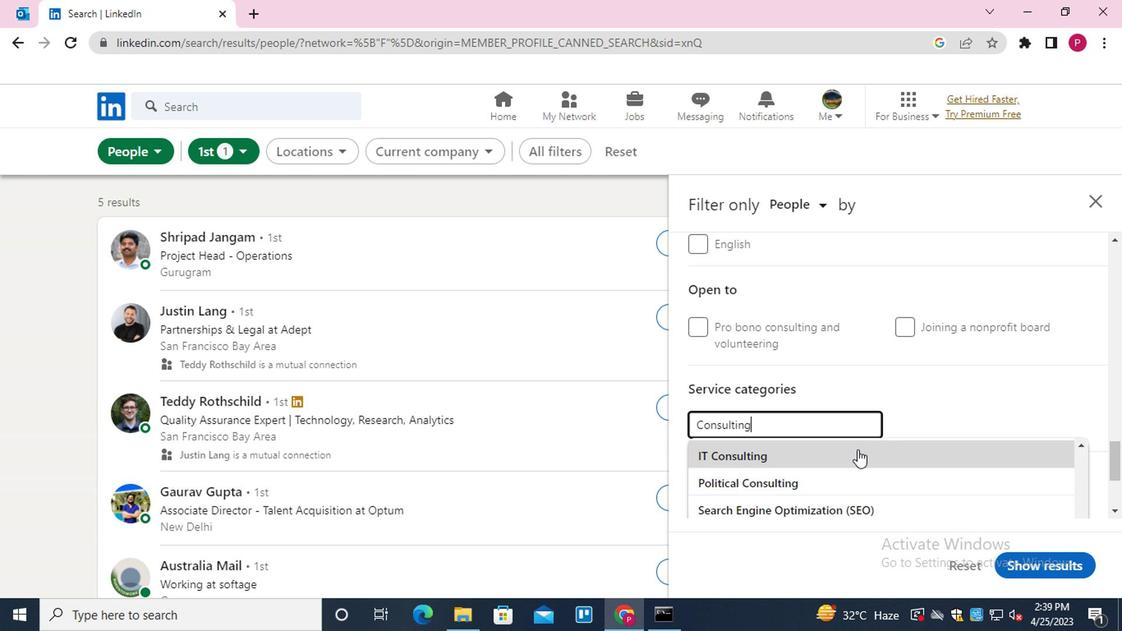 
Action: Mouse scrolled (838, 462) with delta (0, 1)
Screenshot: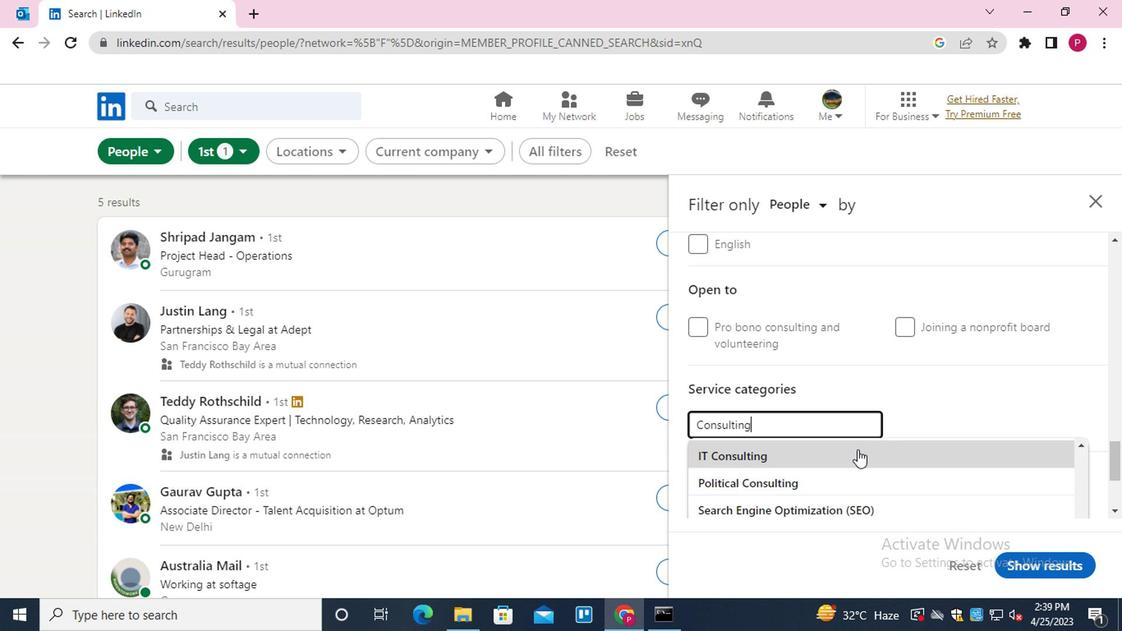 
Action: Mouse scrolled (838, 462) with delta (0, 1)
Screenshot: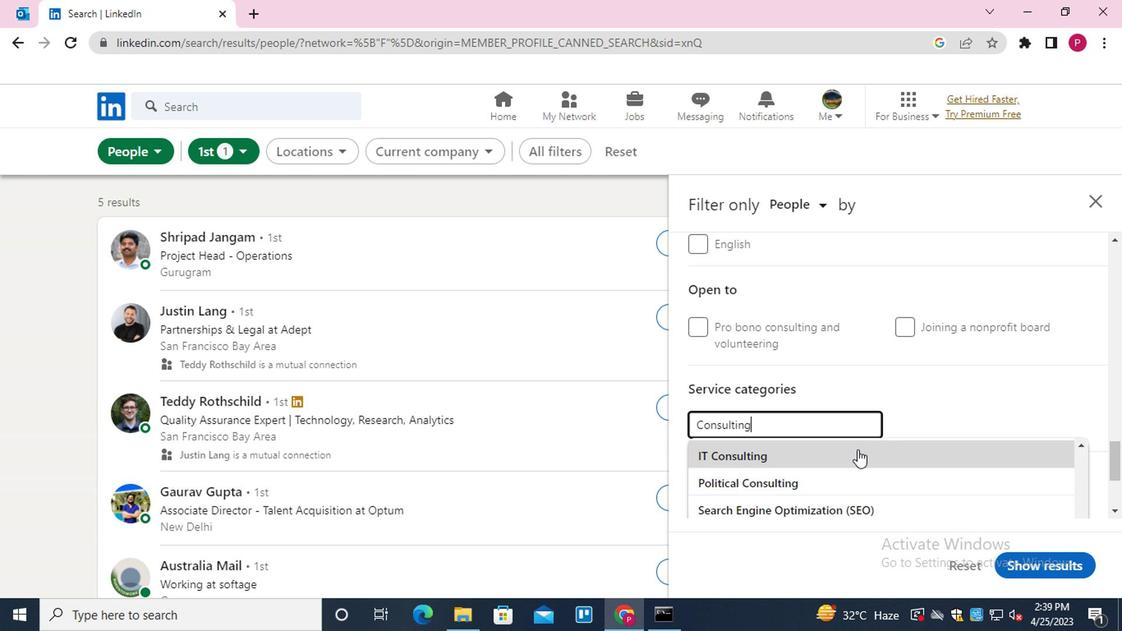 
Action: Mouse scrolled (838, 462) with delta (0, 1)
Screenshot: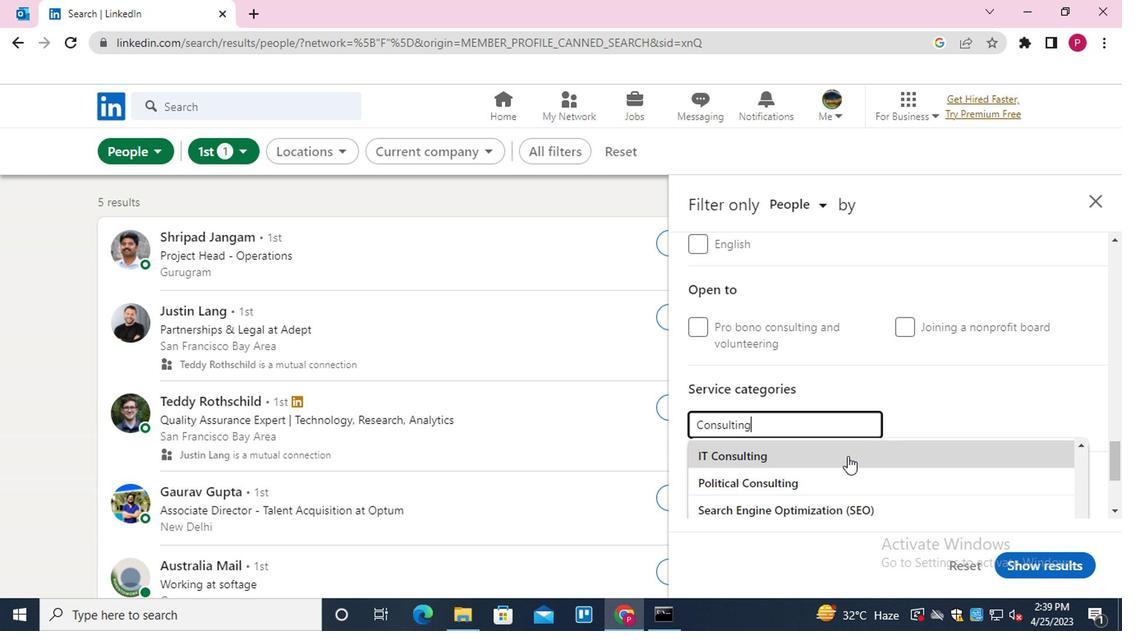 
Action: Mouse moved to (831, 467)
Screenshot: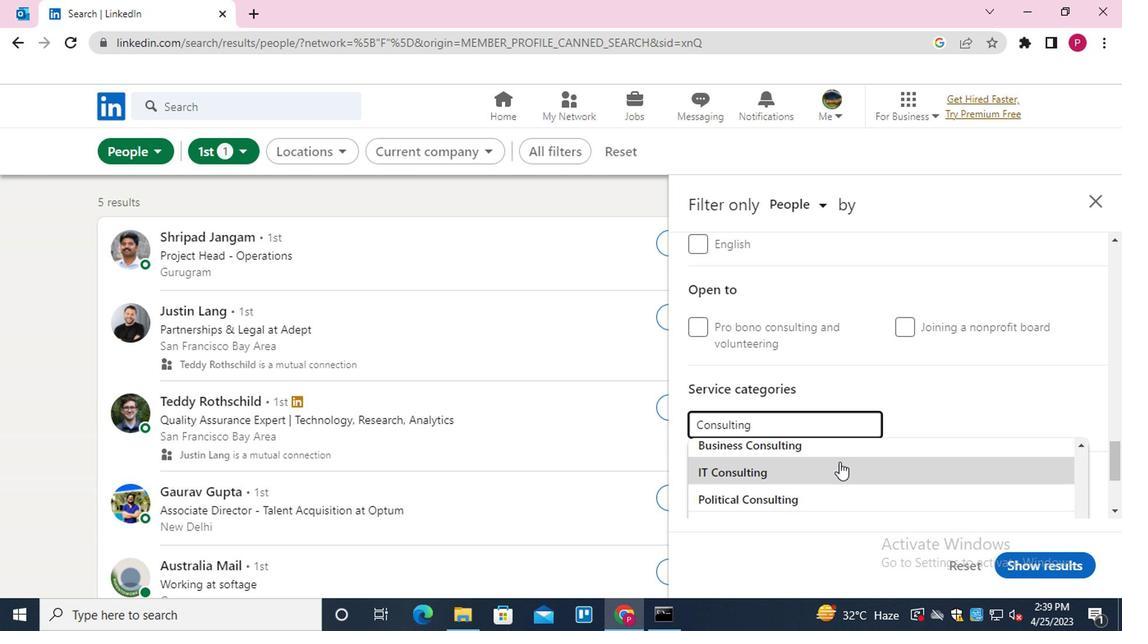 
Action: Mouse scrolled (831, 468) with delta (0, 1)
Screenshot: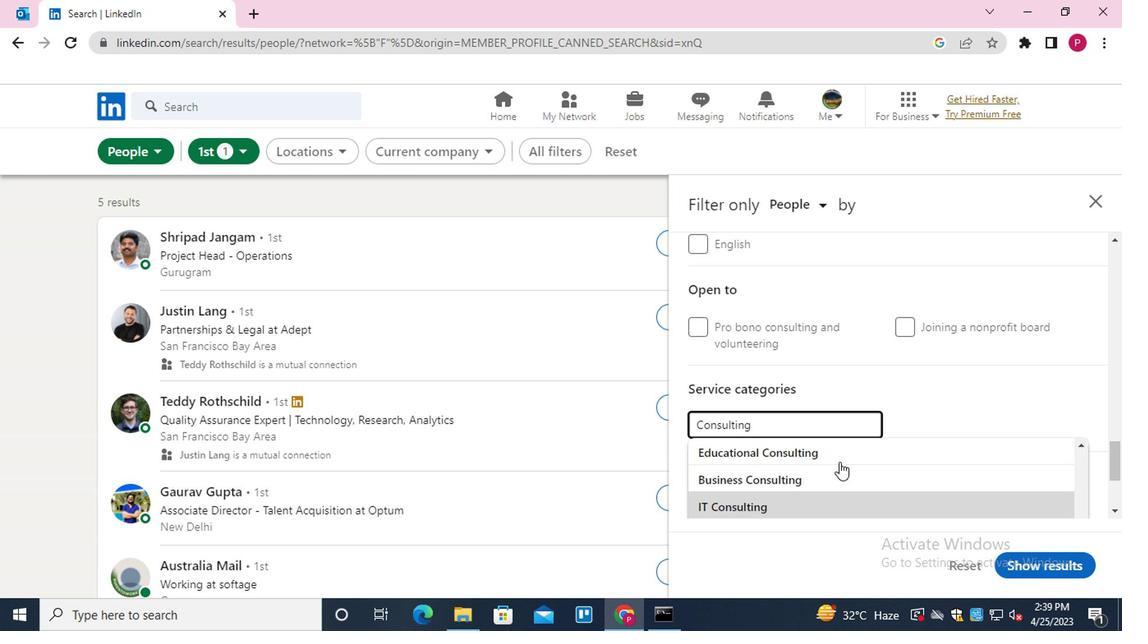 
Action: Mouse scrolled (831, 468) with delta (0, 1)
Screenshot: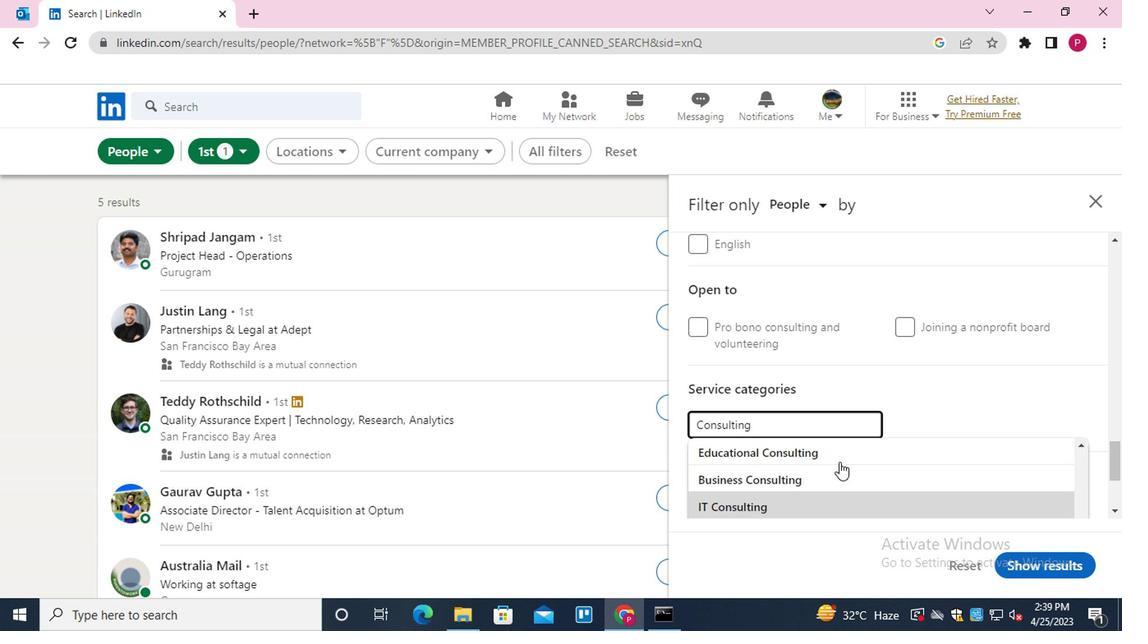 
Action: Mouse scrolled (831, 468) with delta (0, 1)
Screenshot: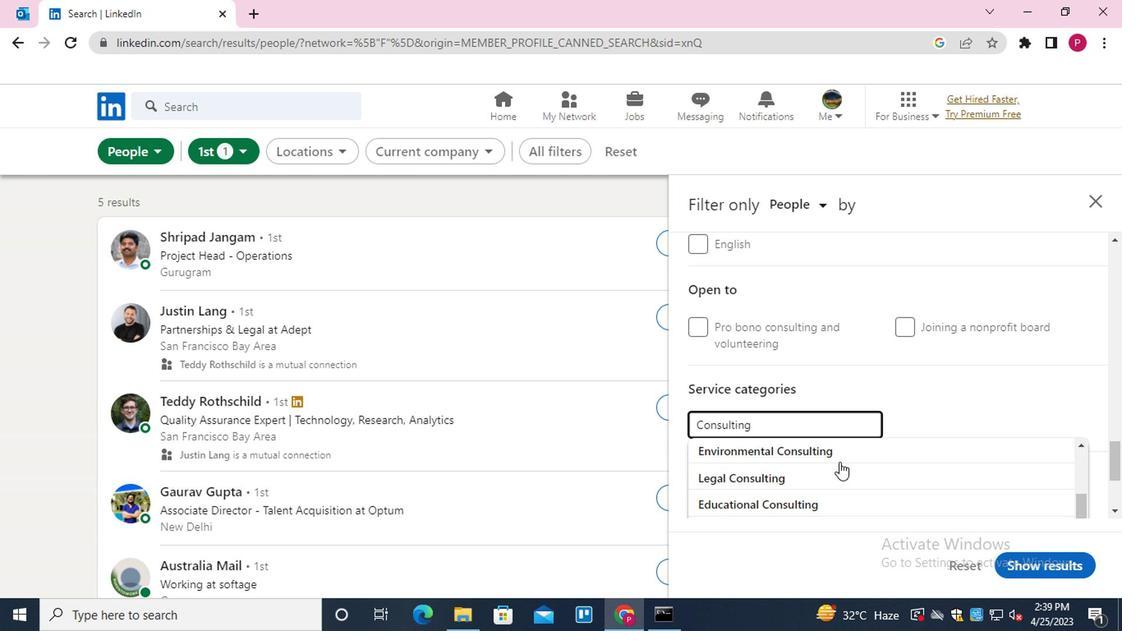 
Action: Mouse scrolled (831, 468) with delta (0, 1)
Screenshot: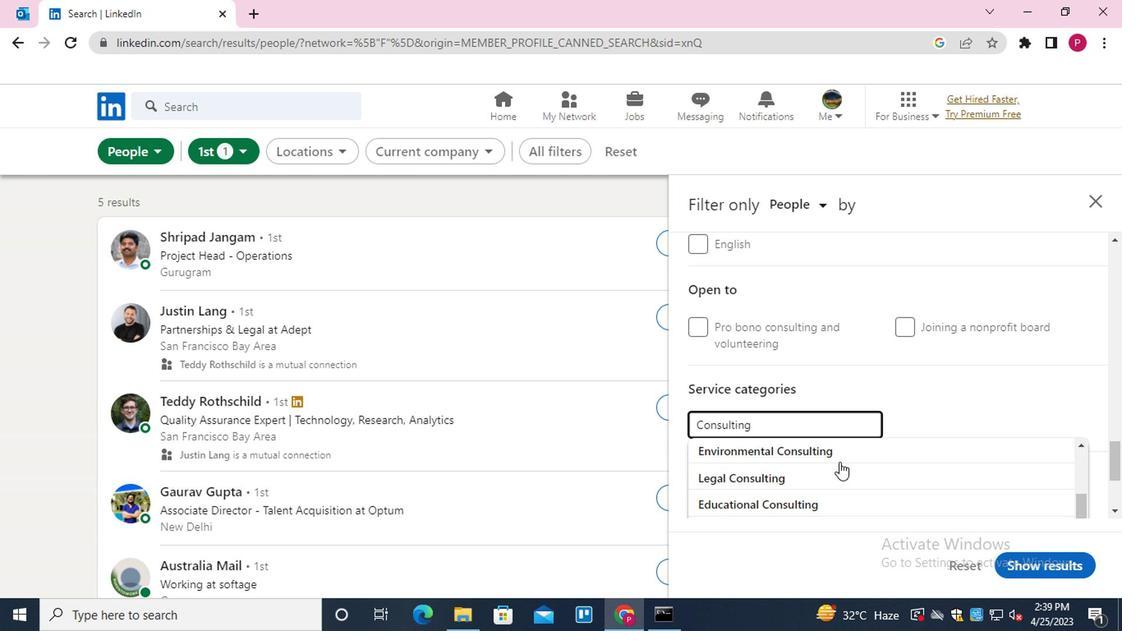 
Action: Mouse moved to (837, 457)
Screenshot: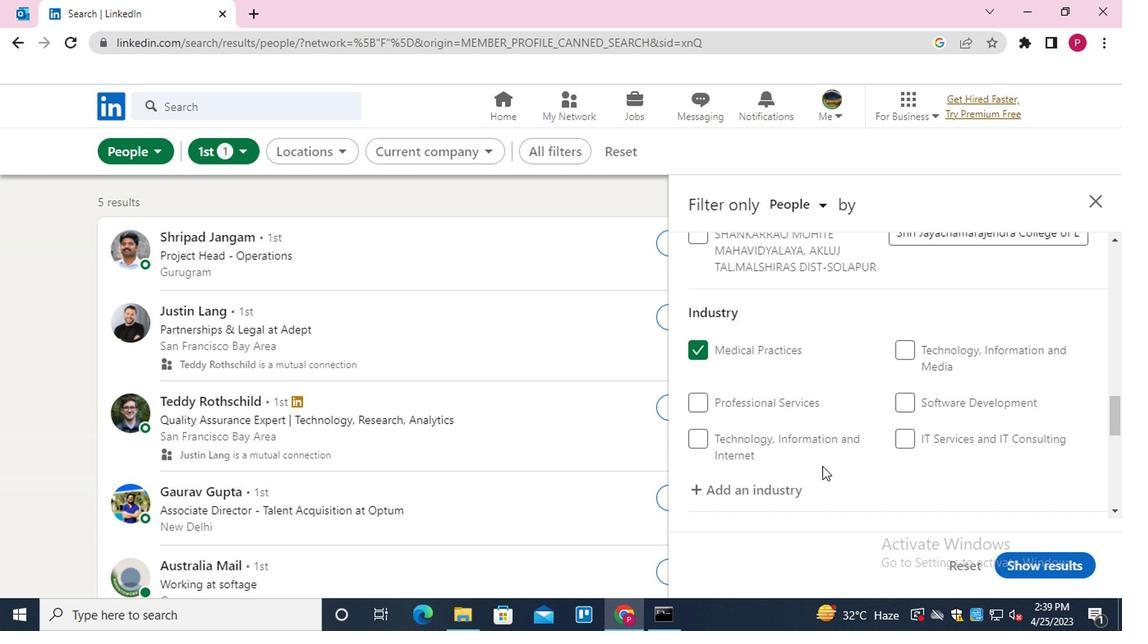 
Action: Mouse scrolled (837, 457) with delta (0, 0)
Screenshot: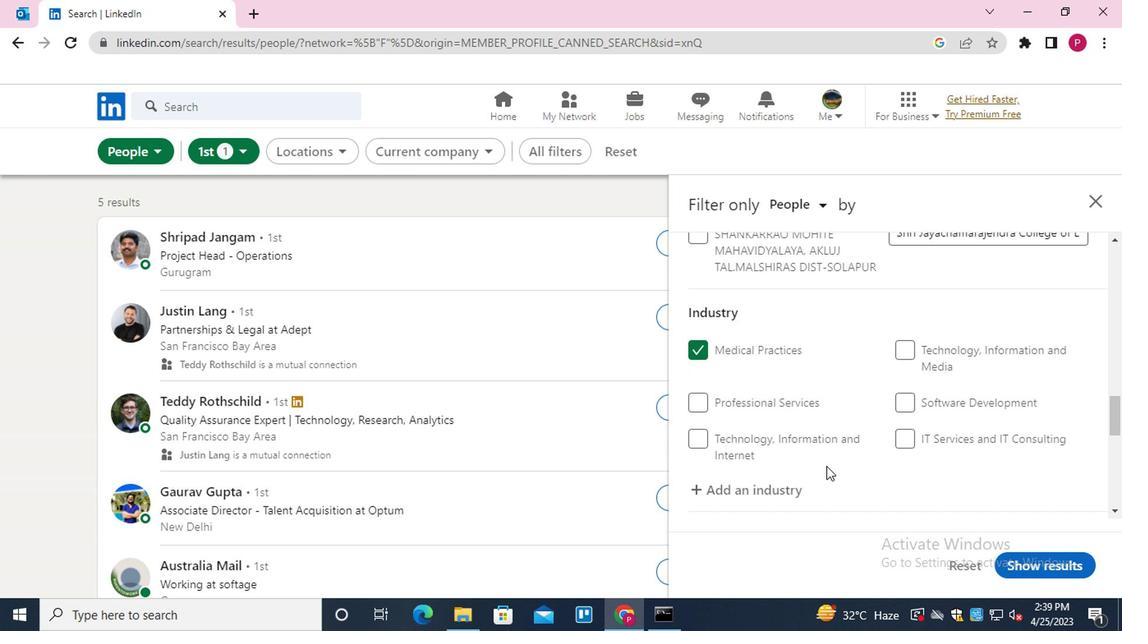 
Action: Mouse scrolled (837, 457) with delta (0, 0)
Screenshot: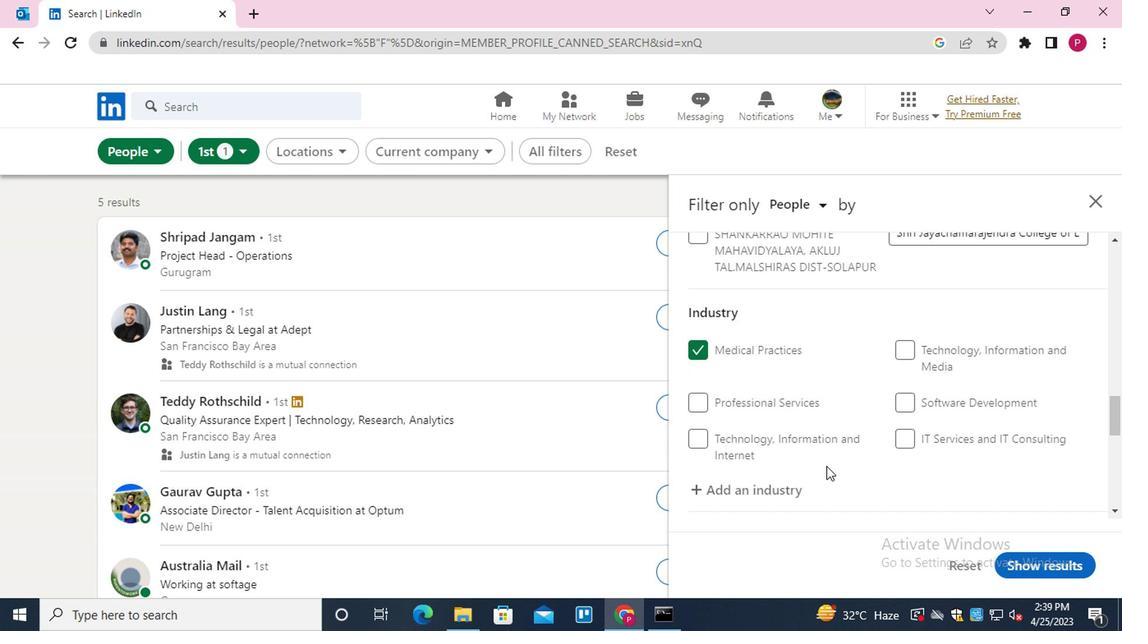 
Action: Mouse scrolled (837, 457) with delta (0, 0)
Screenshot: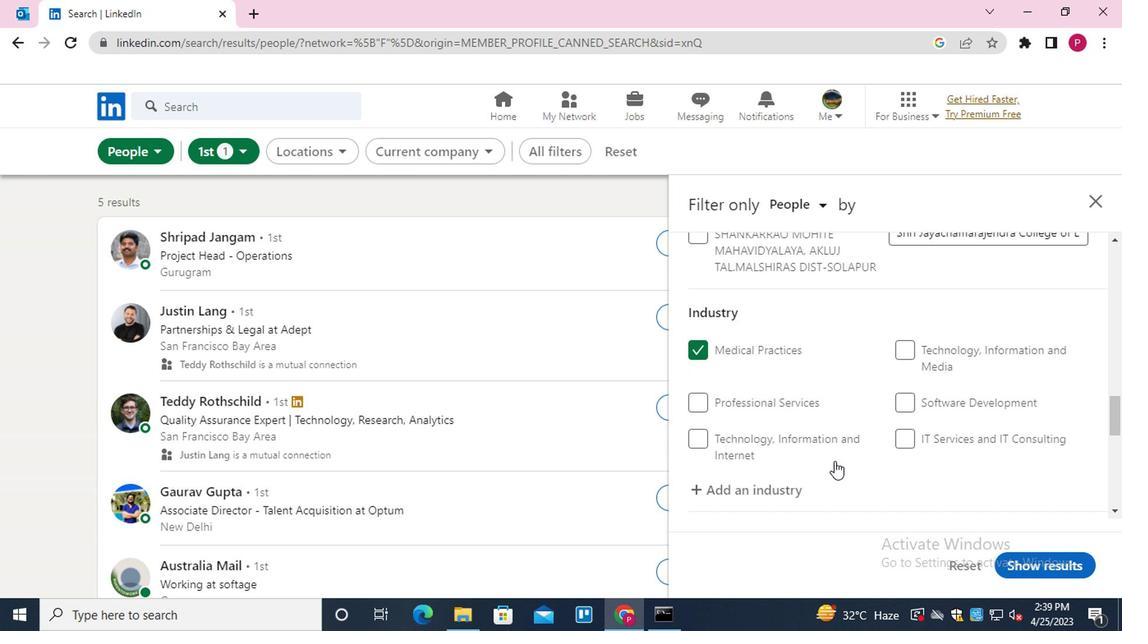 
Action: Mouse moved to (889, 373)
Screenshot: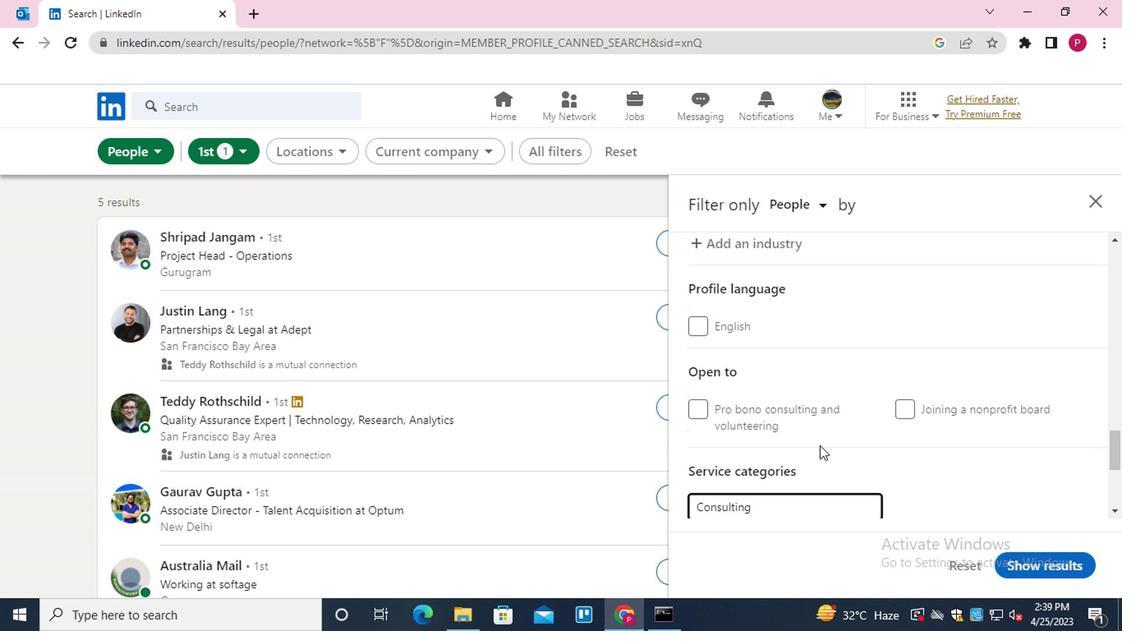 
Action: Mouse scrolled (889, 372) with delta (0, 0)
Screenshot: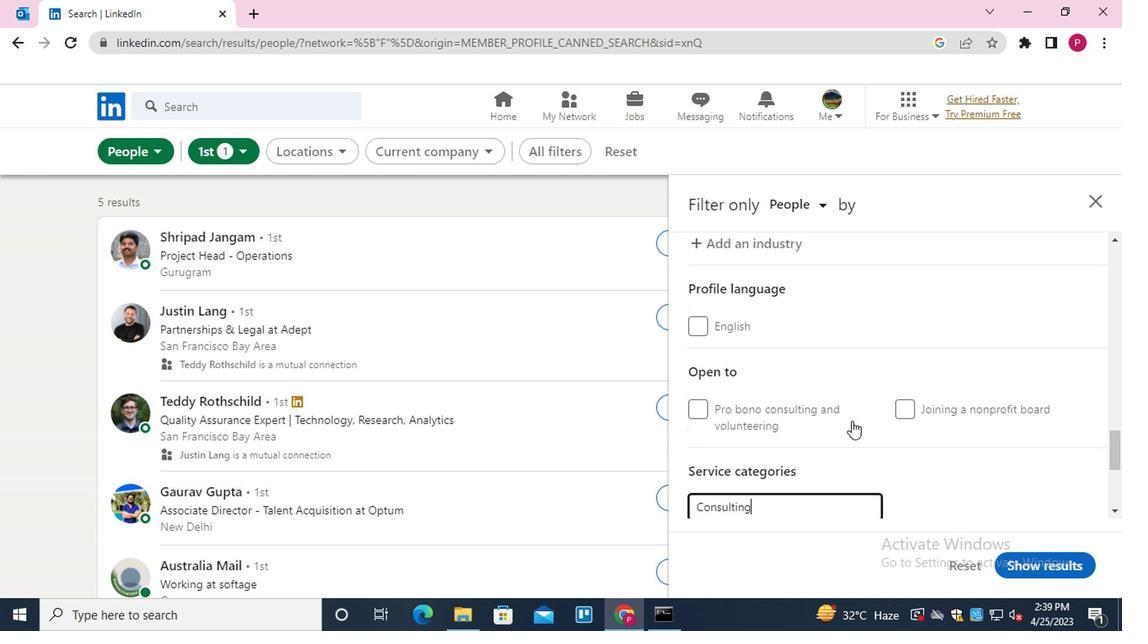 
Action: Mouse scrolled (889, 372) with delta (0, 0)
Screenshot: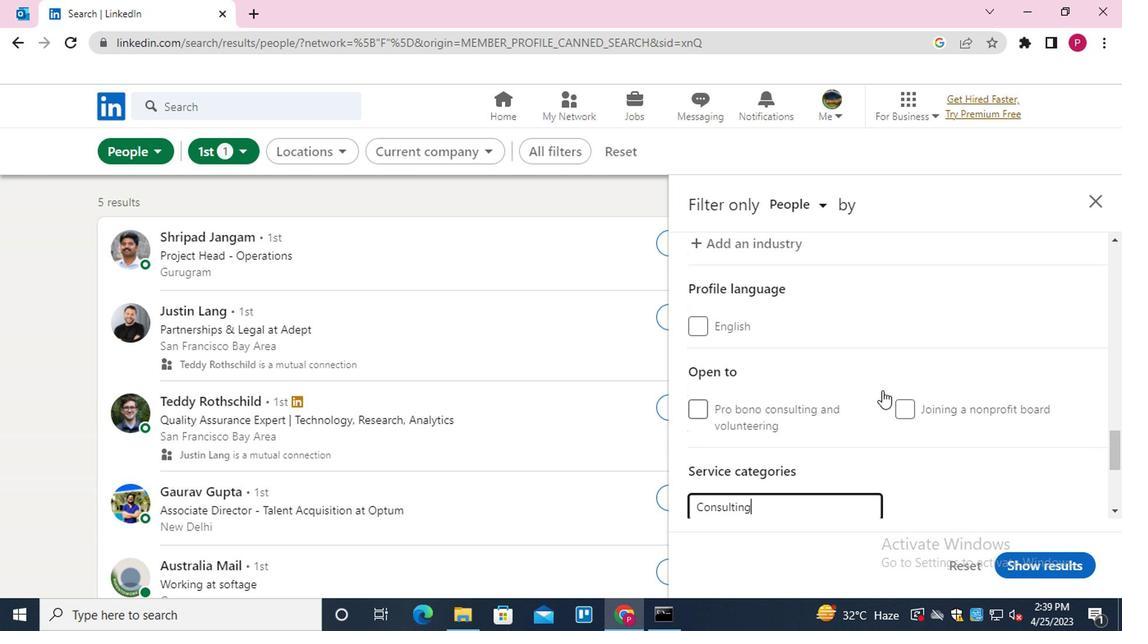 
Action: Mouse scrolled (889, 372) with delta (0, 0)
Screenshot: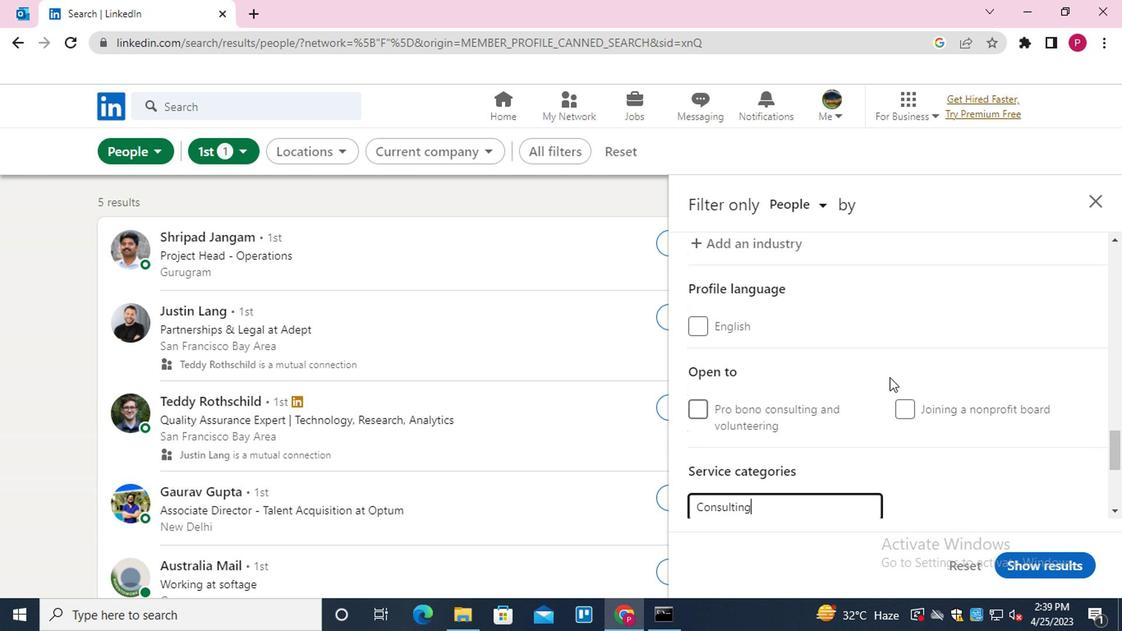 
Action: Mouse moved to (799, 292)
Screenshot: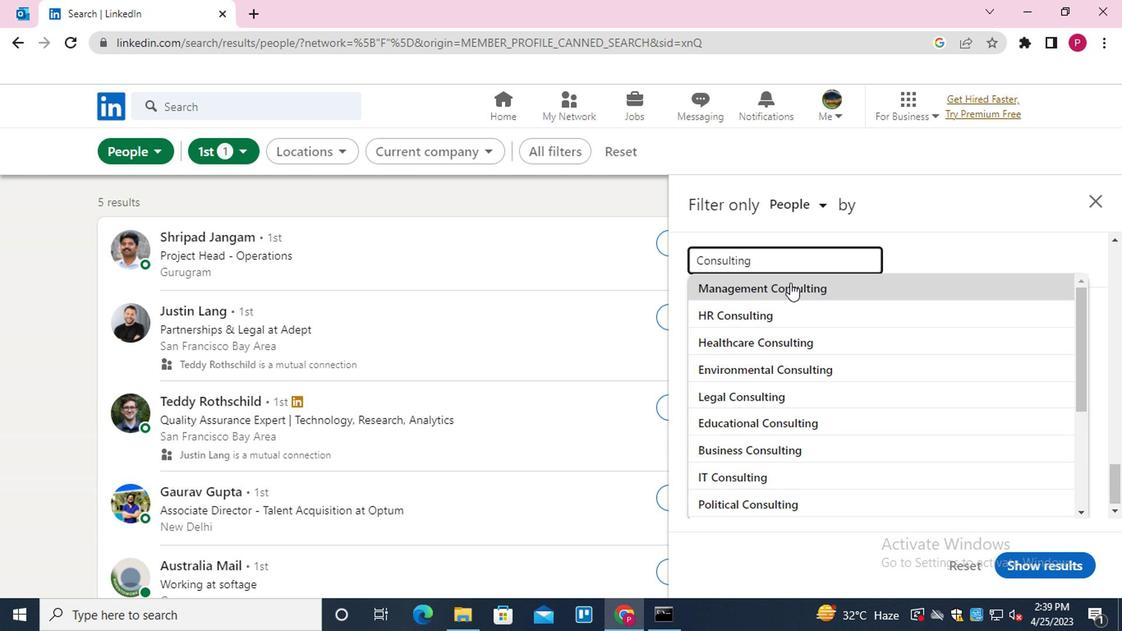 
Action: Mouse pressed left at (799, 292)
Screenshot: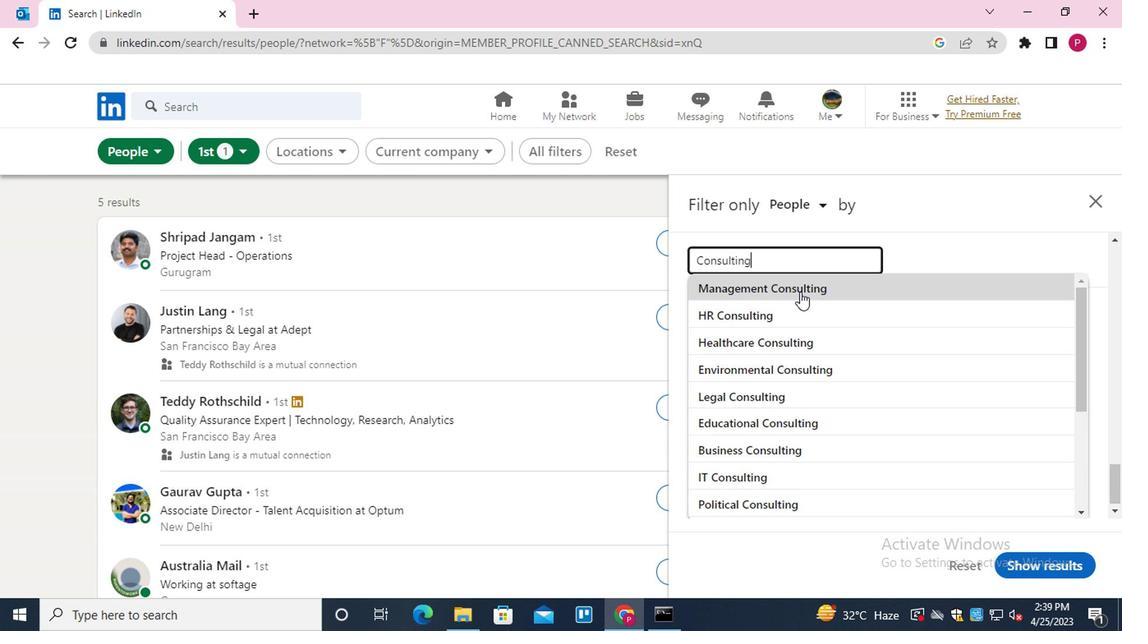 
Action: Mouse moved to (773, 440)
Screenshot: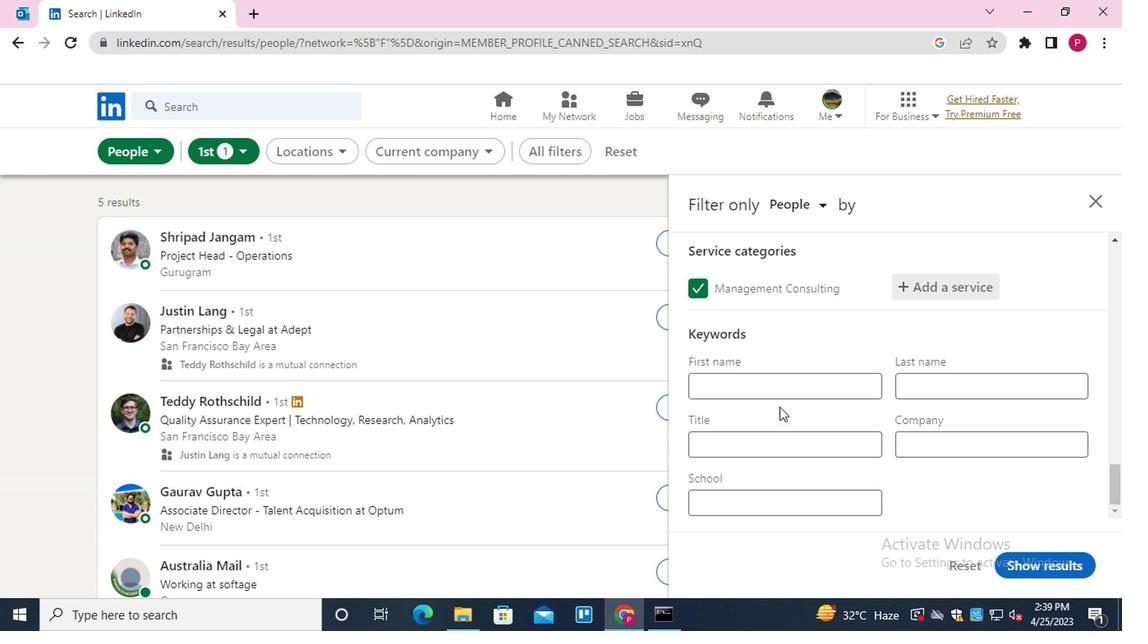 
Action: Mouse pressed left at (773, 440)
Screenshot: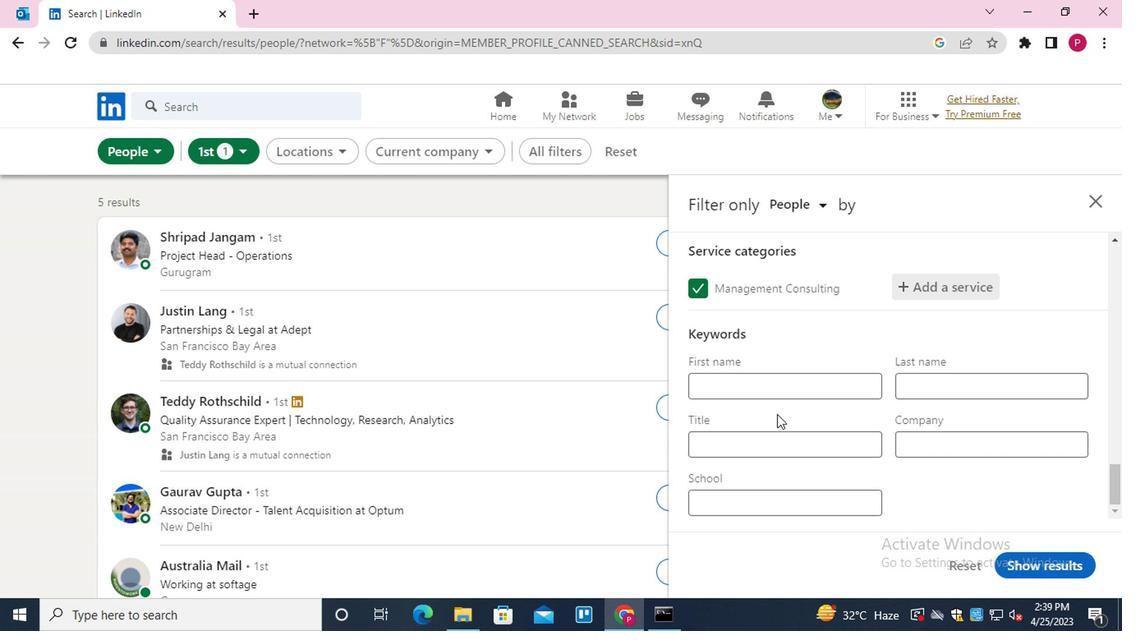 
Action: Key pressed <Key.shift>CONCIERGE
Screenshot: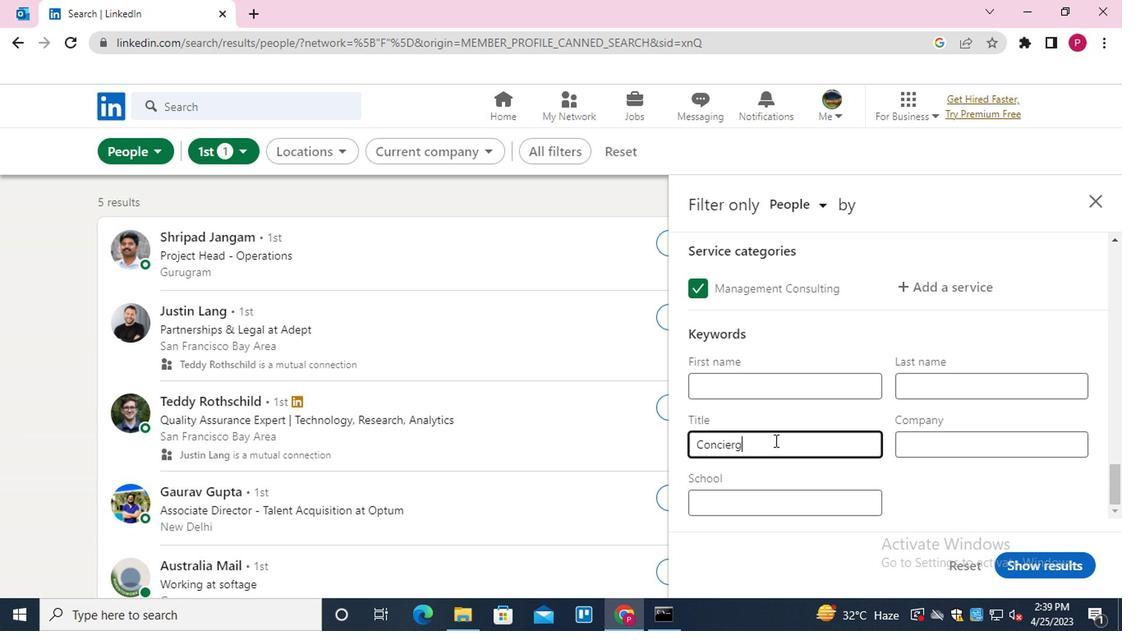
Action: Mouse moved to (1035, 567)
Screenshot: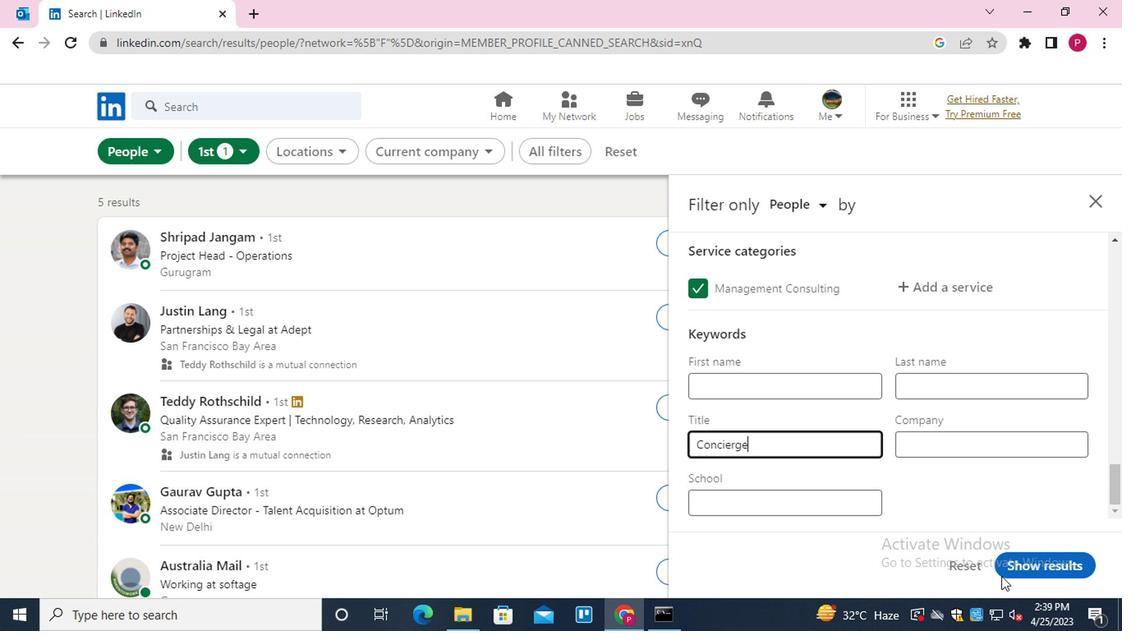 
Action: Mouse pressed left at (1035, 567)
Screenshot: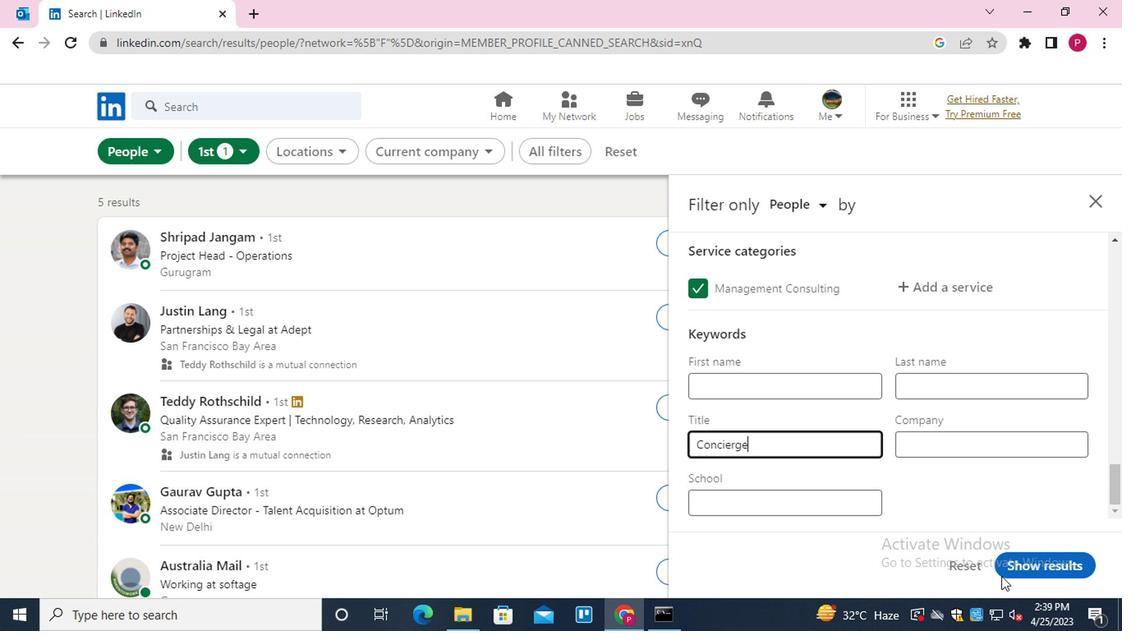 
Action: Mouse moved to (426, 334)
Screenshot: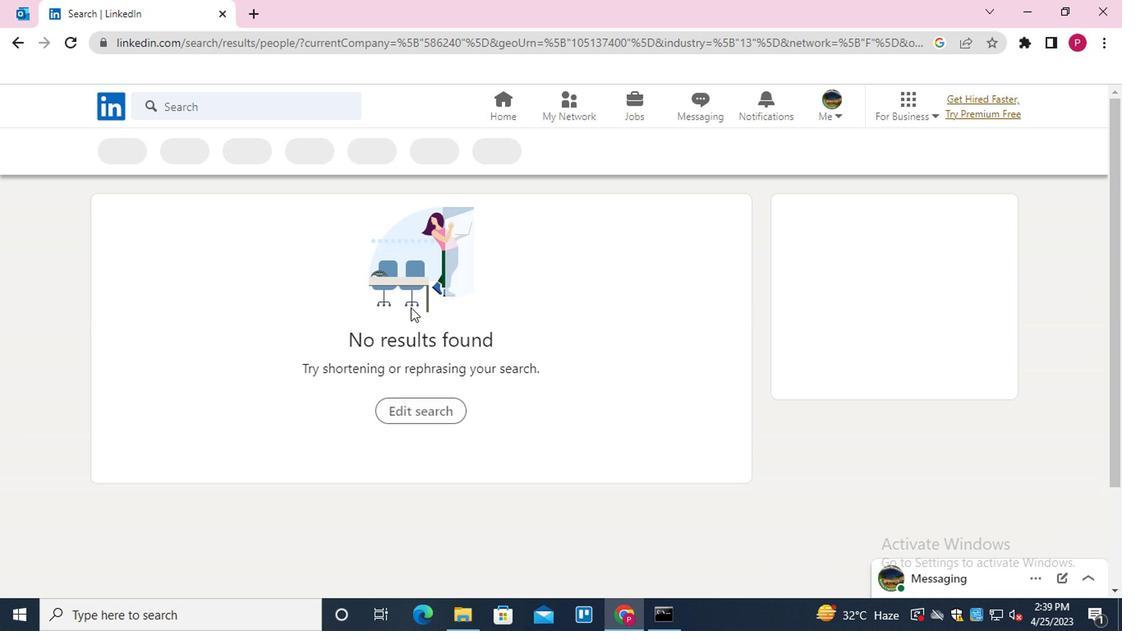 
